 Task: Find skiing trails near Salt Lake City with night skiing options.
Action: Mouse moved to (137, 57)
Screenshot: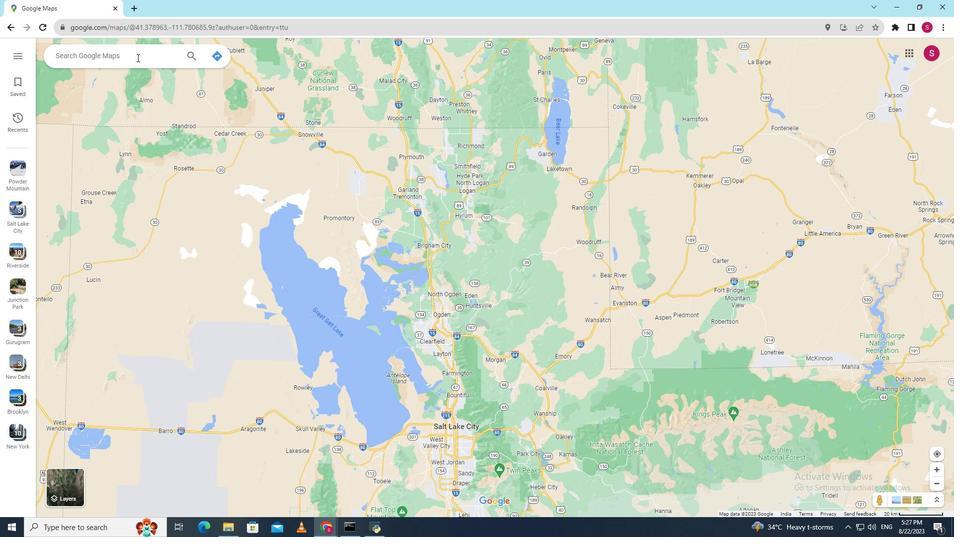 
Action: Mouse pressed left at (137, 57)
Screenshot: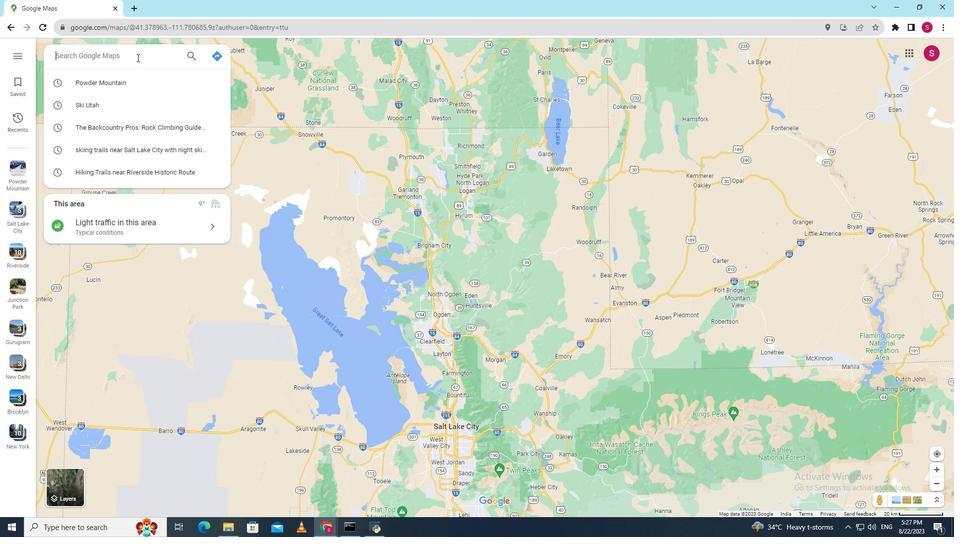 
Action: Key pressed <Key.shift>Sking<Key.space><Key.shift>Trails<Key.space>near<Key.space><Key.shift>Salt<Key.space><Key.shift><Key.shift><Key.shift><Key.shift><Key.shift><Key.shift><Key.shift><Key.shift><Key.shift><Key.shift><Key.shift><Key.shift><Key.shift><Key.shift><Key.shift><Key.shift><Key.shift><Key.shift><Key.shift><Key.shift>Lake<Key.space><Key.shift>City<Key.space>with<Key.space><Key.shift><Key.shift>Night<Key.space><Key.shift>Sking<Key.enter>
Screenshot: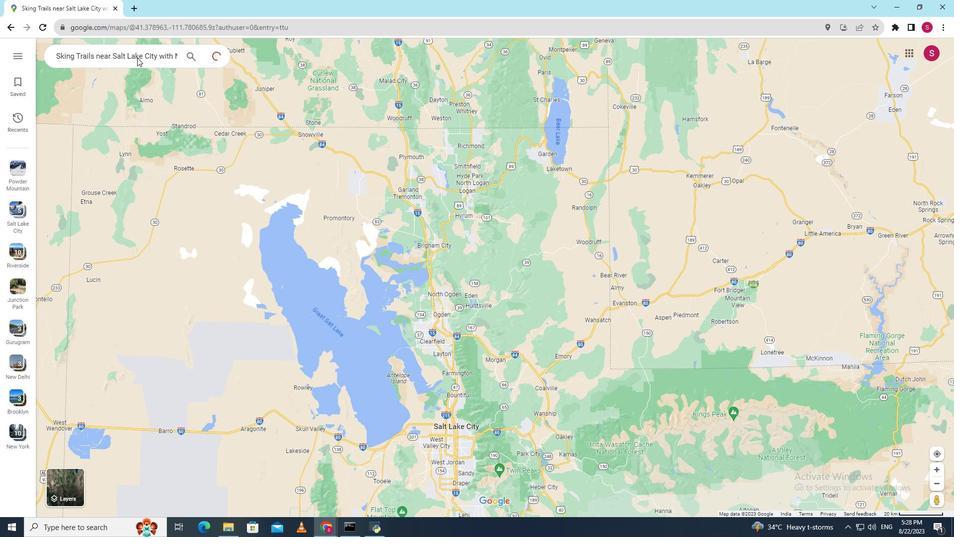 
Action: Mouse moved to (98, 257)
Screenshot: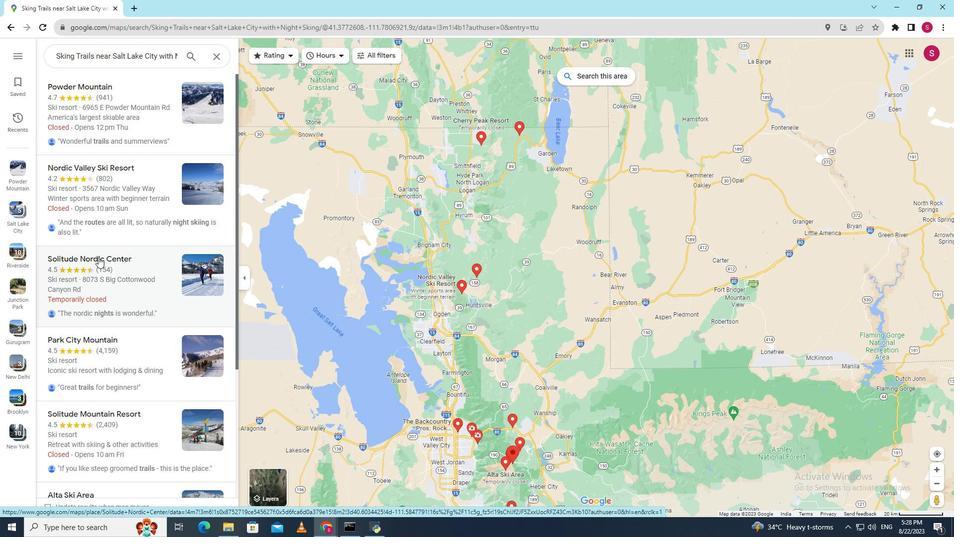 
Action: Mouse pressed left at (98, 257)
Screenshot: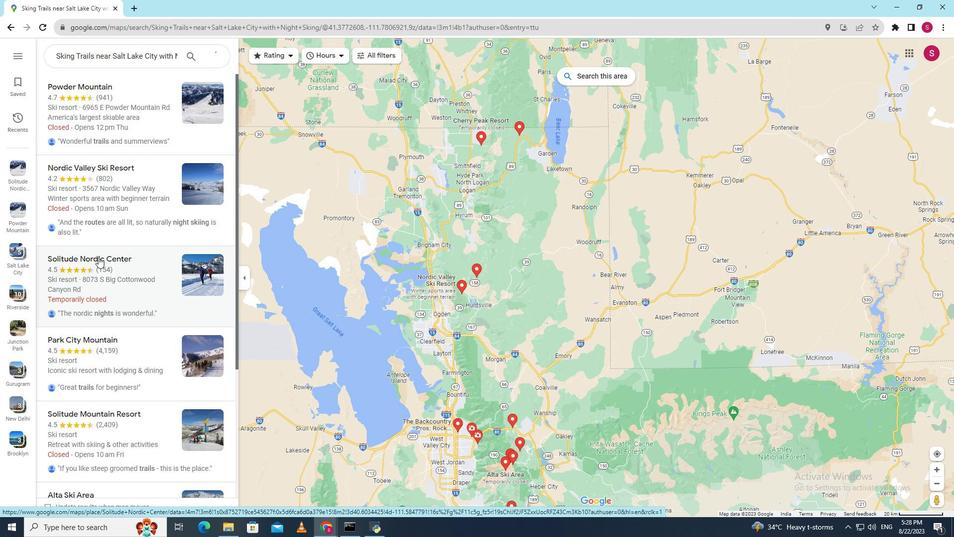 
Action: Mouse moved to (393, 156)
Screenshot: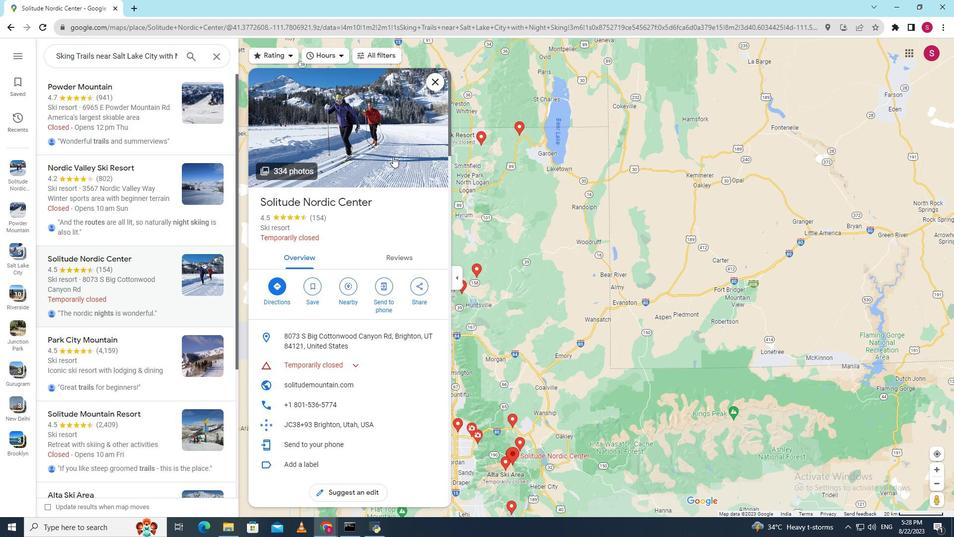 
Action: Mouse pressed left at (393, 156)
Screenshot: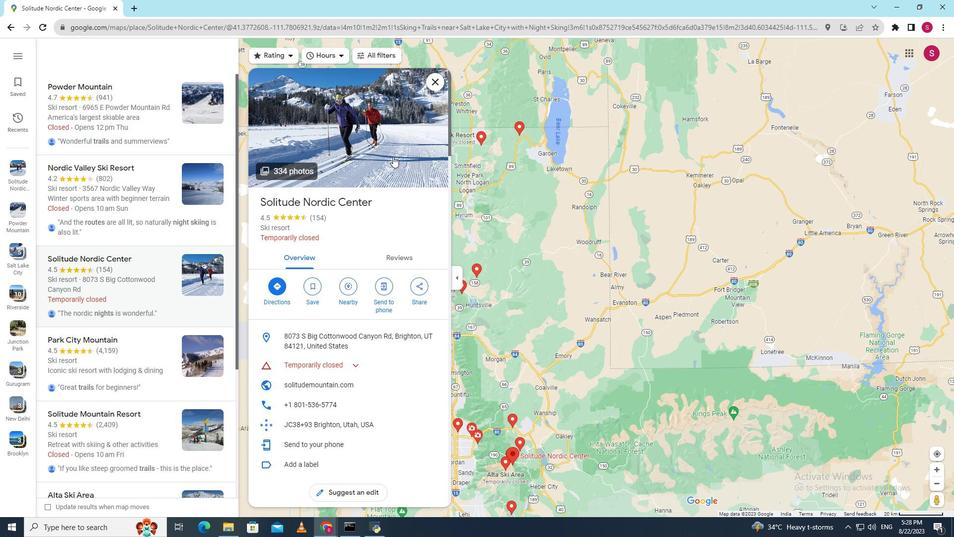 
Action: Mouse moved to (609, 439)
Screenshot: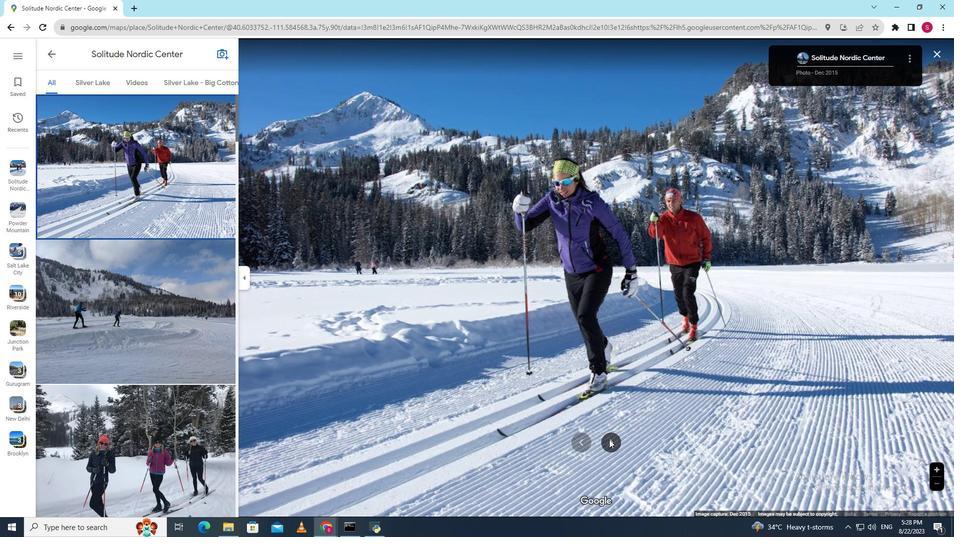 
Action: Mouse pressed left at (609, 439)
Screenshot: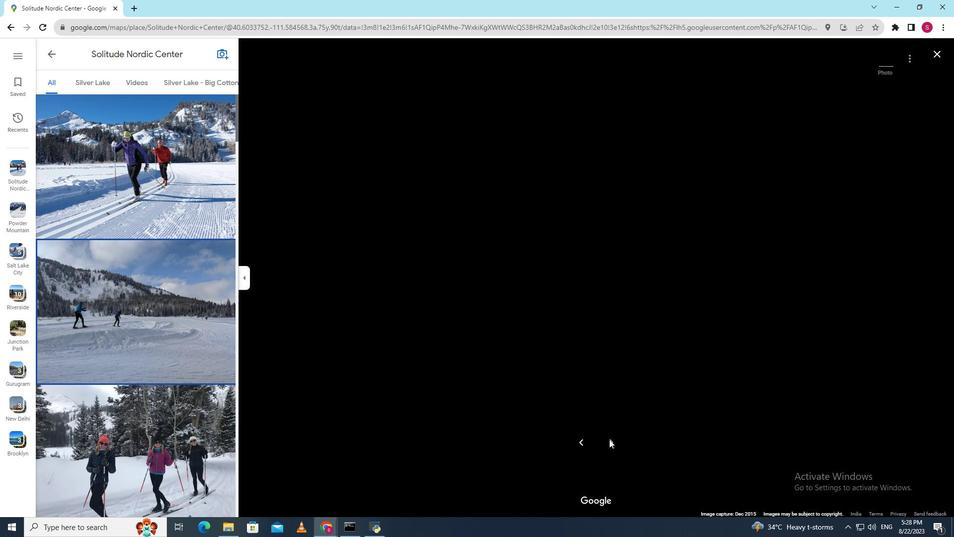 
Action: Mouse pressed left at (609, 439)
Screenshot: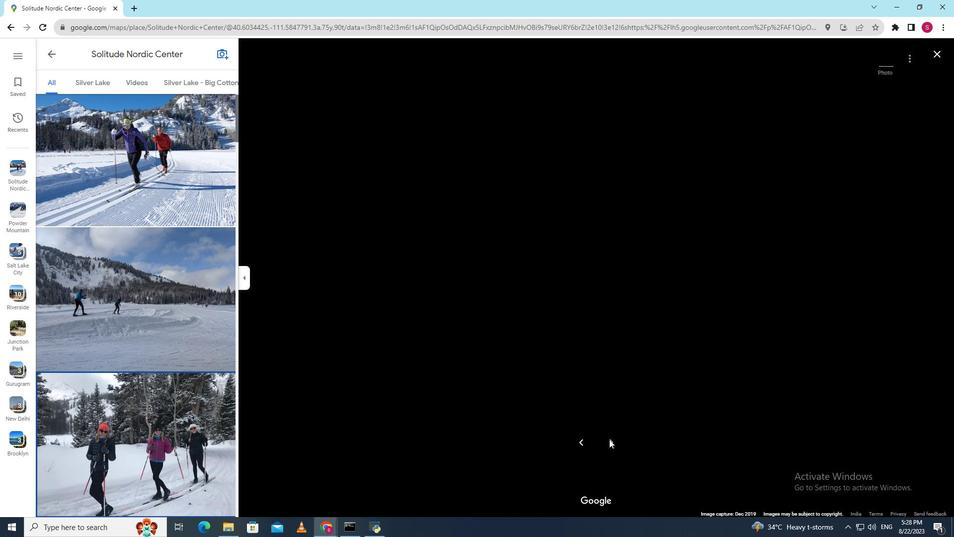 
Action: Mouse pressed left at (609, 439)
Screenshot: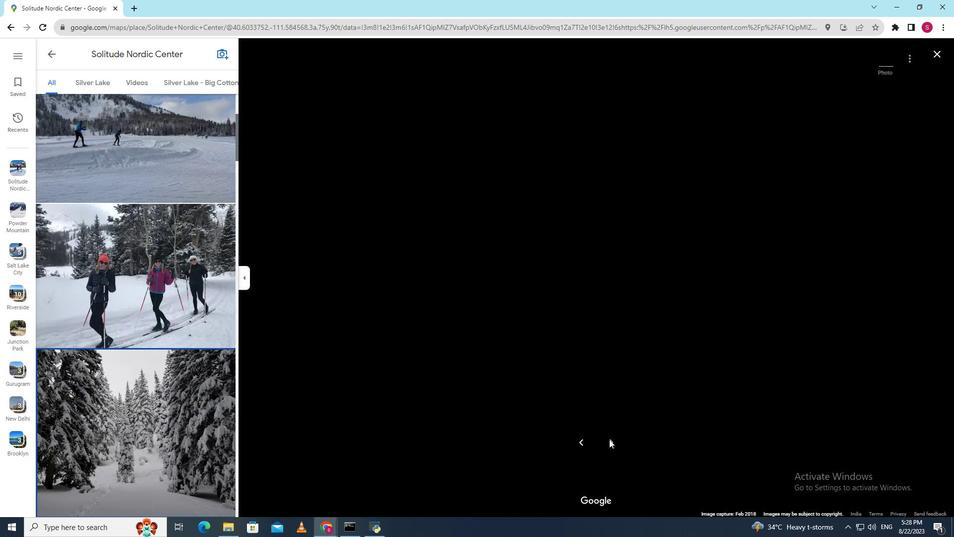 
Action: Mouse pressed left at (609, 439)
Screenshot: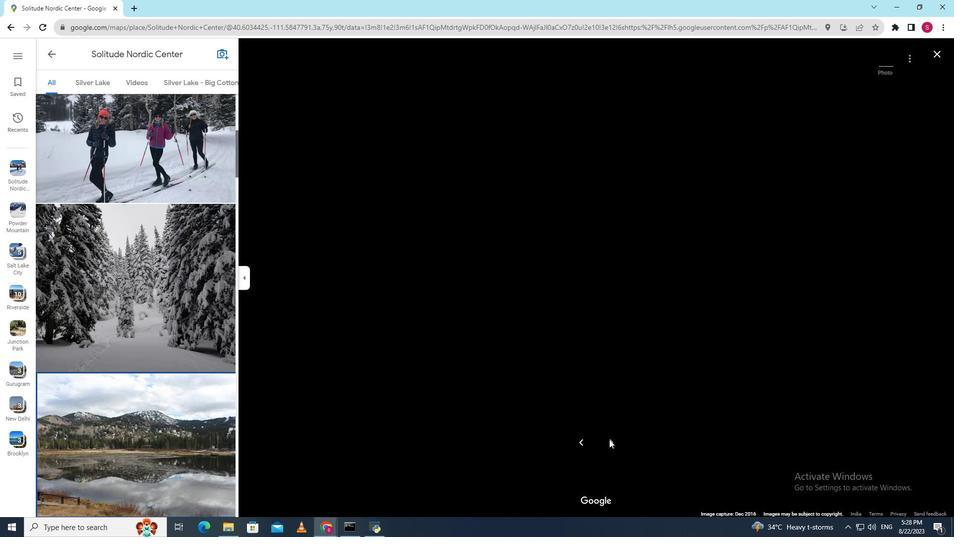 
Action: Mouse pressed left at (609, 439)
Screenshot: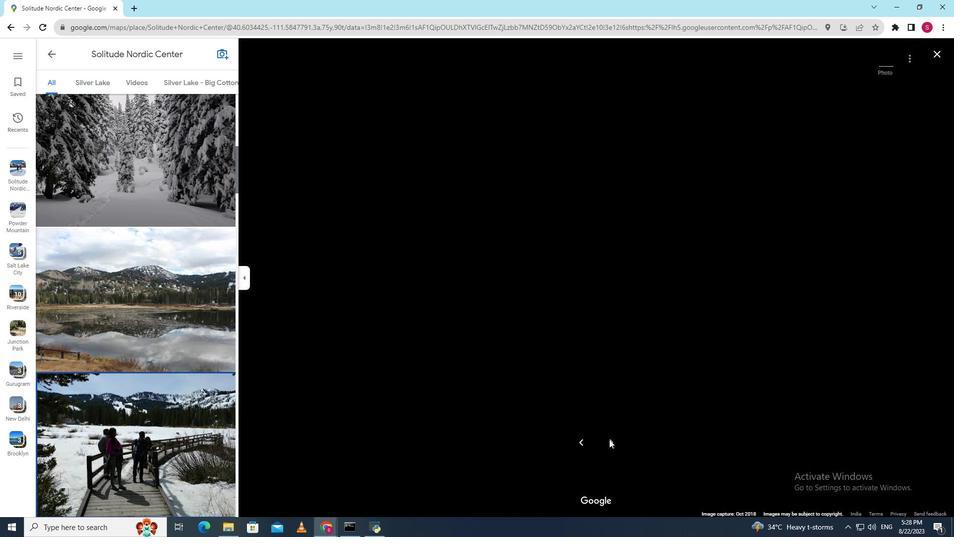 
Action: Mouse pressed left at (609, 439)
Screenshot: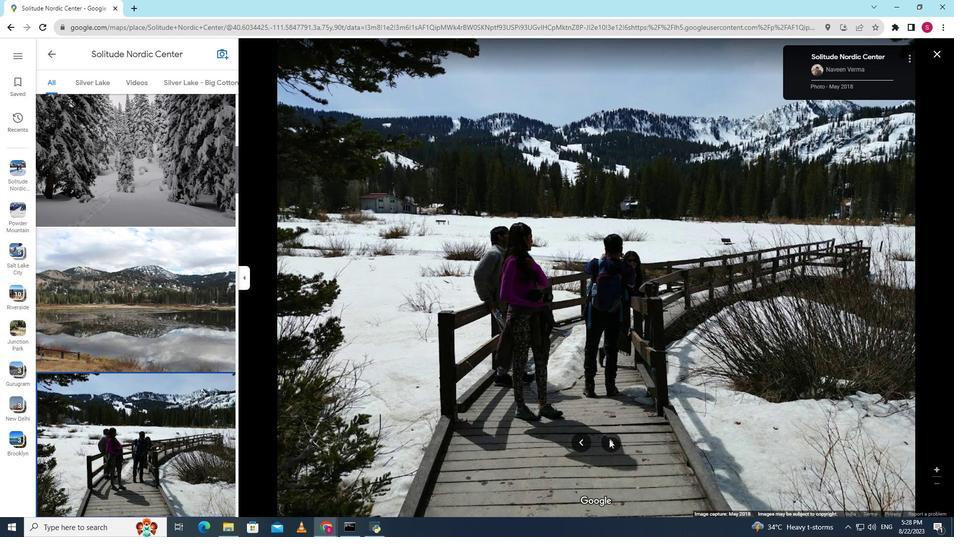 
Action: Mouse pressed left at (609, 439)
Screenshot: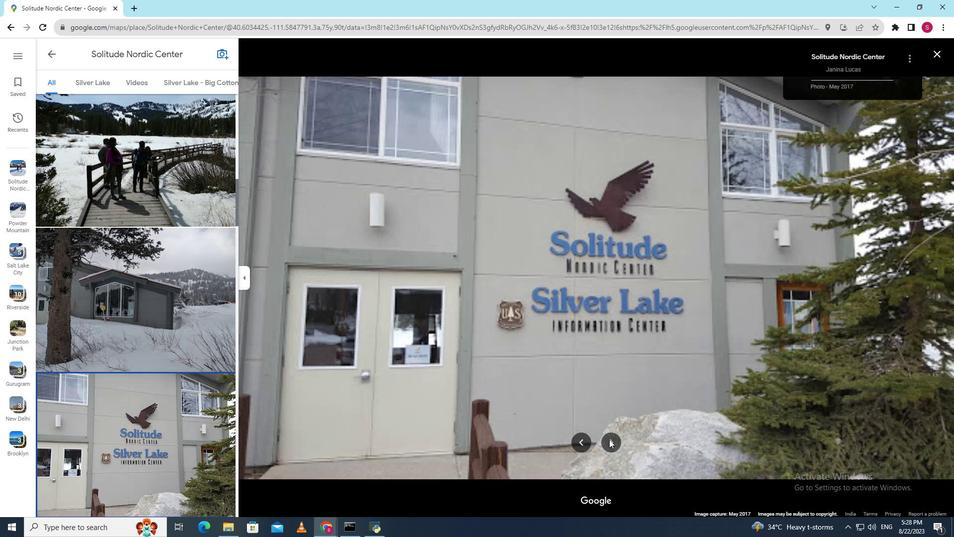 
Action: Mouse pressed left at (609, 439)
Screenshot: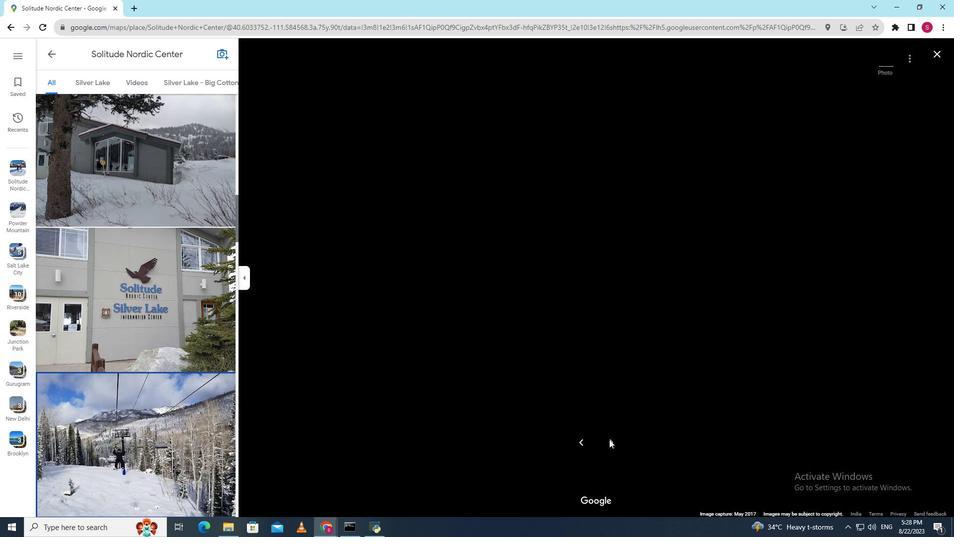 
Action: Mouse pressed left at (609, 439)
Screenshot: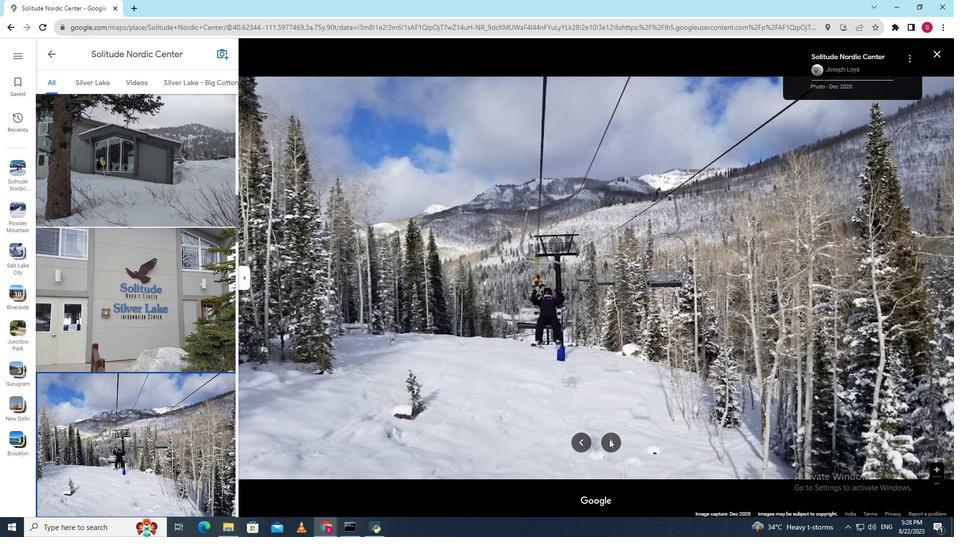 
Action: Mouse pressed left at (609, 439)
Screenshot: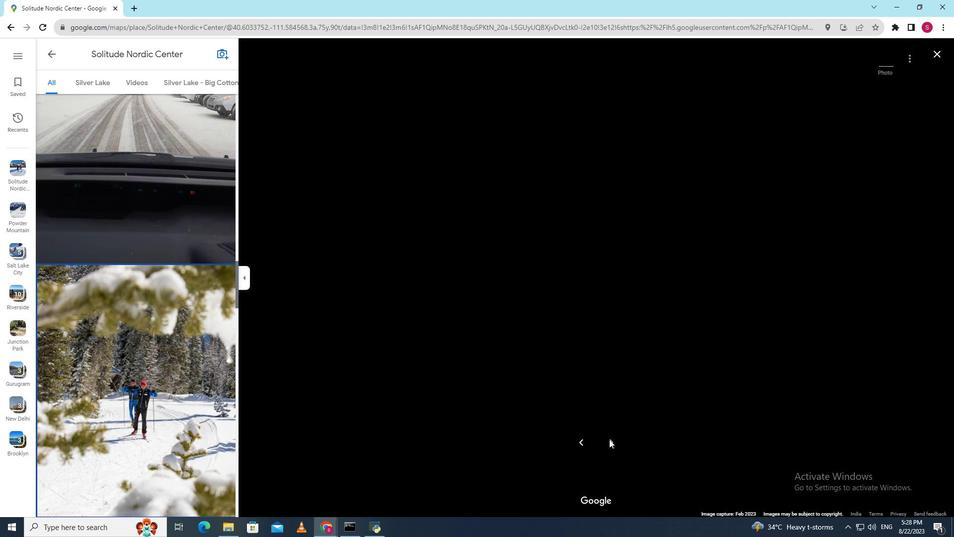 
Action: Mouse pressed left at (609, 439)
Screenshot: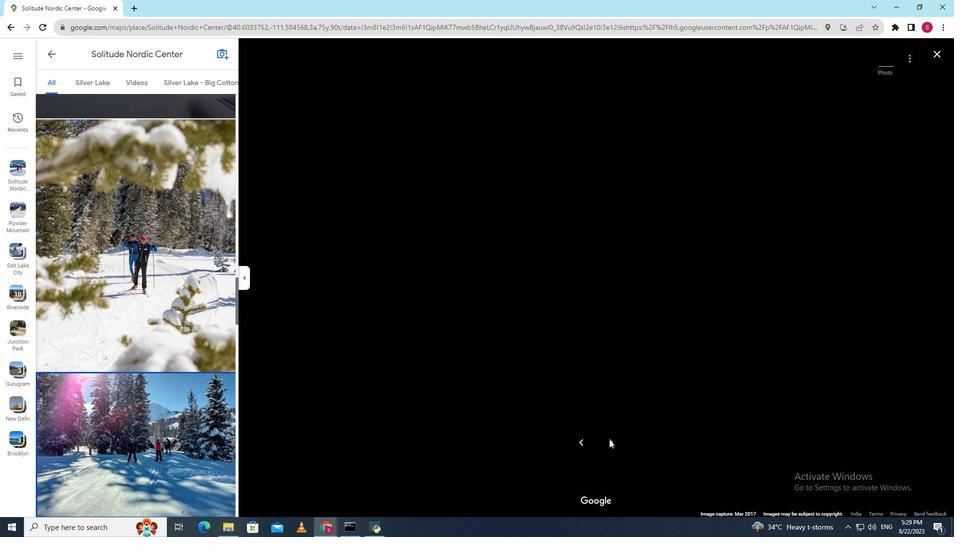 
Action: Mouse pressed left at (609, 439)
Screenshot: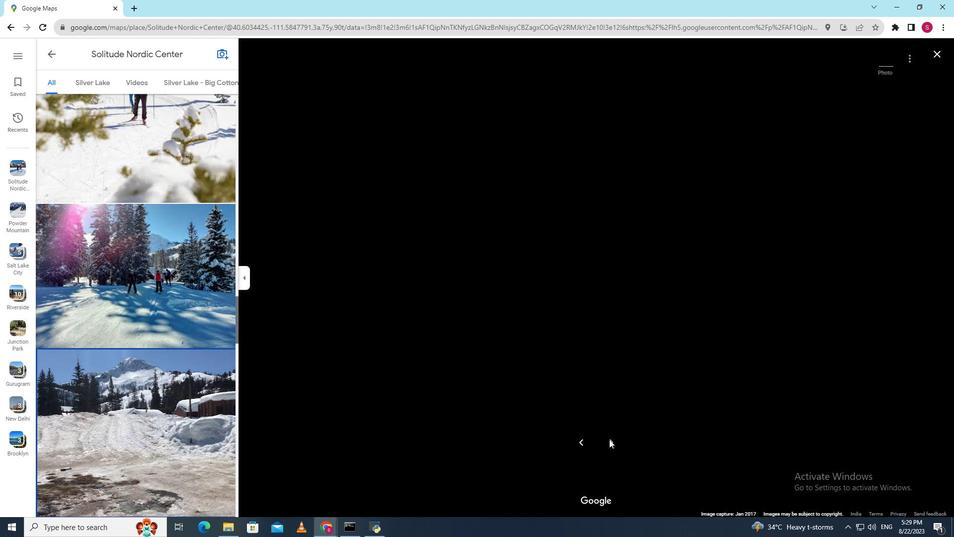 
Action: Mouse pressed left at (609, 439)
Screenshot: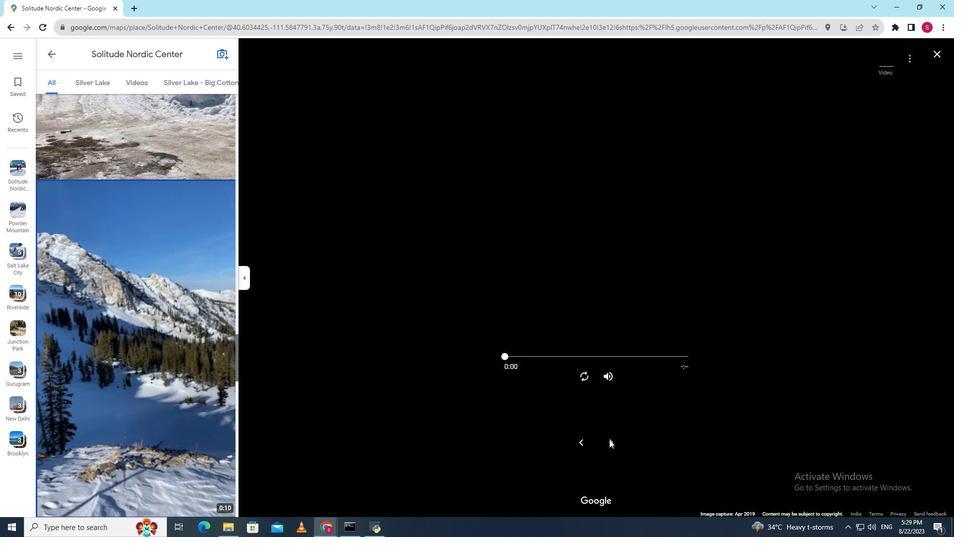 
Action: Mouse moved to (586, 373)
Screenshot: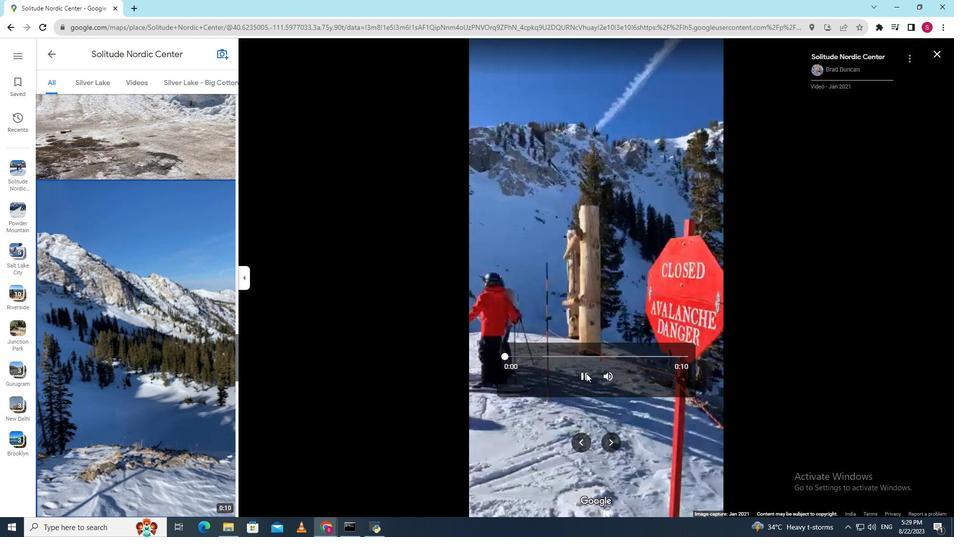 
Action: Mouse pressed left at (586, 373)
Screenshot: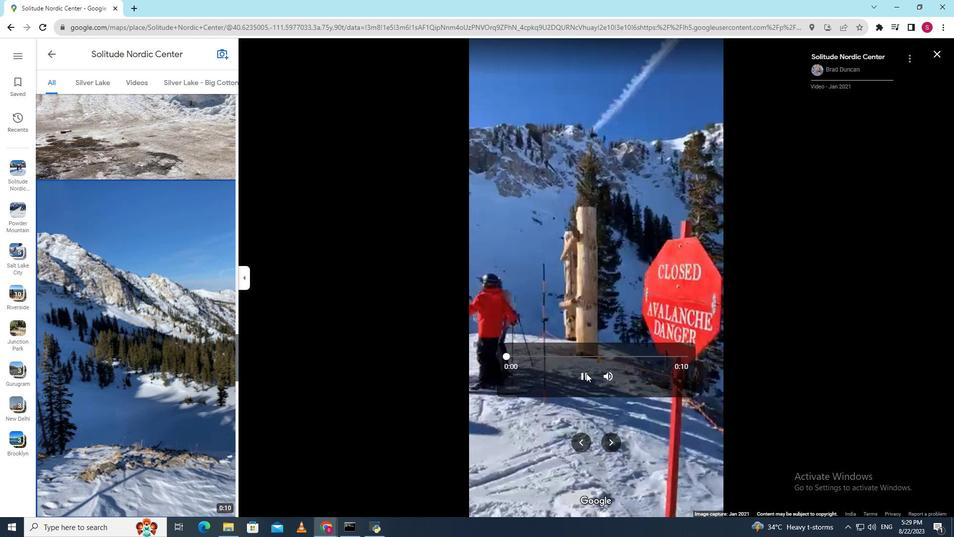 
Action: Mouse moved to (615, 441)
Screenshot: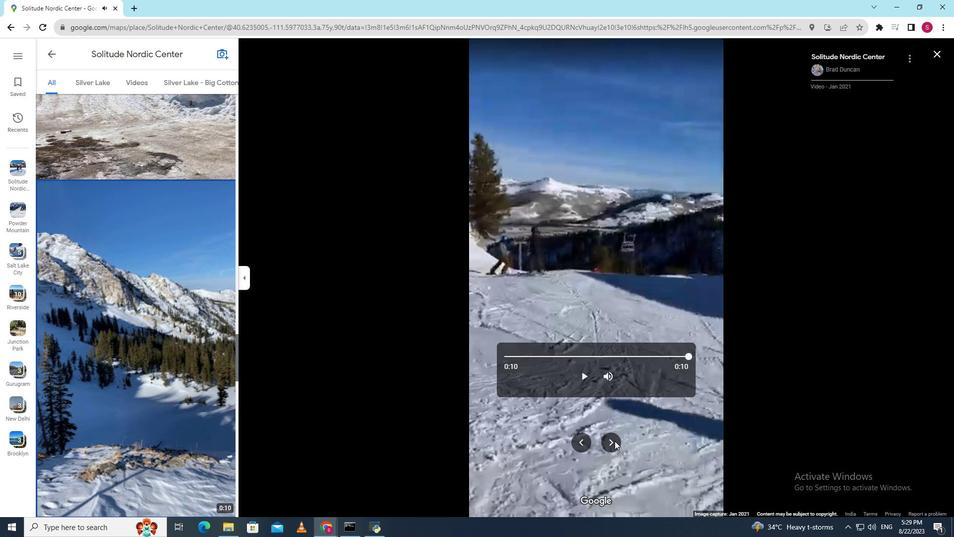 
Action: Mouse pressed left at (615, 441)
Screenshot: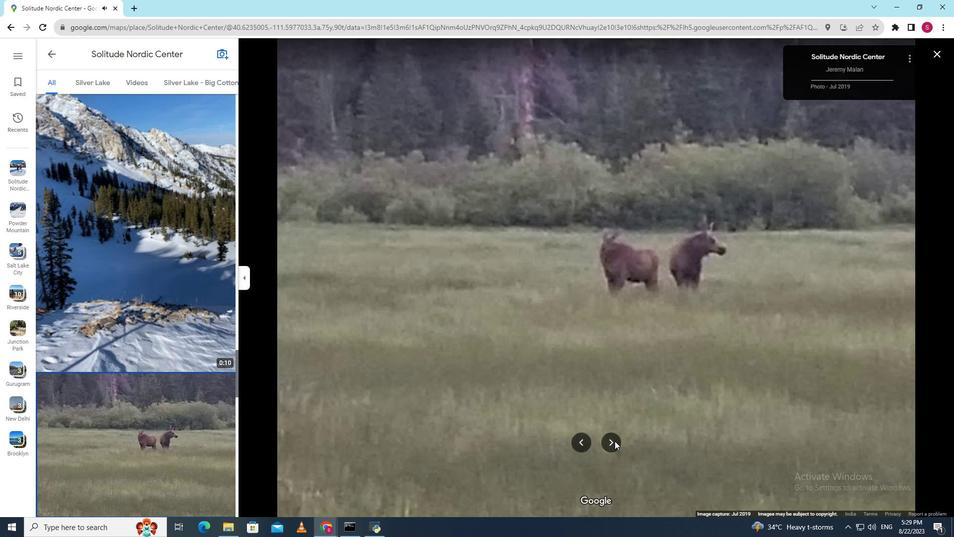 
Action: Mouse pressed left at (615, 441)
Screenshot: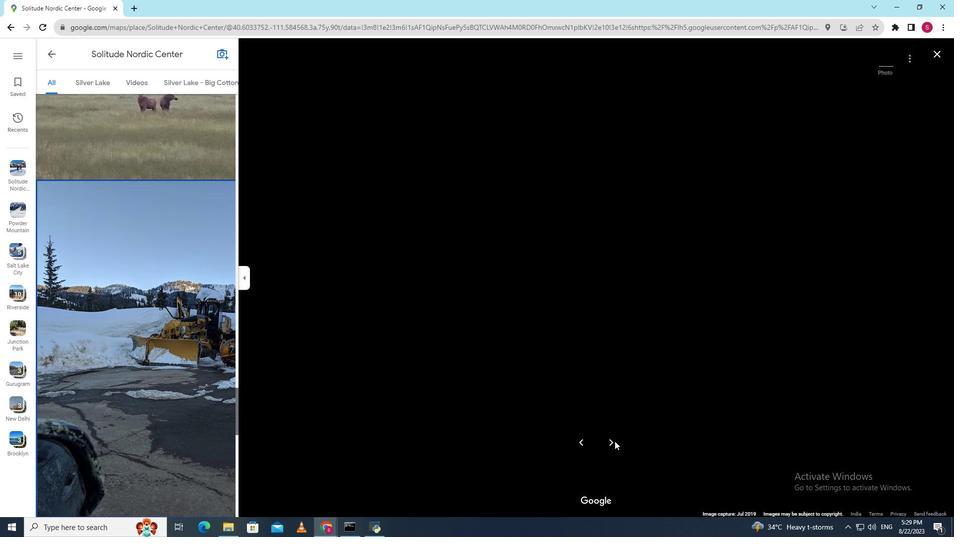 
Action: Mouse pressed left at (615, 441)
Screenshot: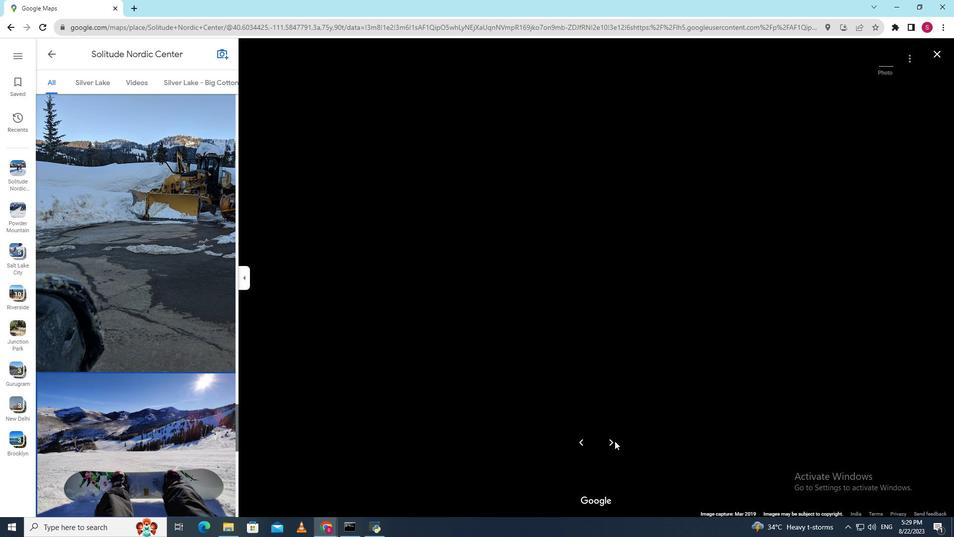 
Action: Mouse pressed left at (615, 441)
Screenshot: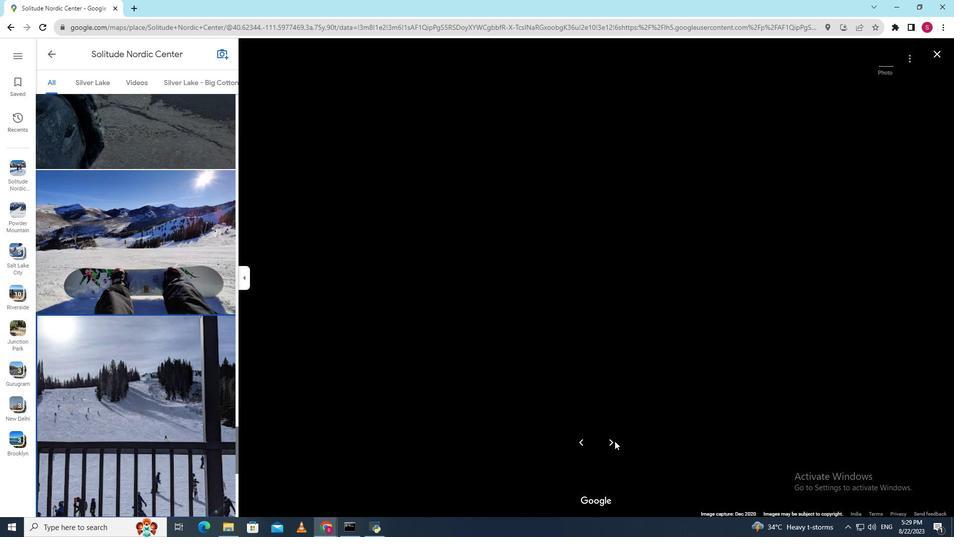 
Action: Mouse pressed left at (615, 441)
Screenshot: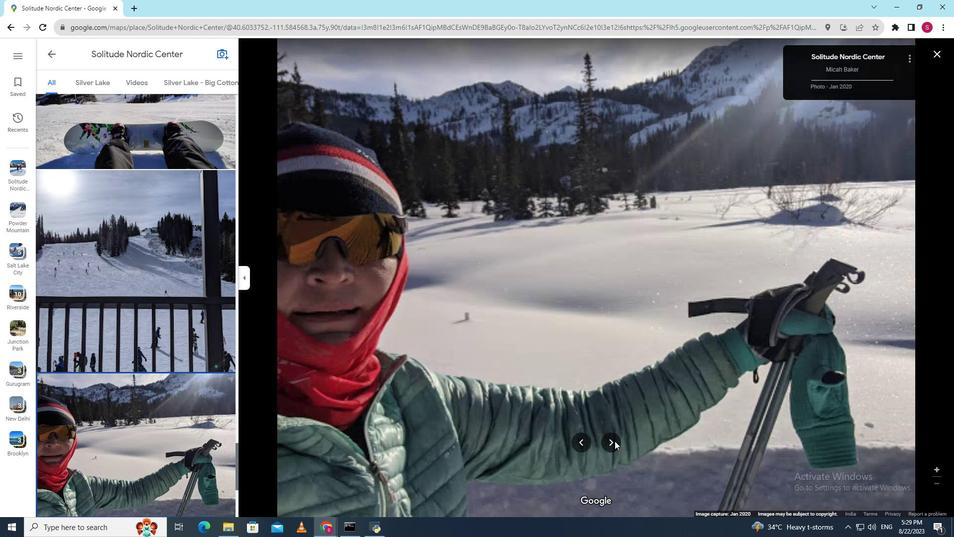 
Action: Mouse pressed left at (615, 441)
Screenshot: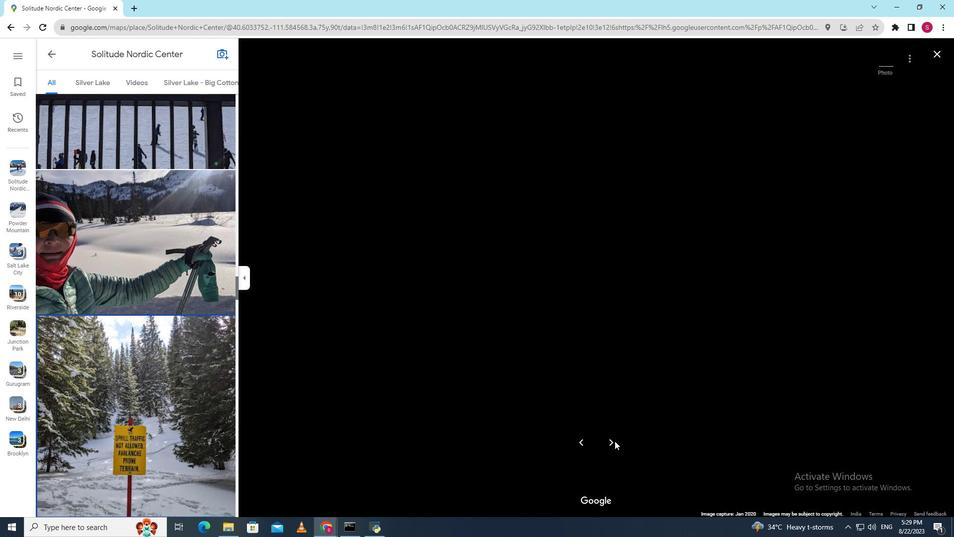 
Action: Mouse pressed left at (615, 441)
Screenshot: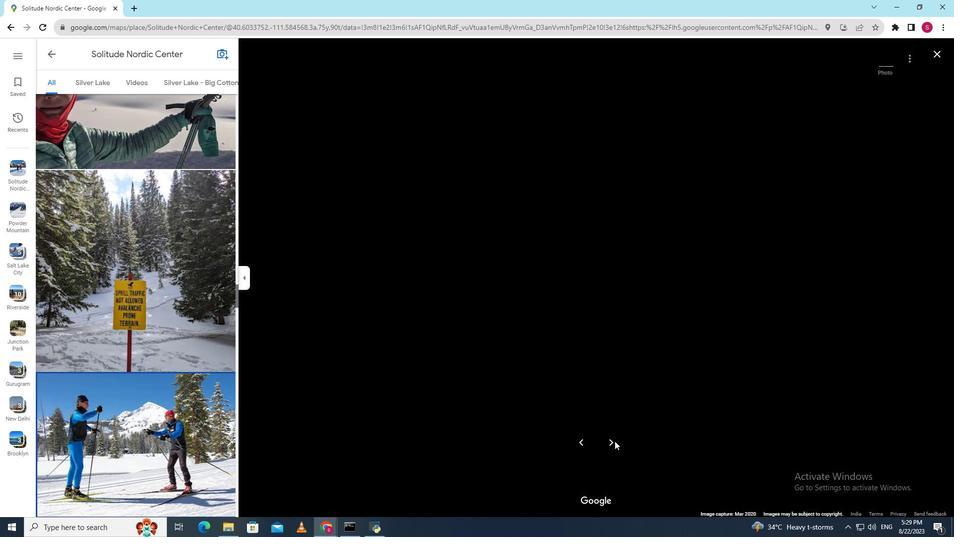 
Action: Mouse moved to (610, 440)
Screenshot: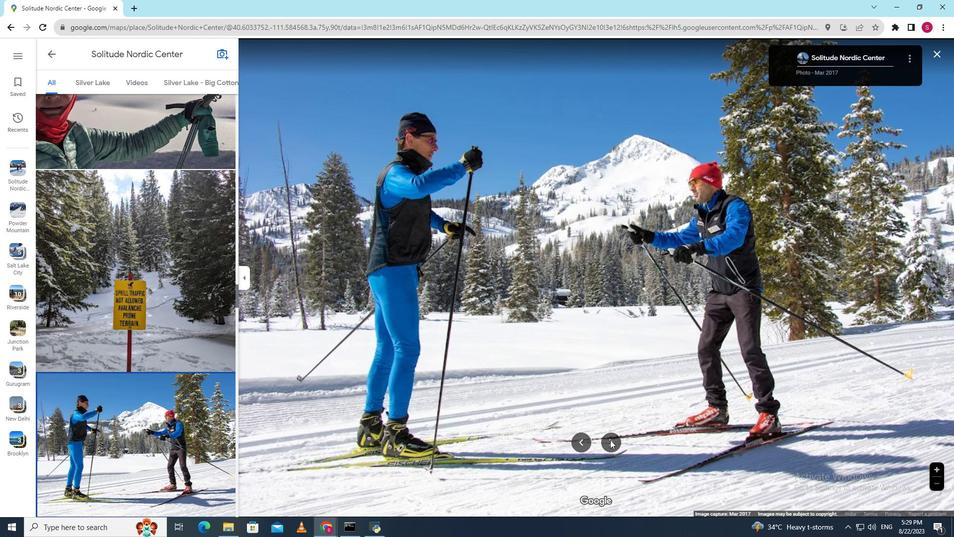 
Action: Mouse pressed left at (610, 440)
Screenshot: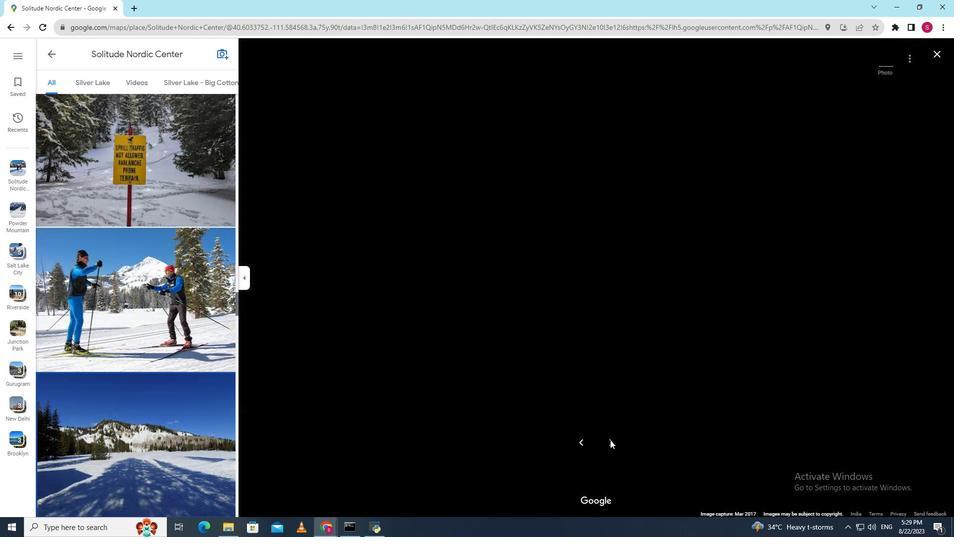 
Action: Mouse pressed left at (610, 440)
Screenshot: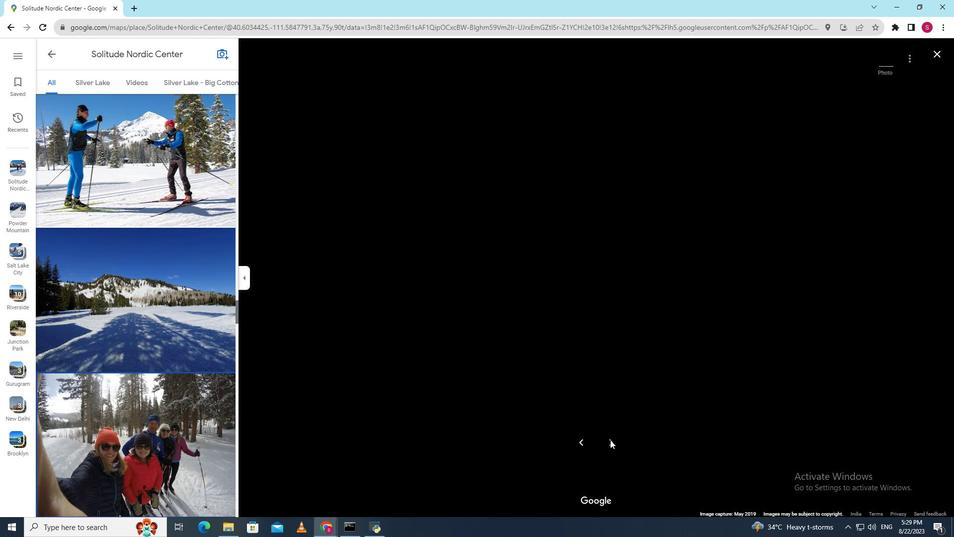 
Action: Mouse pressed left at (610, 440)
Screenshot: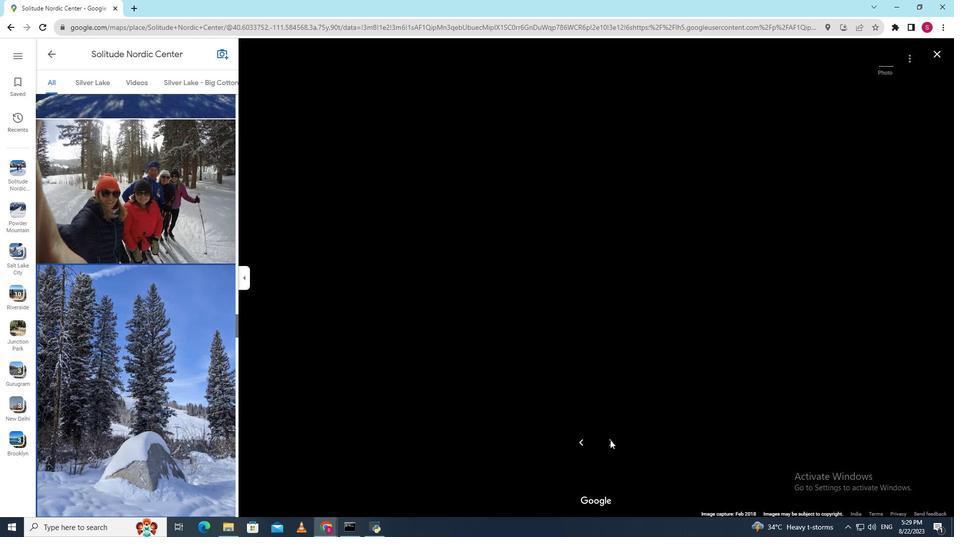 
Action: Mouse pressed left at (610, 440)
Screenshot: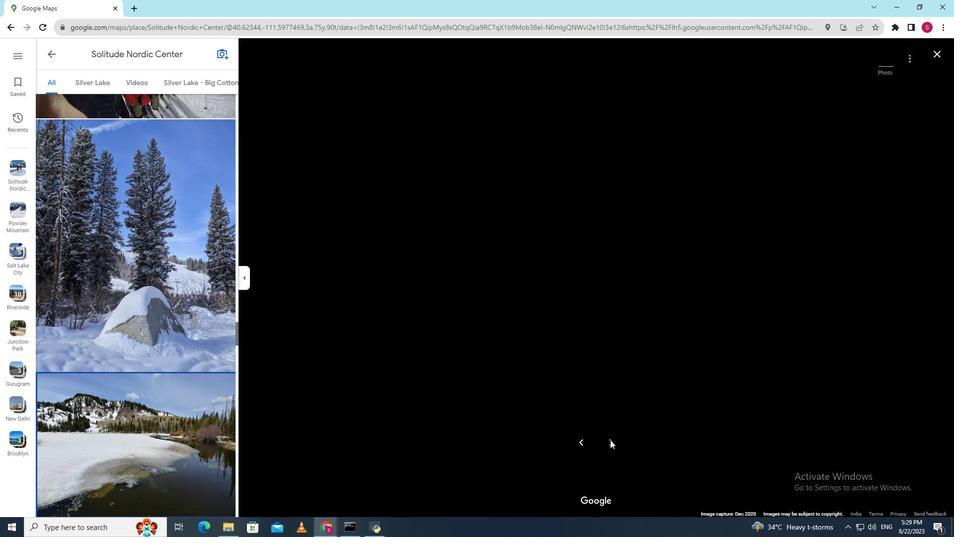 
Action: Mouse pressed left at (610, 440)
Screenshot: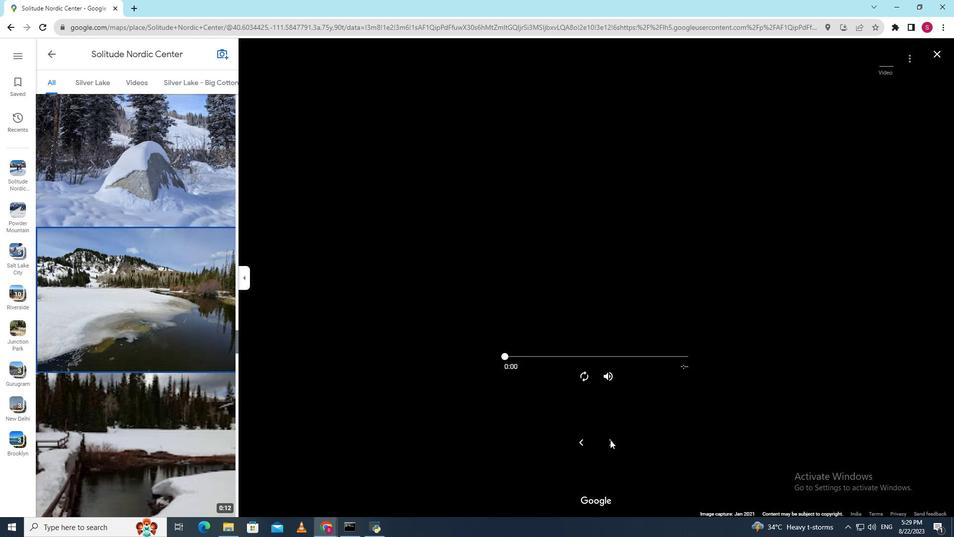 
Action: Mouse moved to (584, 376)
Screenshot: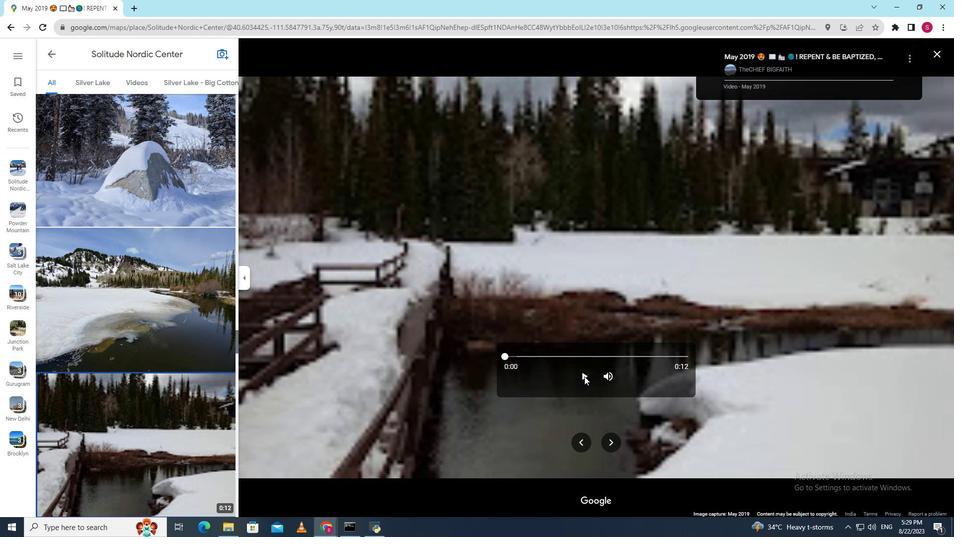 
Action: Mouse pressed left at (584, 376)
Screenshot: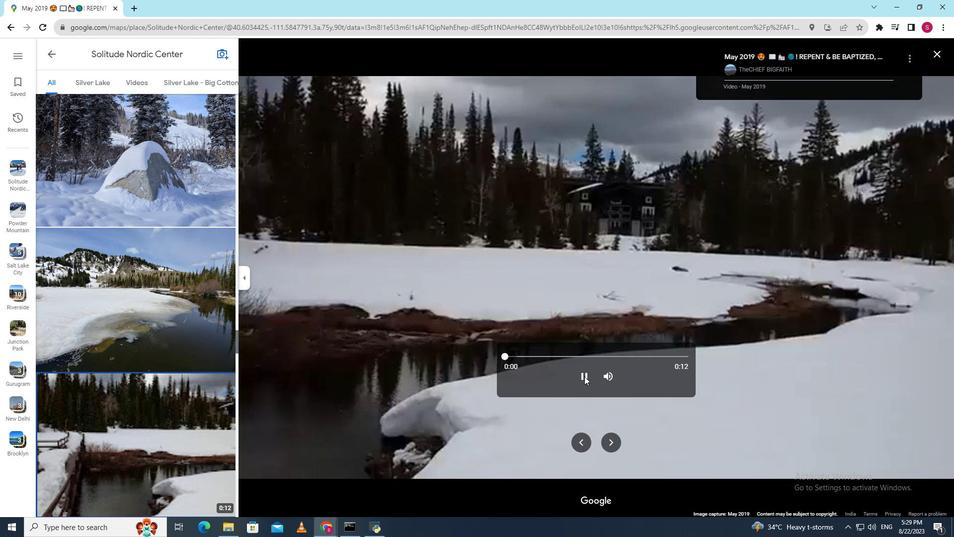 
Action: Mouse moved to (611, 441)
Screenshot: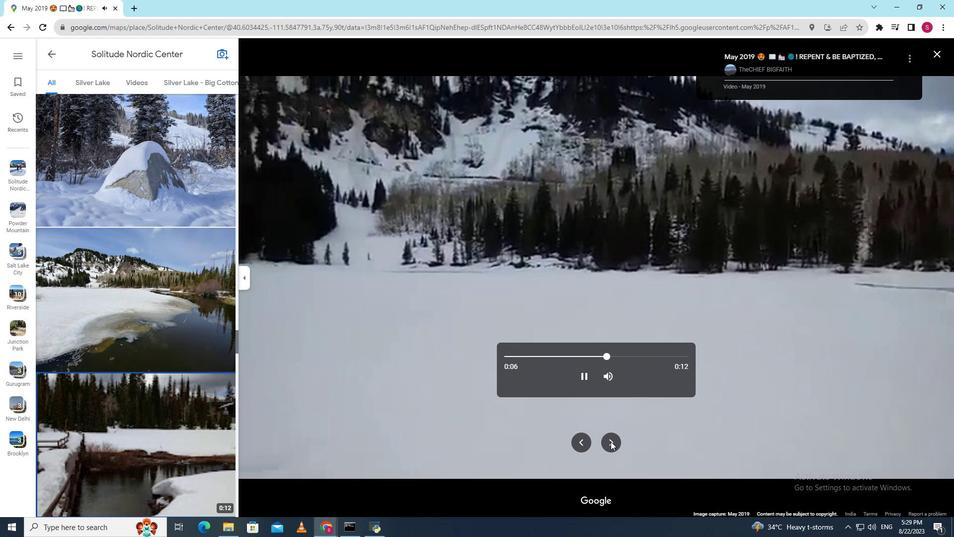 
Action: Mouse pressed left at (611, 441)
Screenshot: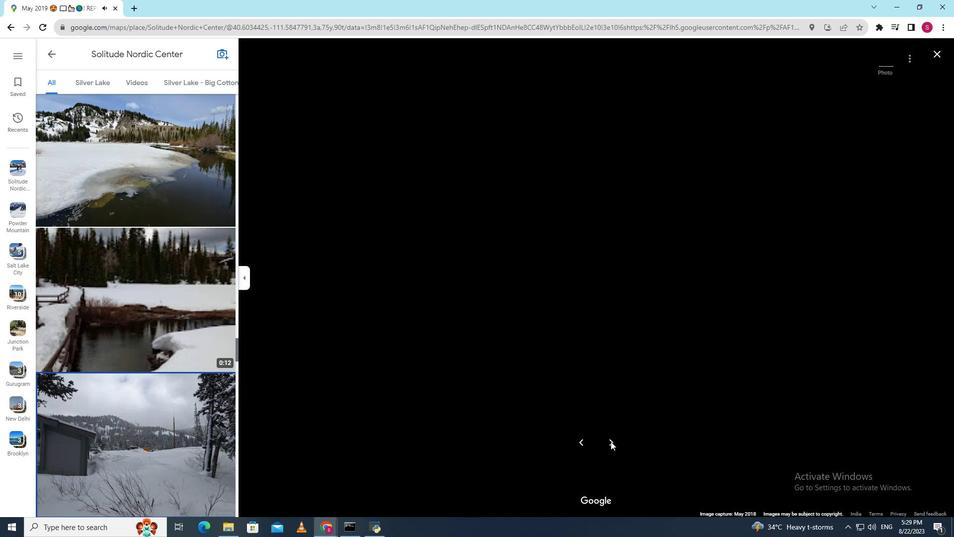 
Action: Mouse pressed left at (611, 441)
Screenshot: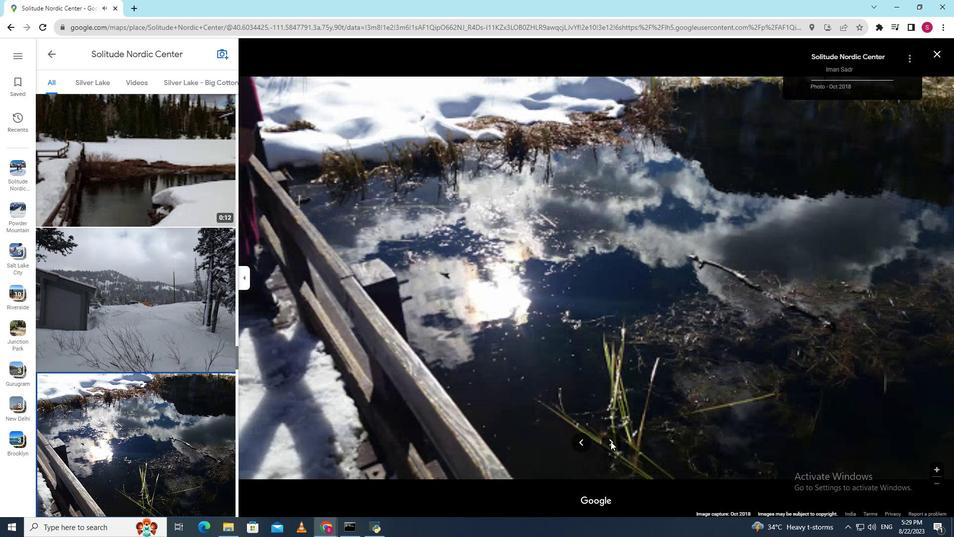 
Action: Mouse pressed left at (611, 441)
Screenshot: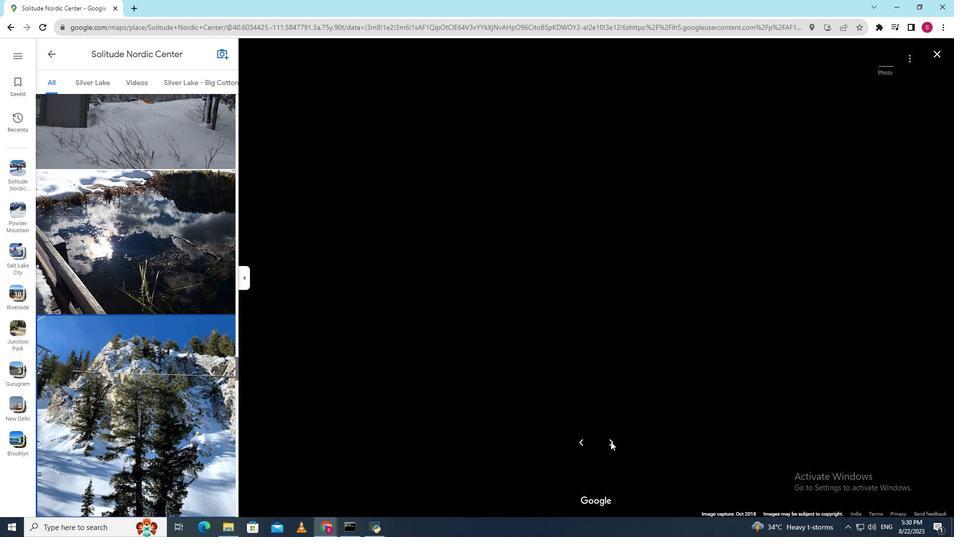 
Action: Mouse pressed left at (611, 441)
Screenshot: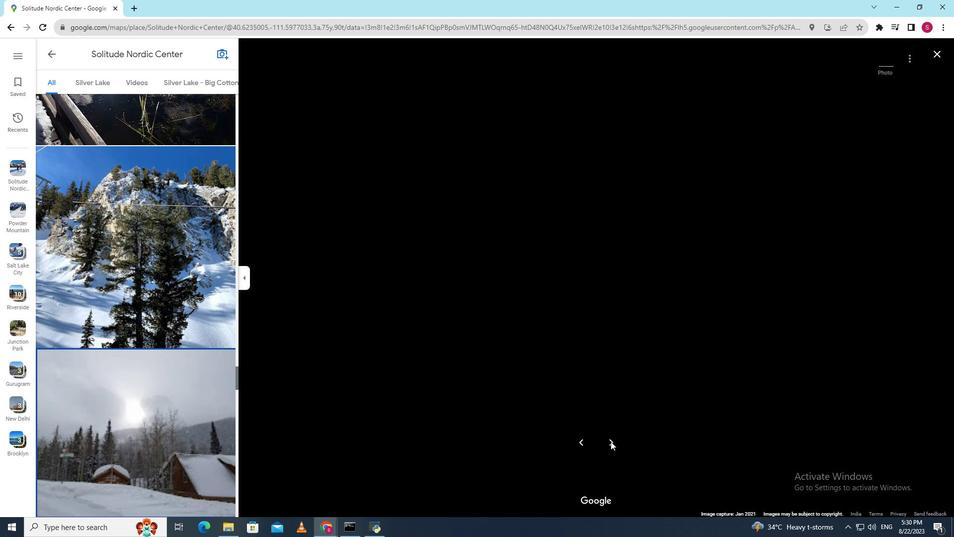 
Action: Mouse pressed left at (611, 441)
Screenshot: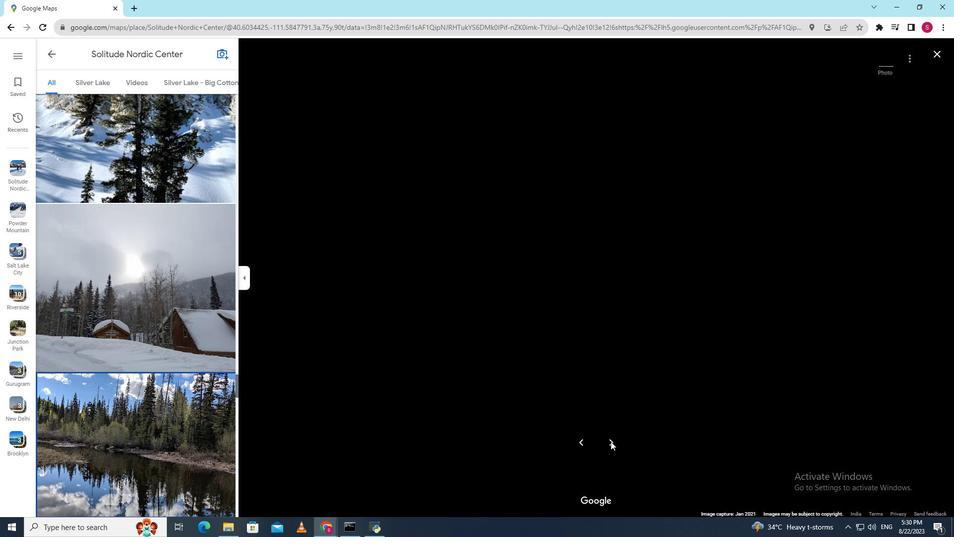 
Action: Mouse pressed left at (611, 441)
Screenshot: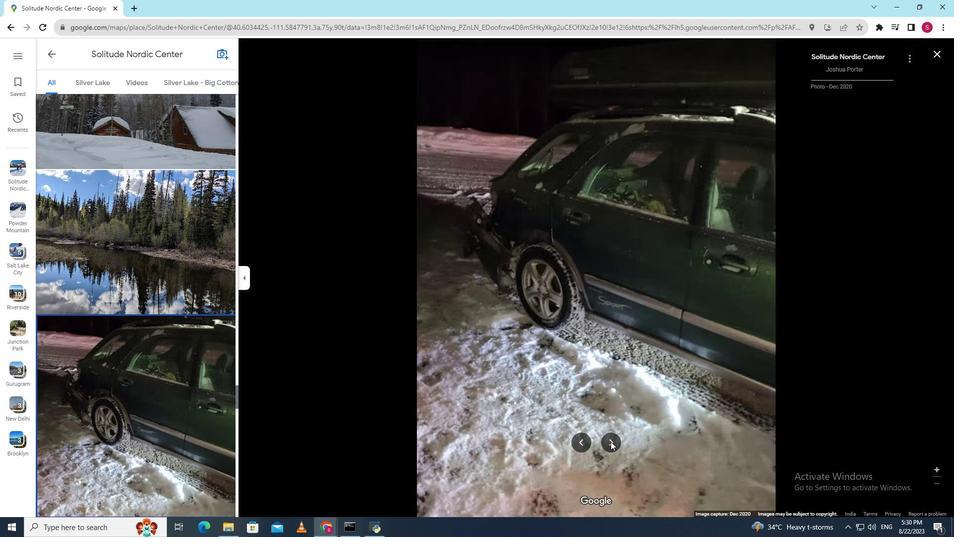 
Action: Mouse pressed left at (611, 441)
Screenshot: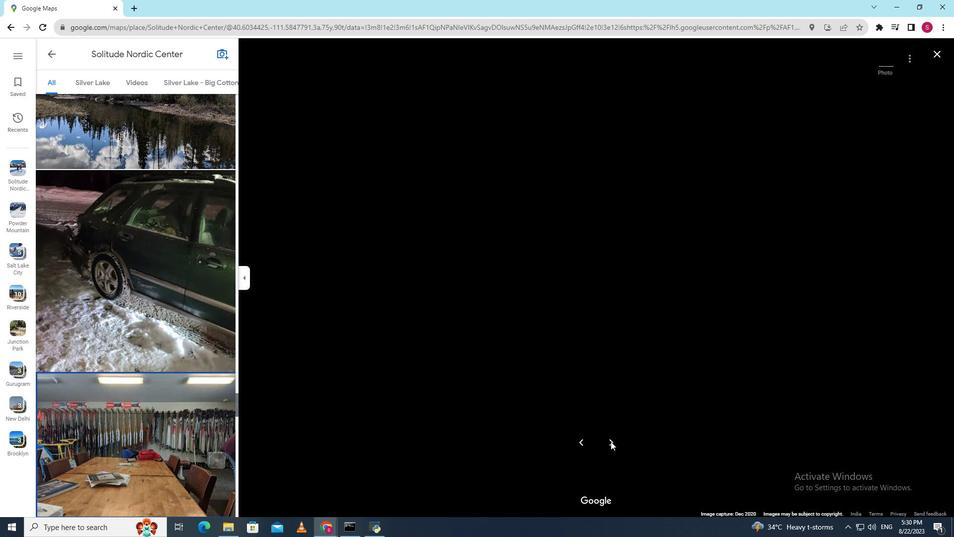 
Action: Mouse pressed left at (611, 441)
Screenshot: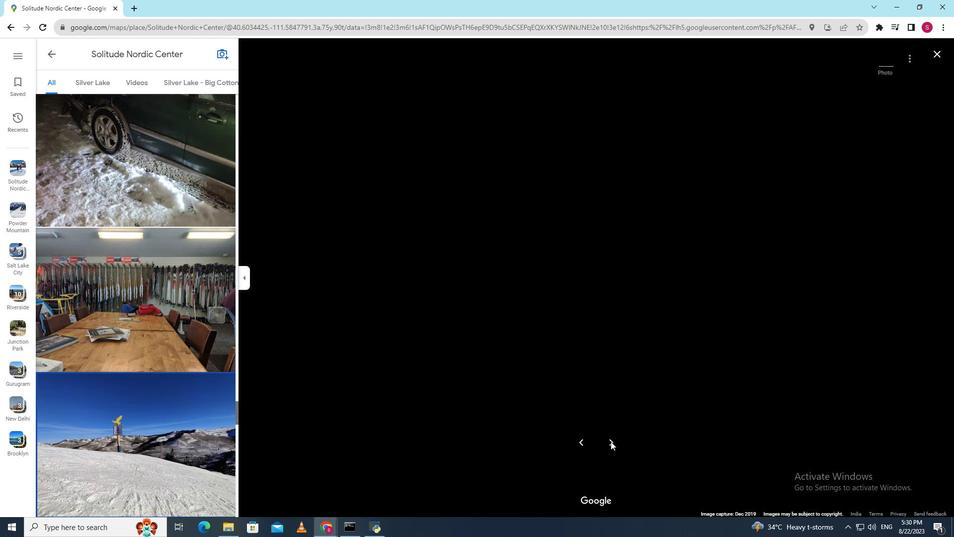 
Action: Mouse pressed left at (611, 441)
Screenshot: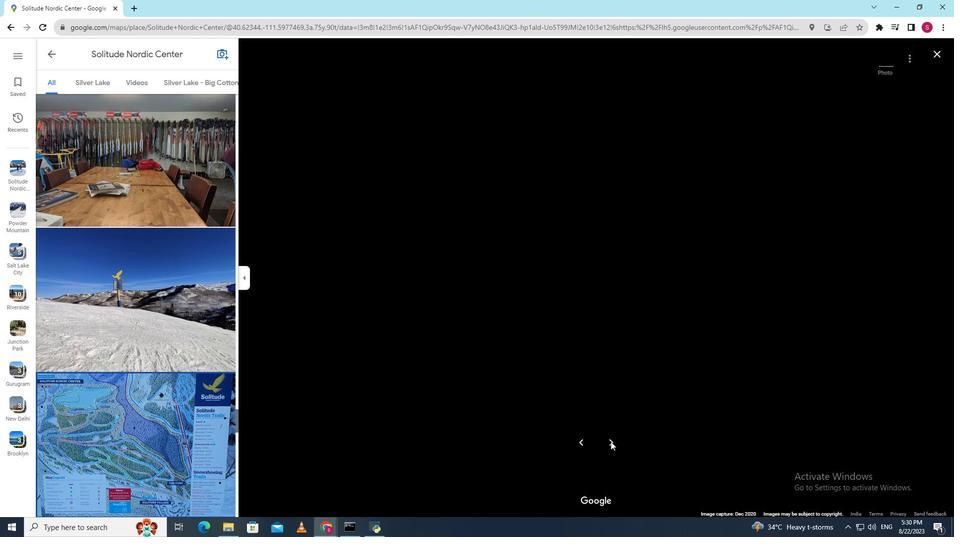 
Action: Mouse pressed left at (611, 441)
Screenshot: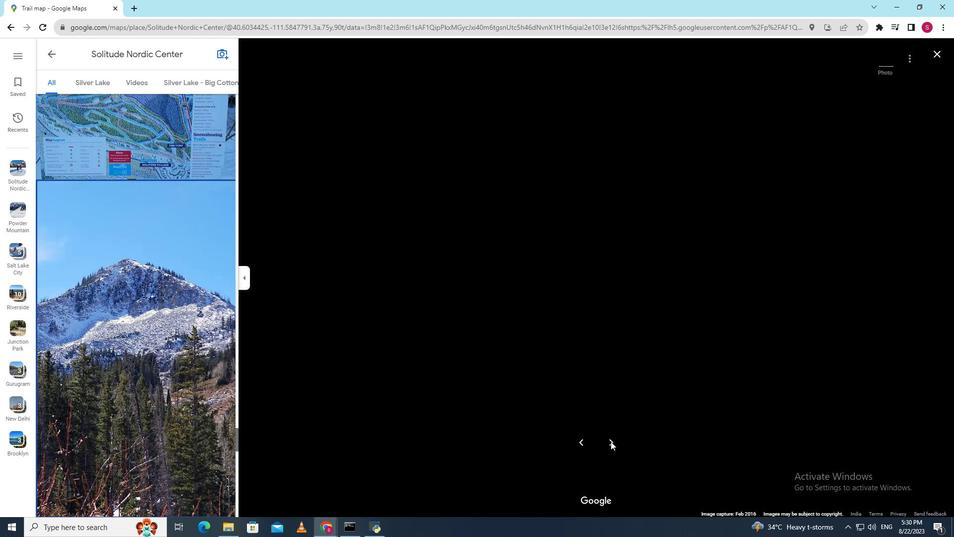 
Action: Mouse pressed left at (611, 441)
Screenshot: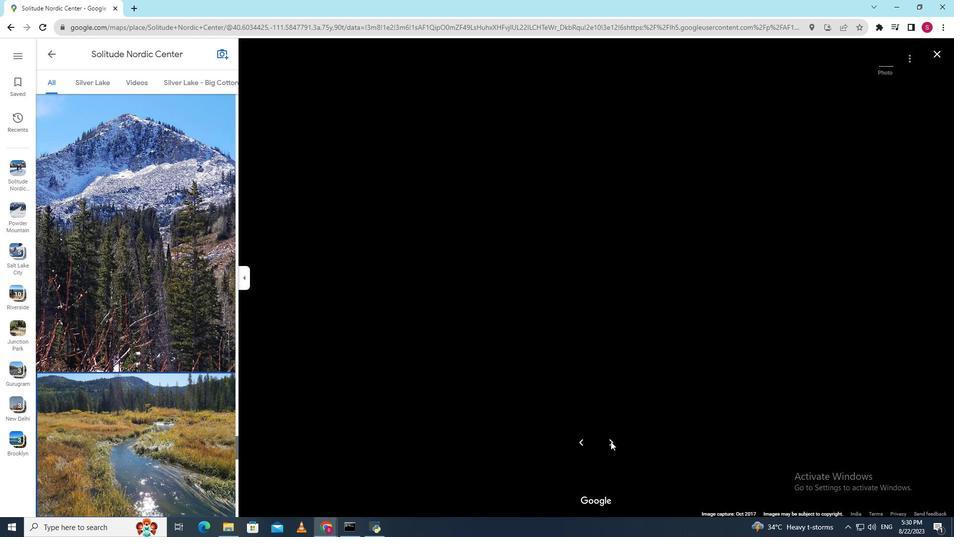 
Action: Mouse pressed left at (611, 441)
Screenshot: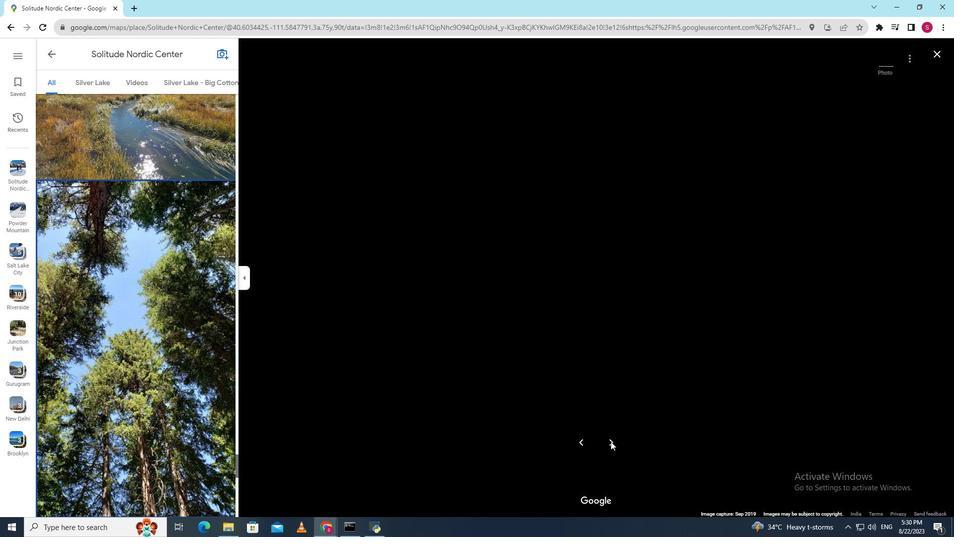 
Action: Mouse pressed left at (611, 441)
Screenshot: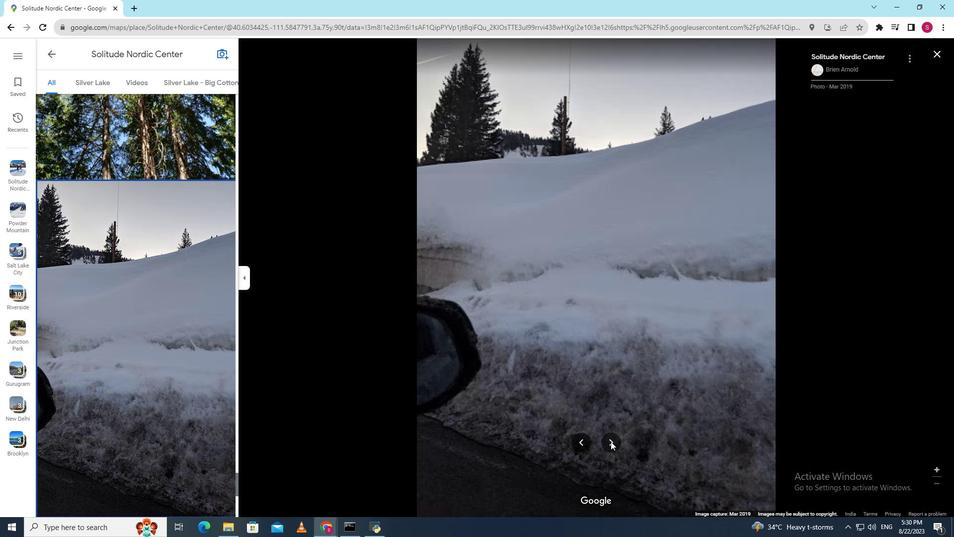 
Action: Mouse pressed left at (611, 441)
Screenshot: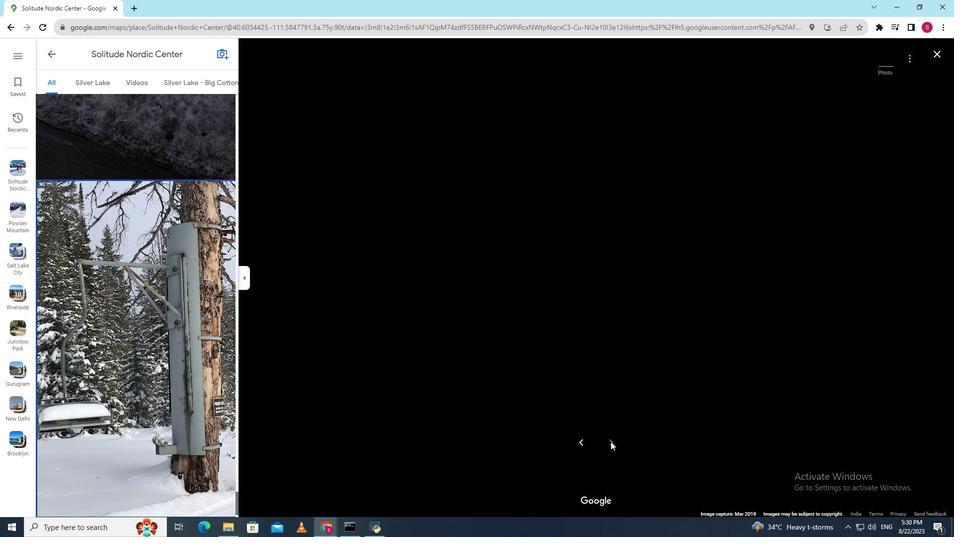 
Action: Mouse pressed left at (611, 441)
Screenshot: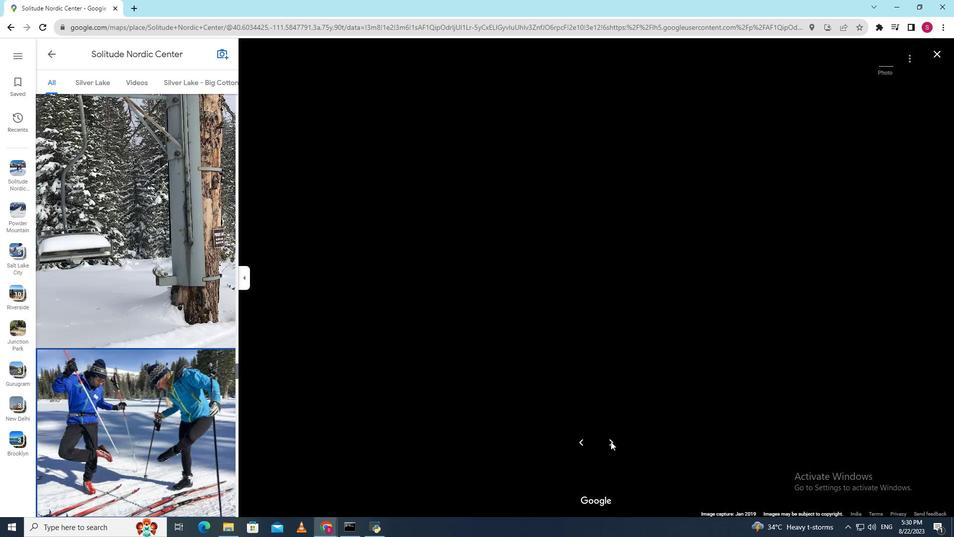 
Action: Mouse pressed left at (611, 441)
Screenshot: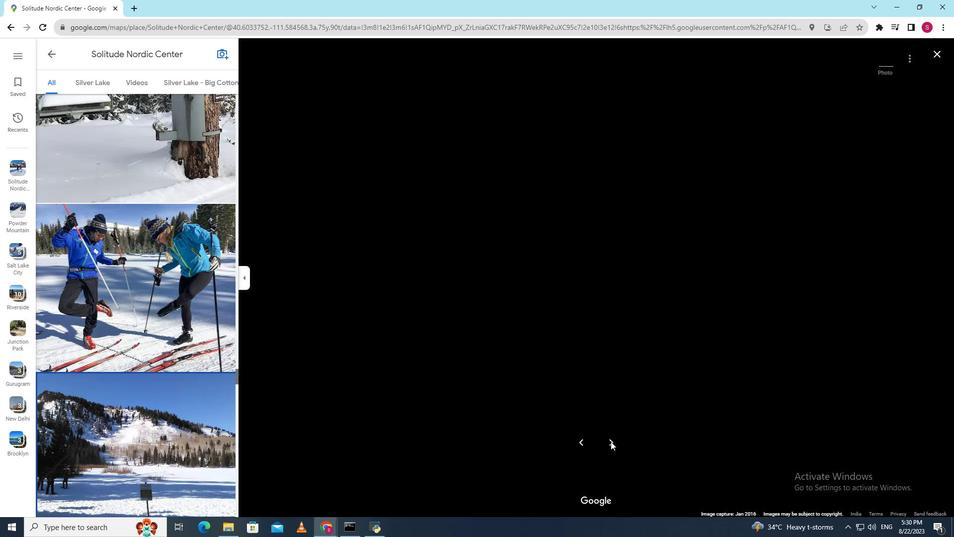 
Action: Mouse pressed left at (611, 441)
Screenshot: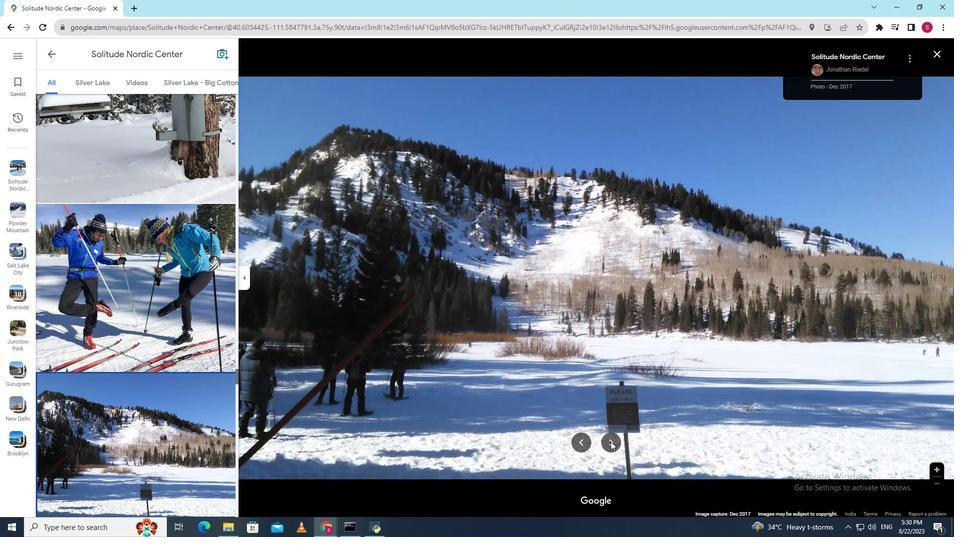 
Action: Mouse pressed left at (611, 441)
Screenshot: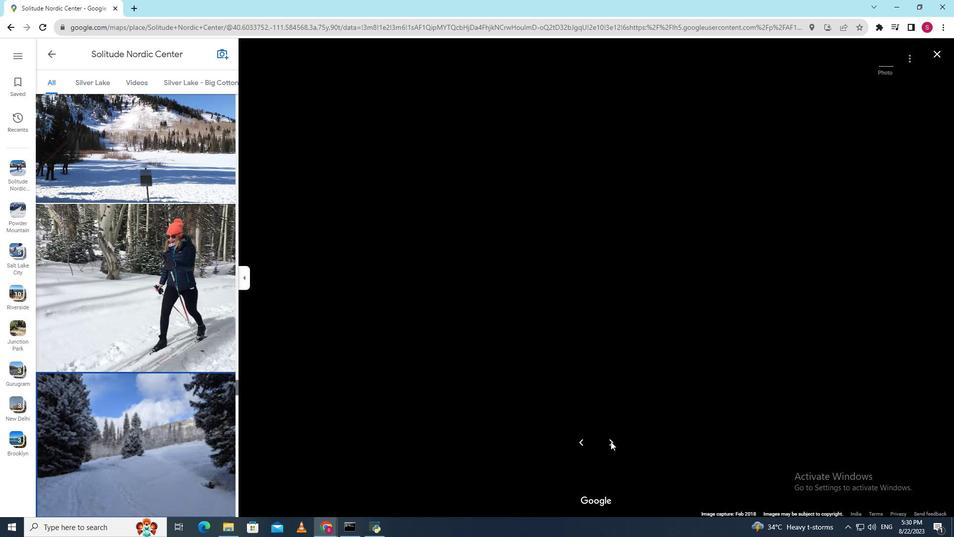 
Action: Mouse pressed left at (611, 441)
Screenshot: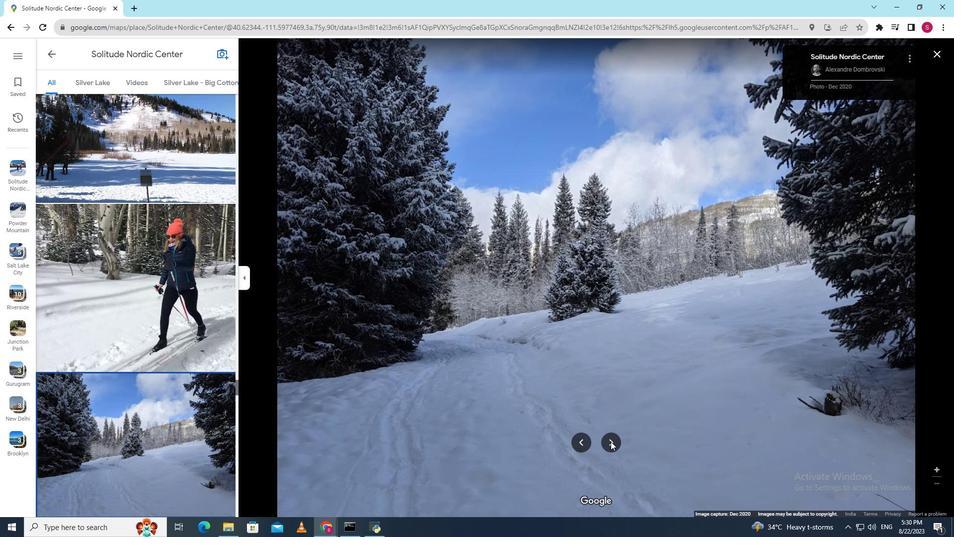 
Action: Mouse pressed left at (611, 441)
Screenshot: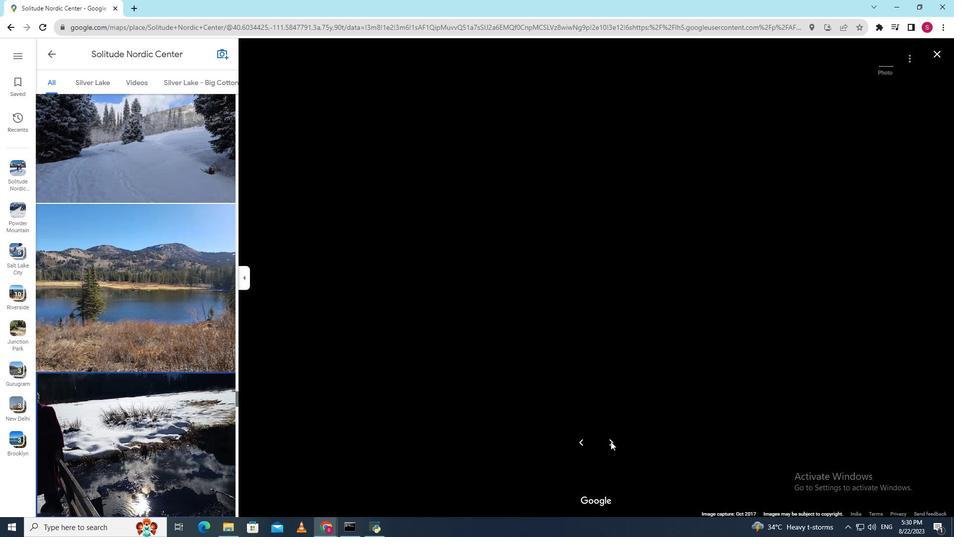 
Action: Mouse pressed left at (611, 441)
Screenshot: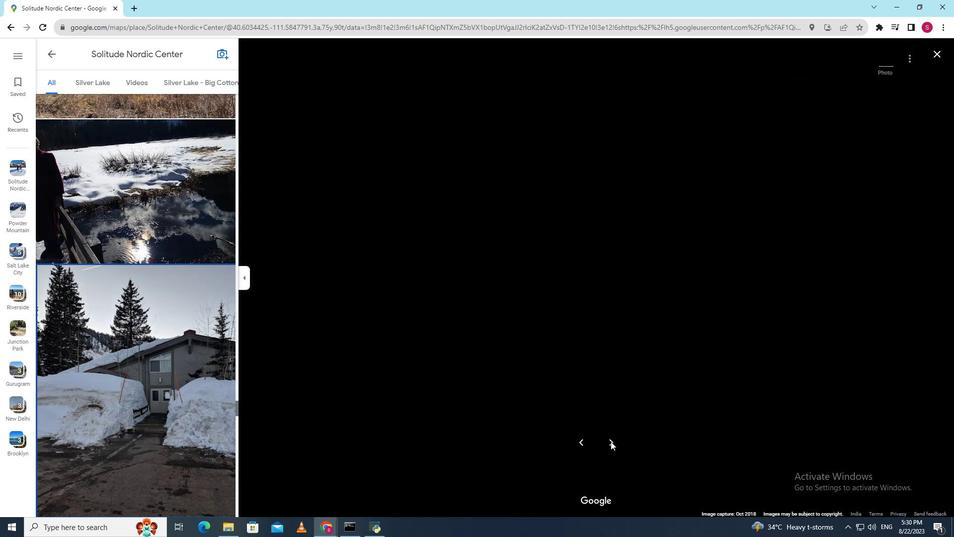 
Action: Mouse pressed left at (611, 441)
Screenshot: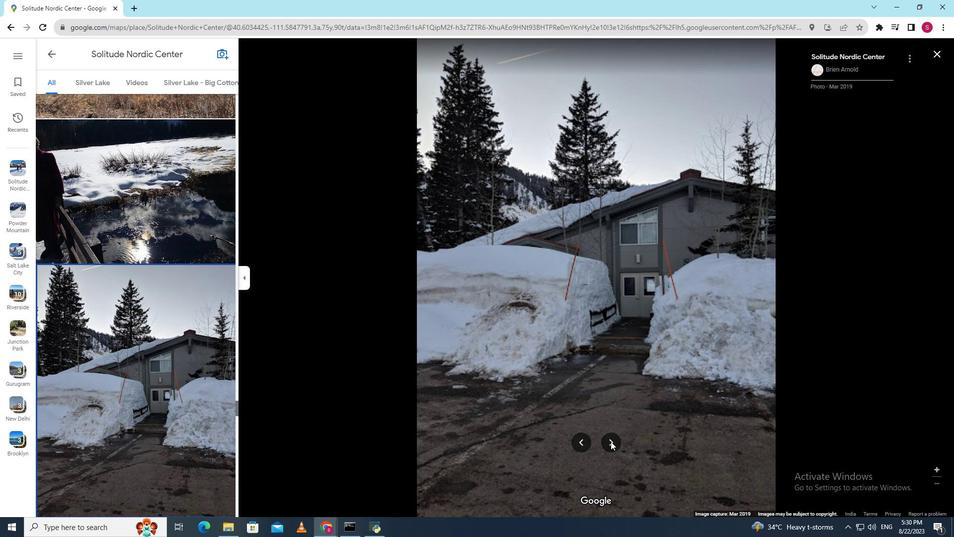 
Action: Mouse moved to (583, 379)
Screenshot: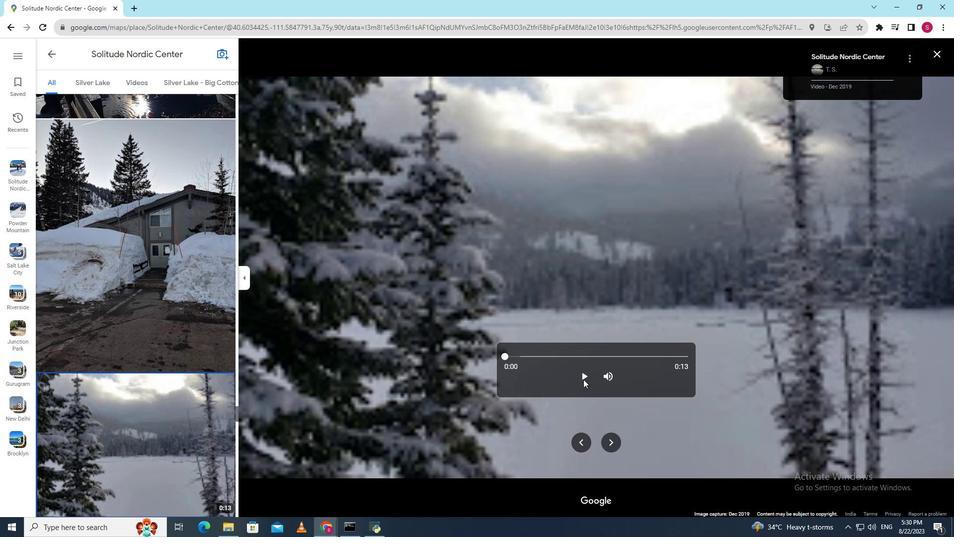 
Action: Mouse pressed left at (583, 379)
Screenshot: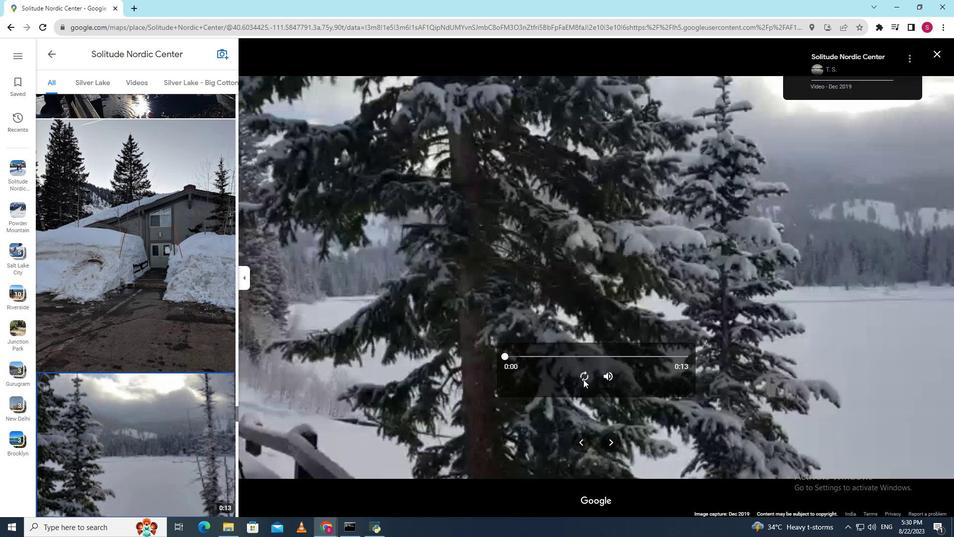 
Action: Mouse moved to (610, 441)
Screenshot: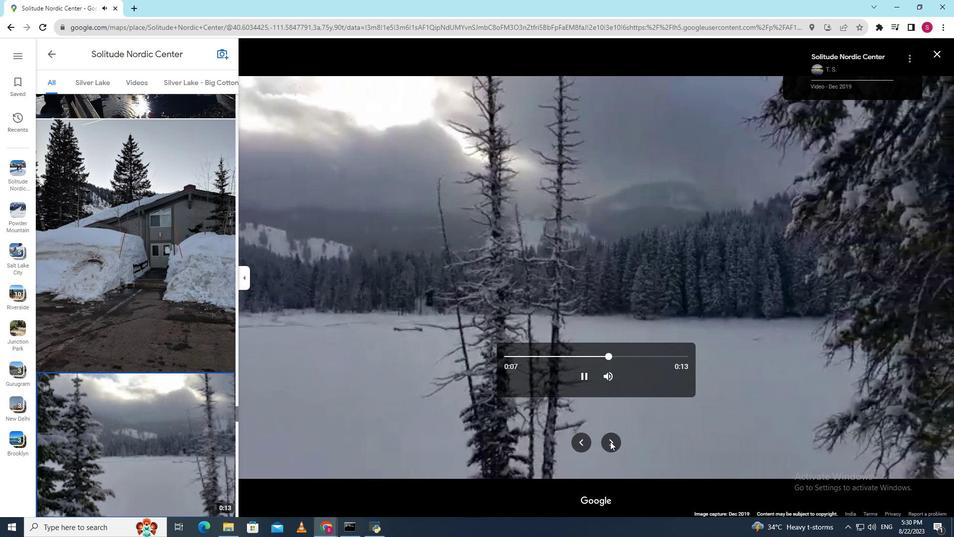 
Action: Mouse pressed left at (610, 441)
Screenshot: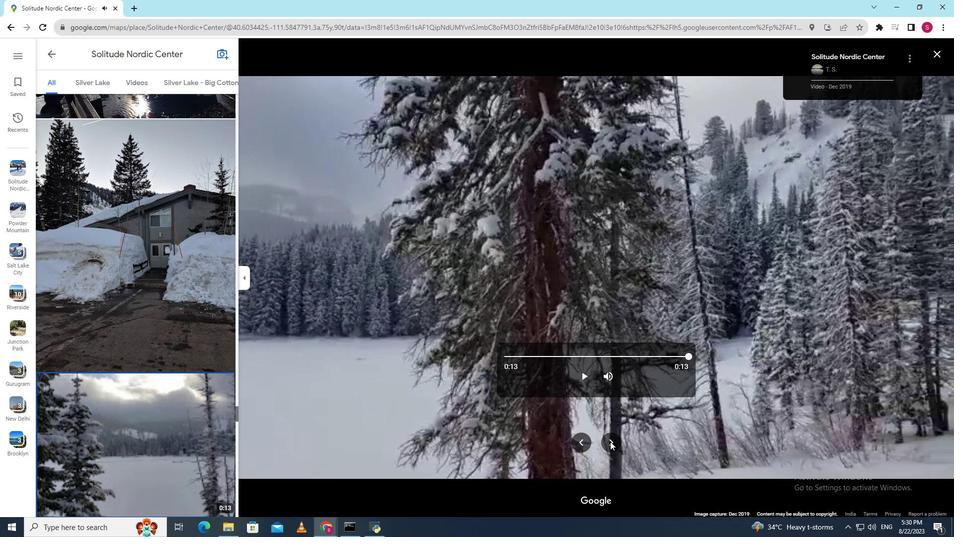 
Action: Mouse moved to (584, 376)
Screenshot: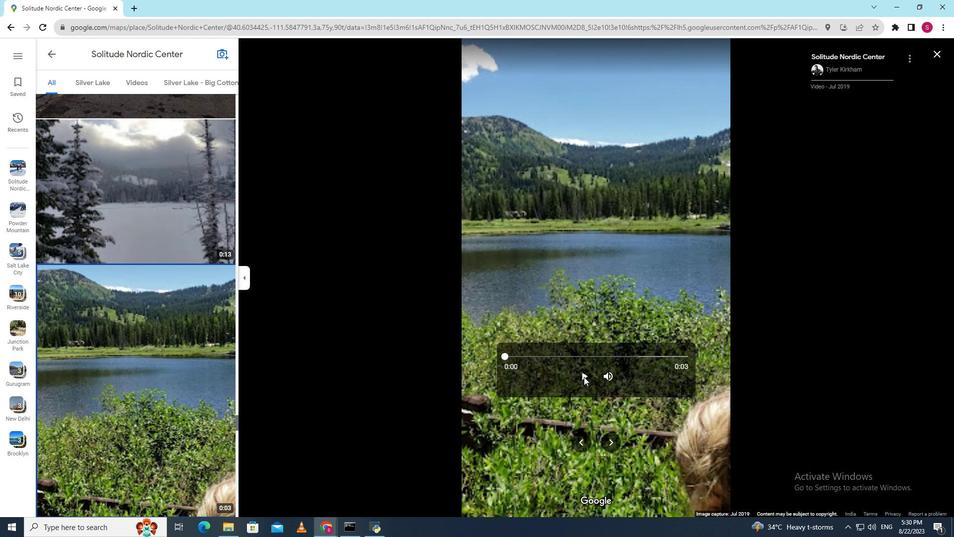 
Action: Mouse pressed left at (584, 376)
Screenshot: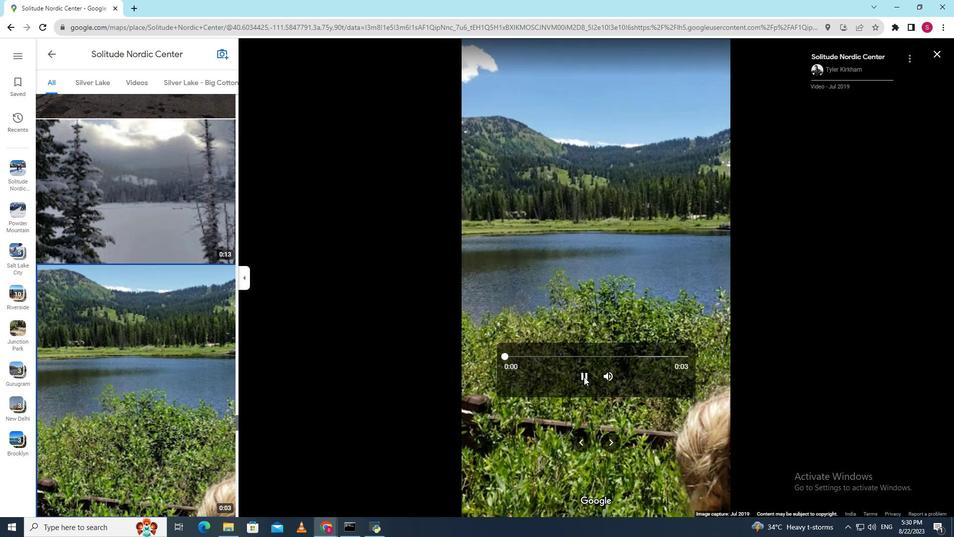 
Action: Mouse pressed left at (584, 376)
Screenshot: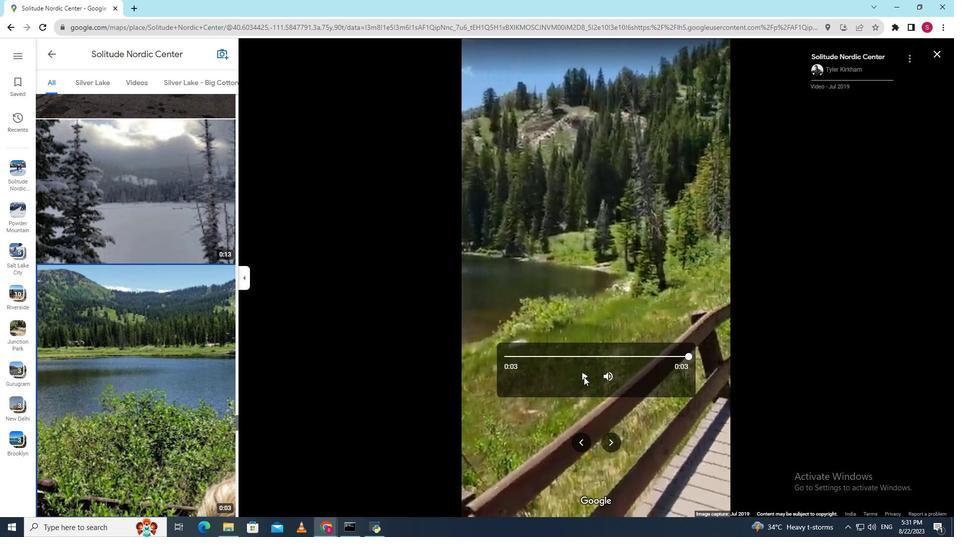 
Action: Mouse moved to (613, 437)
Screenshot: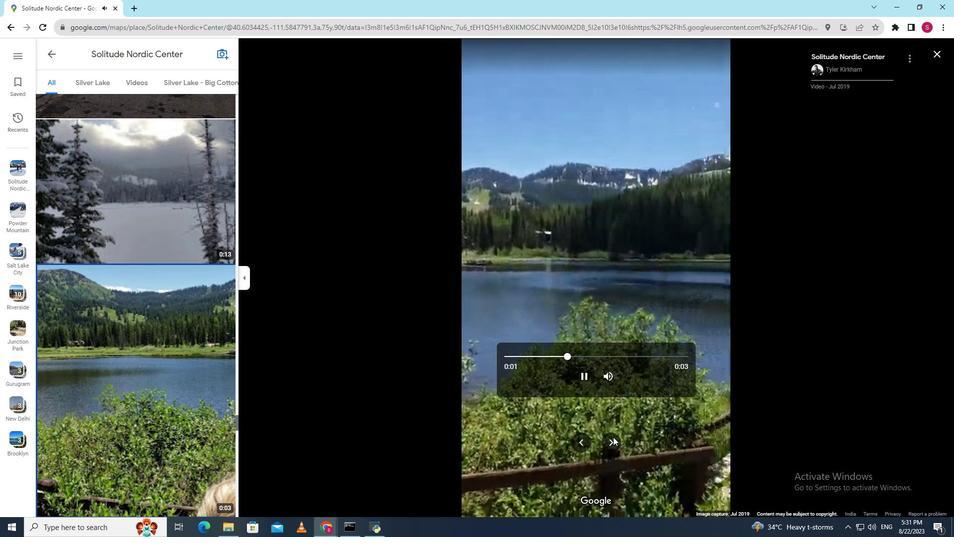 
Action: Mouse pressed left at (613, 437)
Screenshot: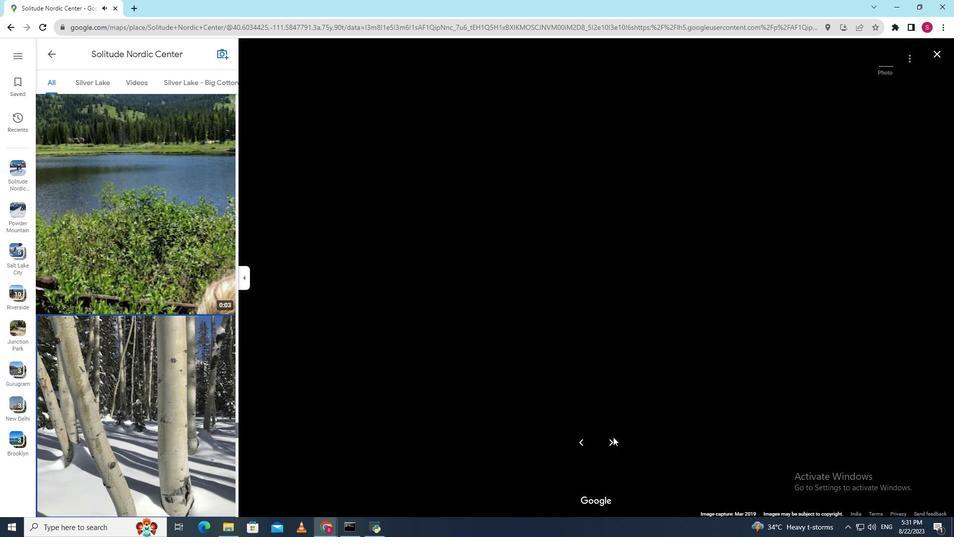 
Action: Mouse moved to (611, 439)
Screenshot: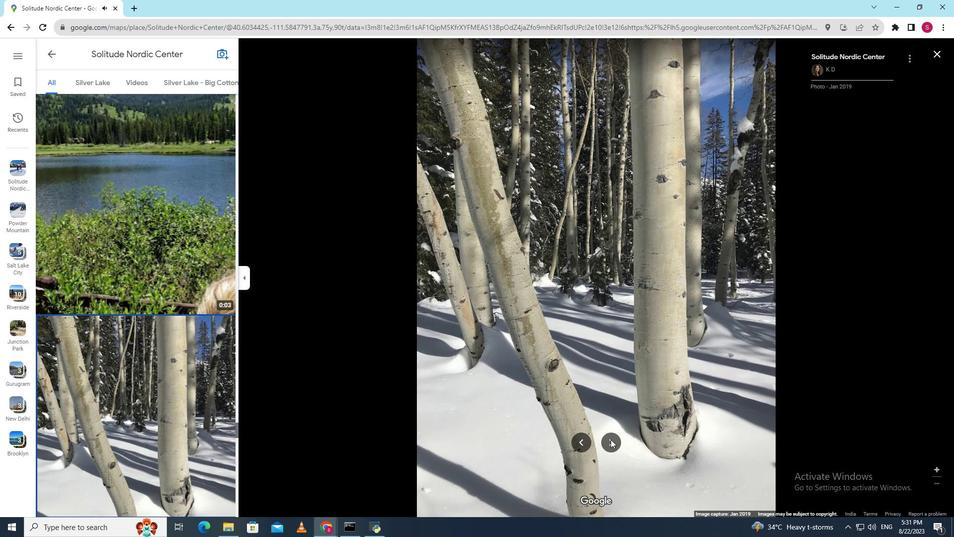 
Action: Mouse pressed left at (611, 439)
Screenshot: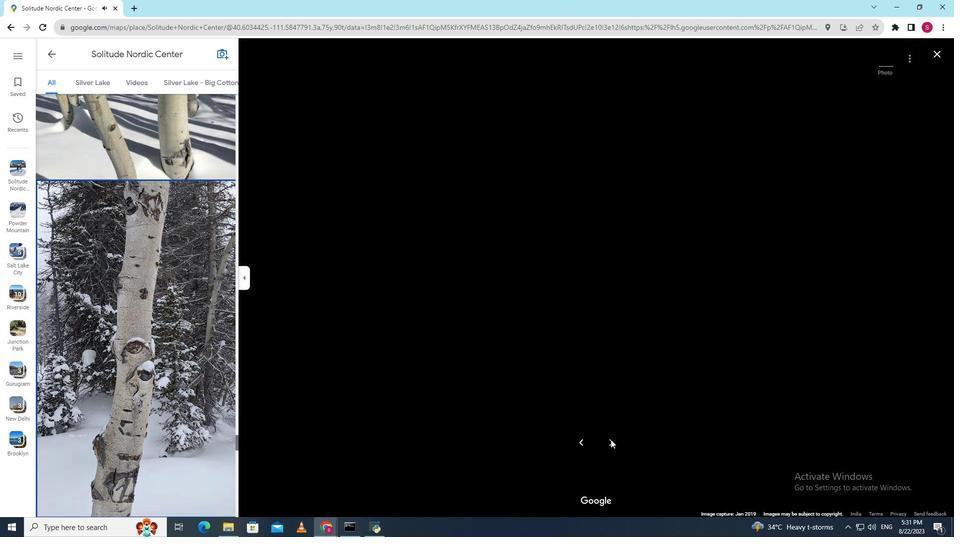 
Action: Mouse pressed left at (611, 439)
Screenshot: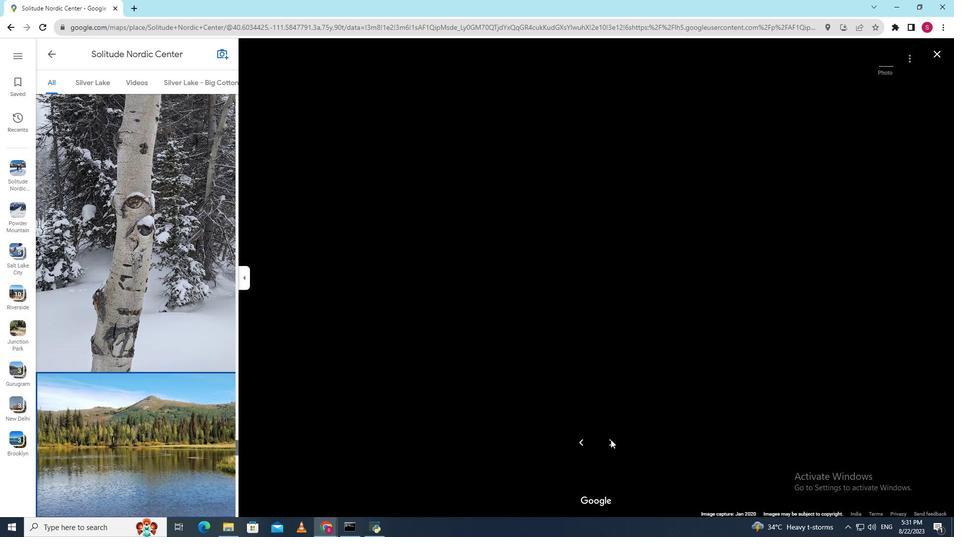 
Action: Mouse pressed left at (611, 439)
Screenshot: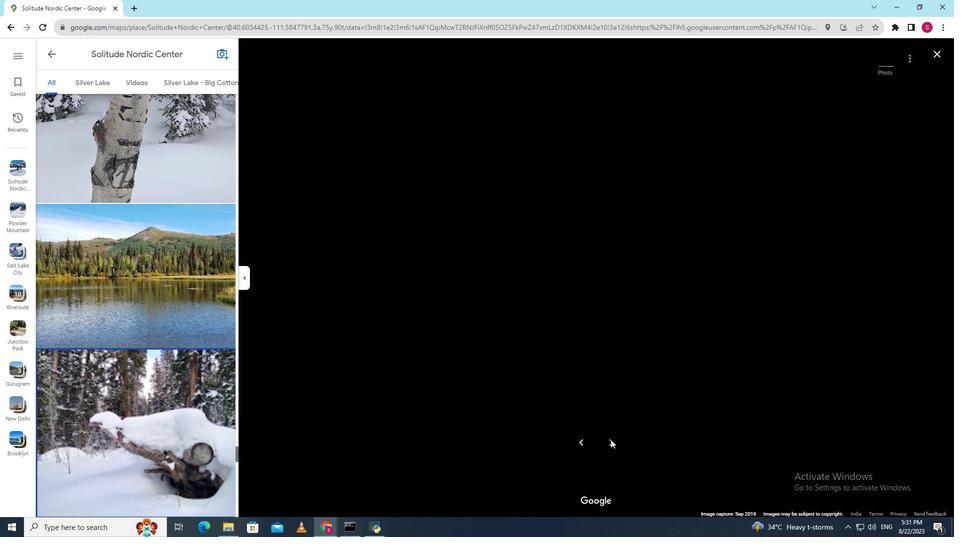 
Action: Mouse pressed left at (611, 439)
Screenshot: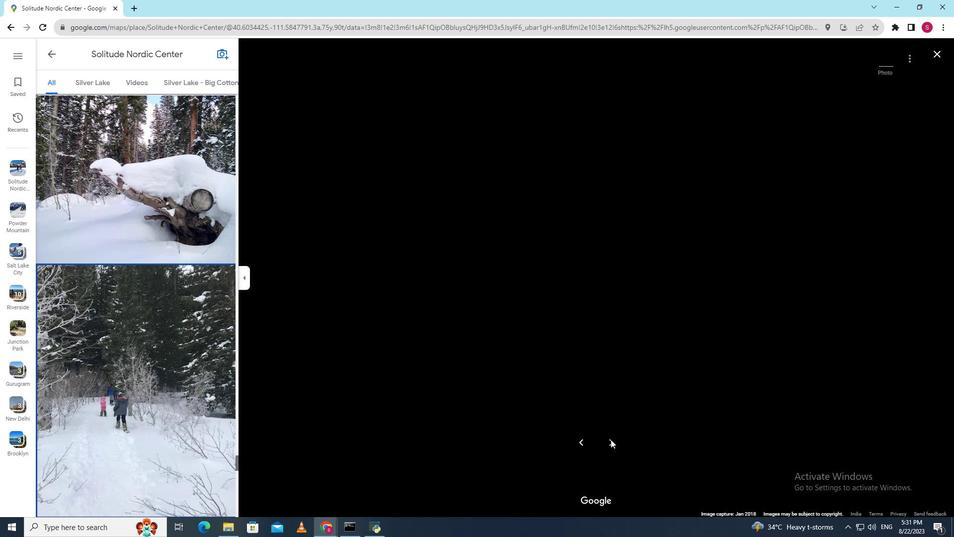 
Action: Mouse pressed left at (611, 439)
Screenshot: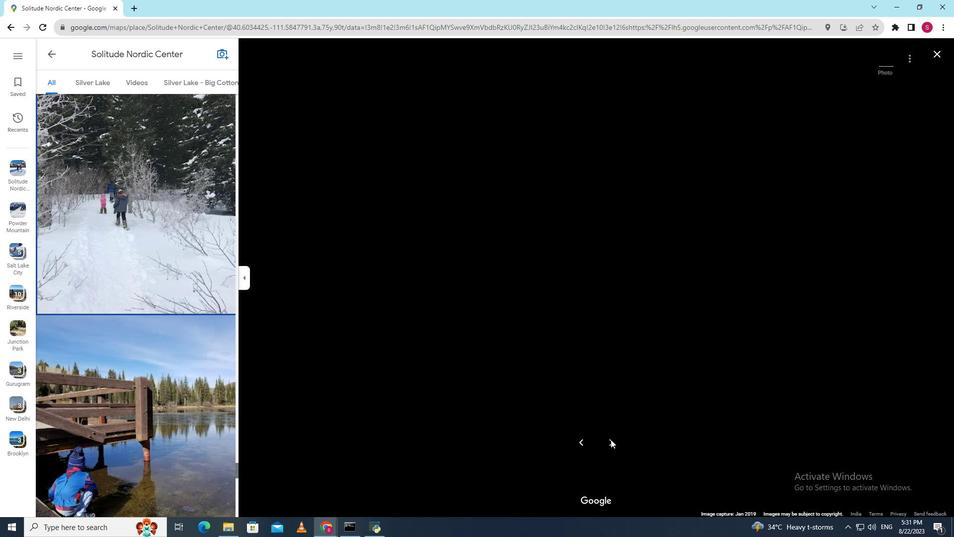 
Action: Mouse pressed left at (611, 439)
Screenshot: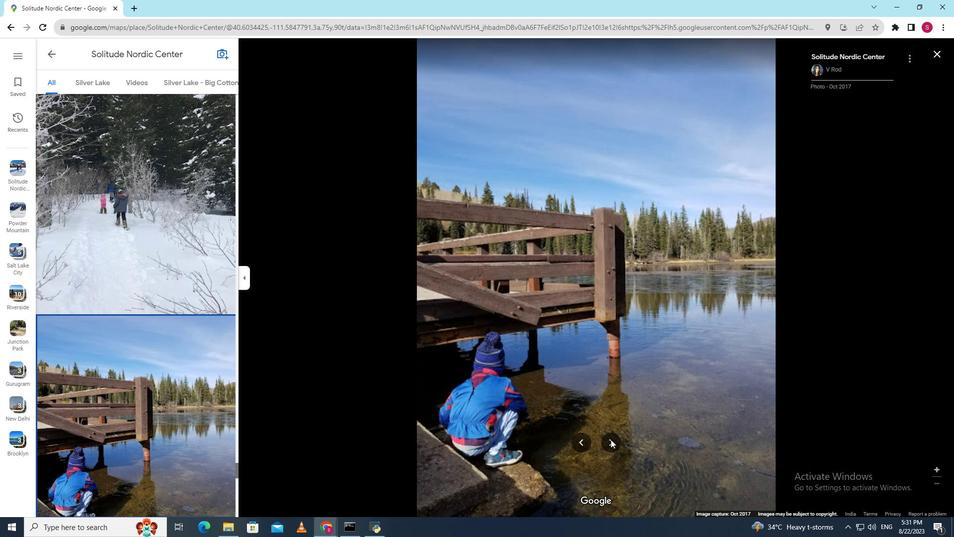 
Action: Mouse moved to (584, 374)
Screenshot: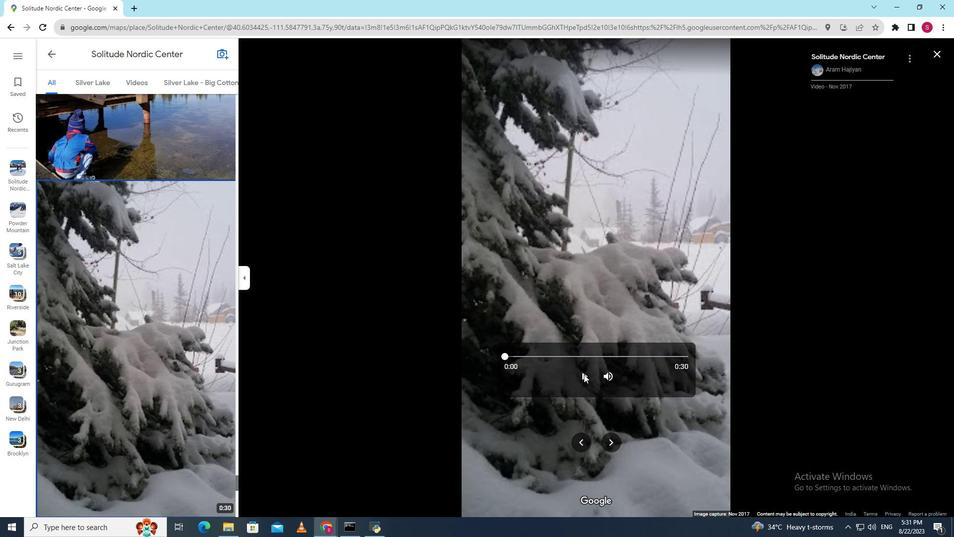 
Action: Mouse pressed left at (584, 374)
Screenshot: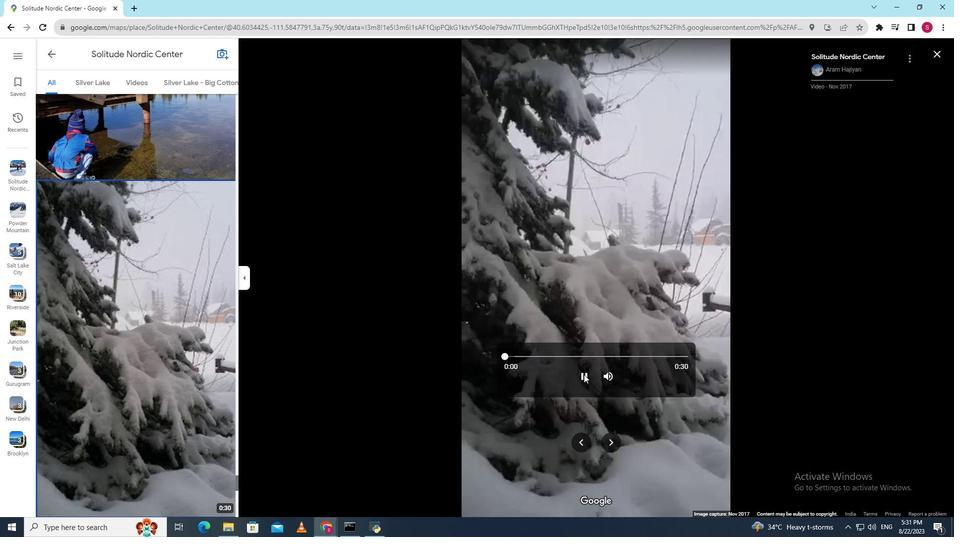 
Action: Mouse moved to (609, 440)
Screenshot: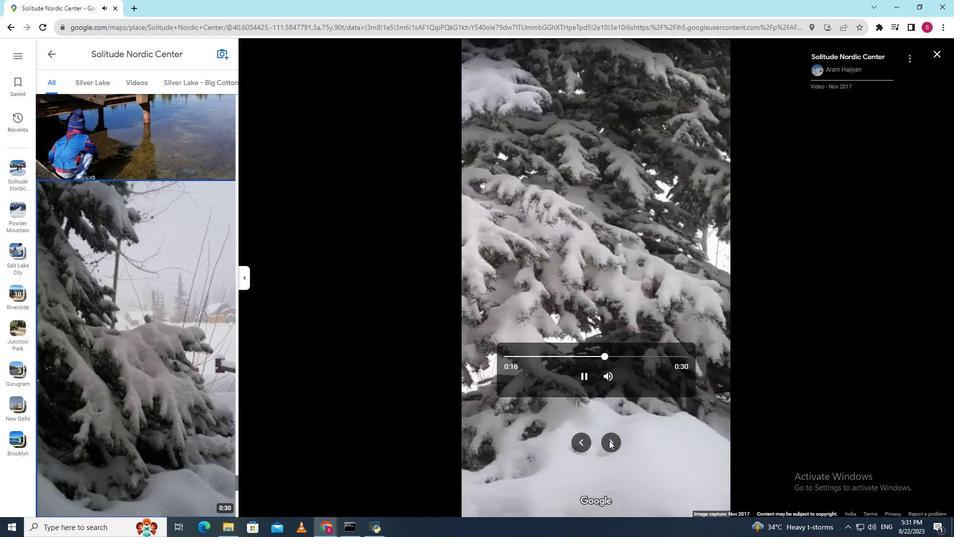 
Action: Mouse pressed left at (609, 440)
Screenshot: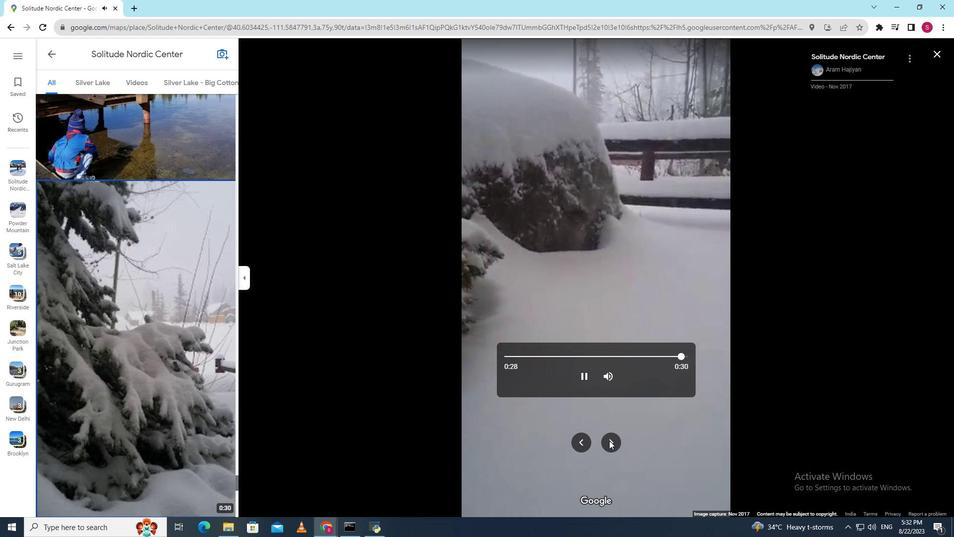 
Action: Mouse pressed left at (609, 440)
Screenshot: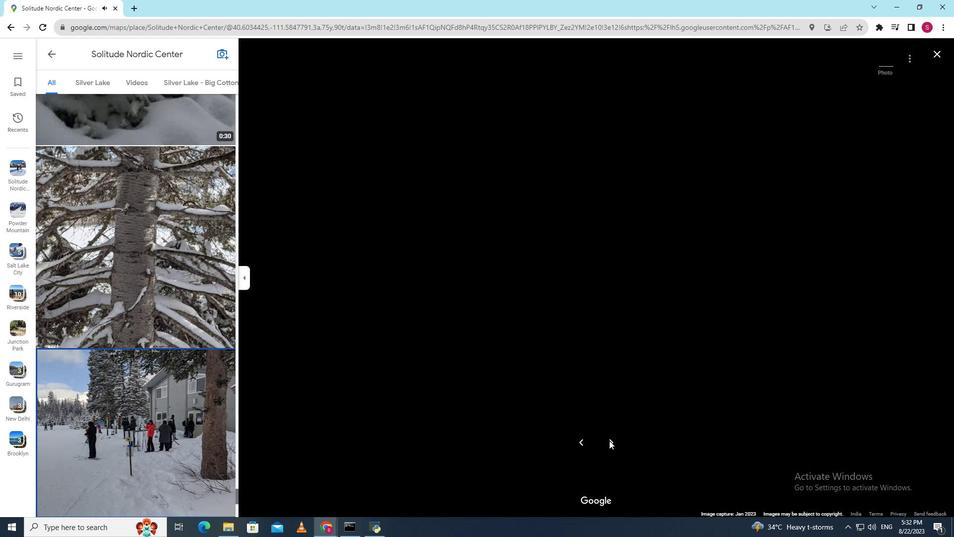 
Action: Mouse moved to (610, 440)
Screenshot: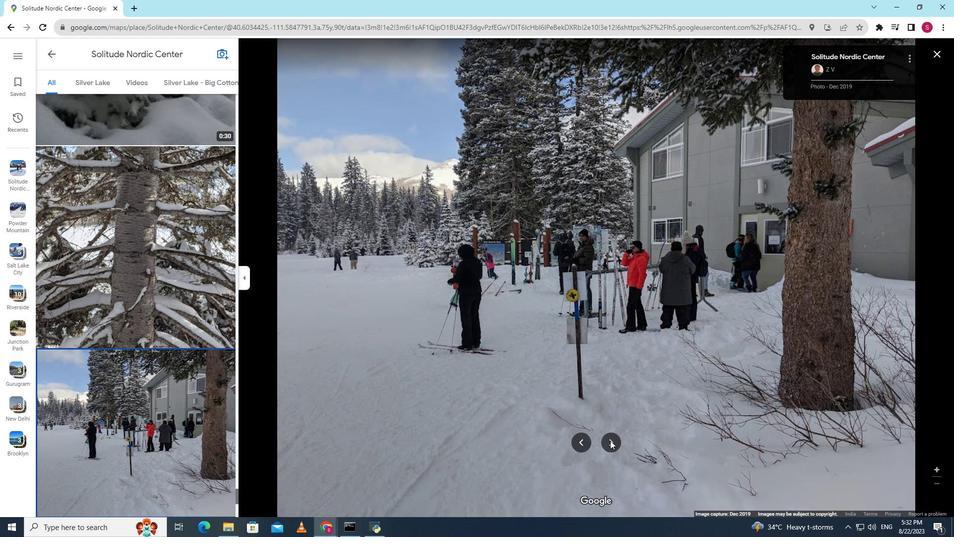 
Action: Mouse pressed left at (610, 440)
Screenshot: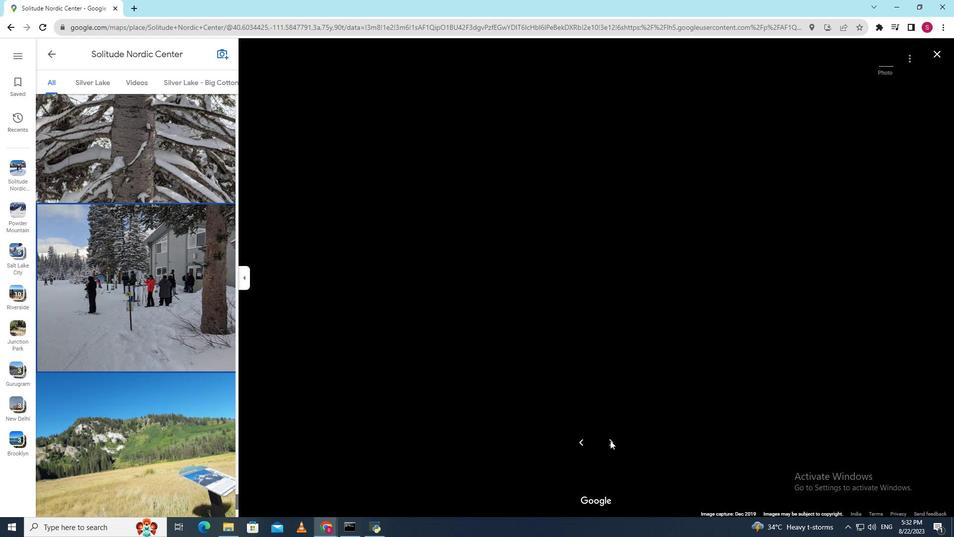 
Action: Mouse pressed left at (610, 440)
Screenshot: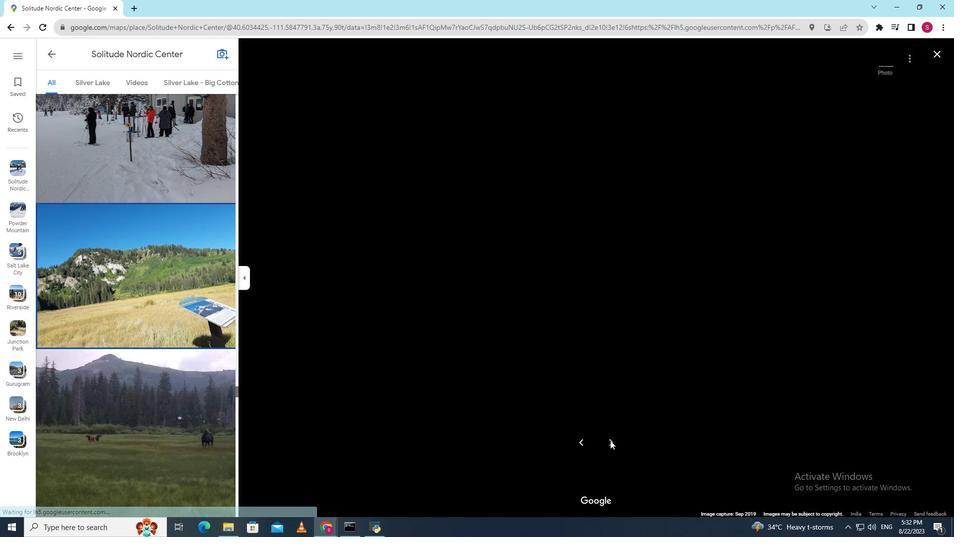 
Action: Mouse pressed left at (610, 440)
Screenshot: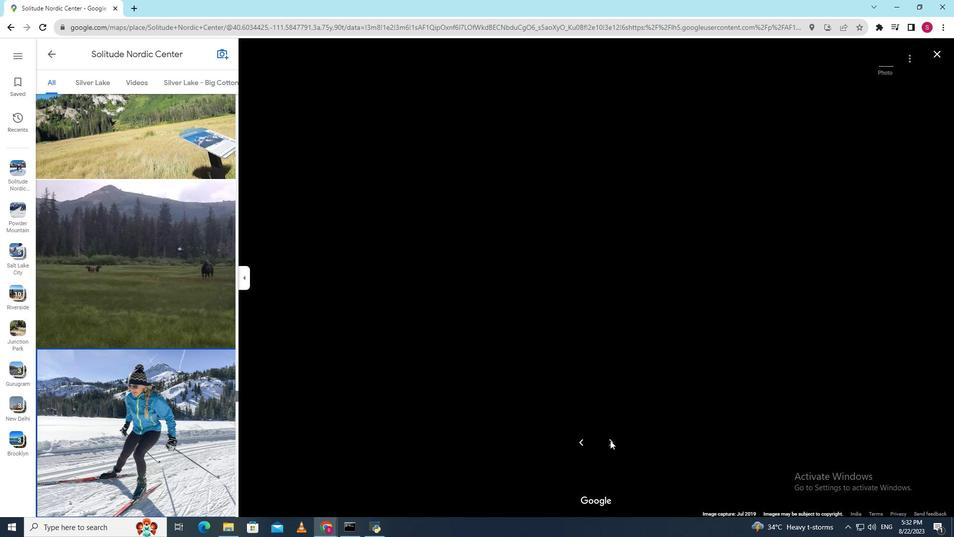 
Action: Mouse pressed left at (610, 440)
Screenshot: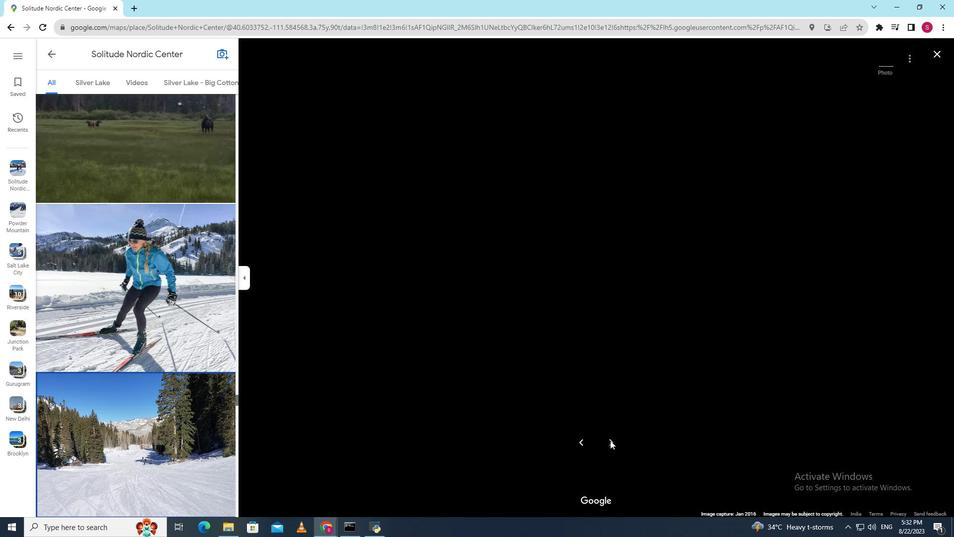 
Action: Mouse pressed left at (610, 440)
Screenshot: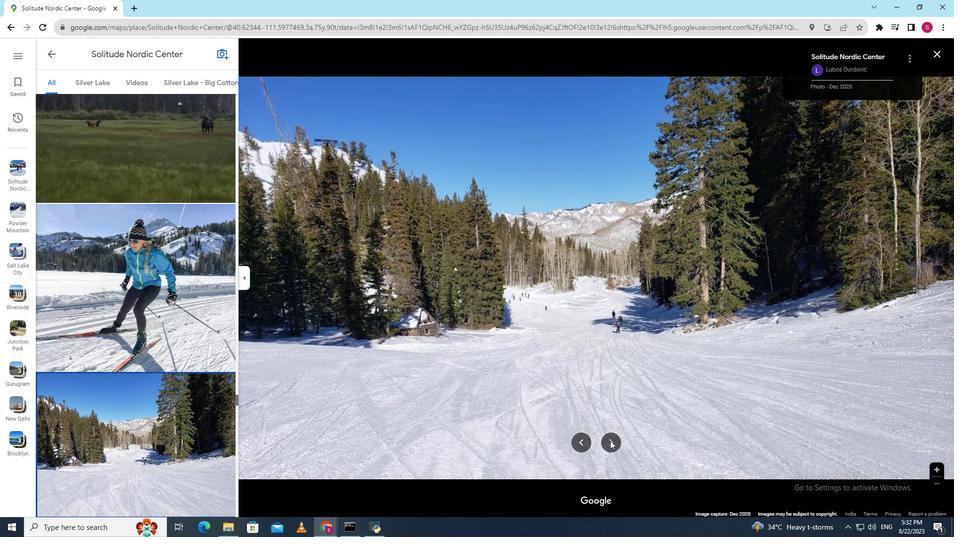 
Action: Mouse pressed left at (610, 440)
Screenshot: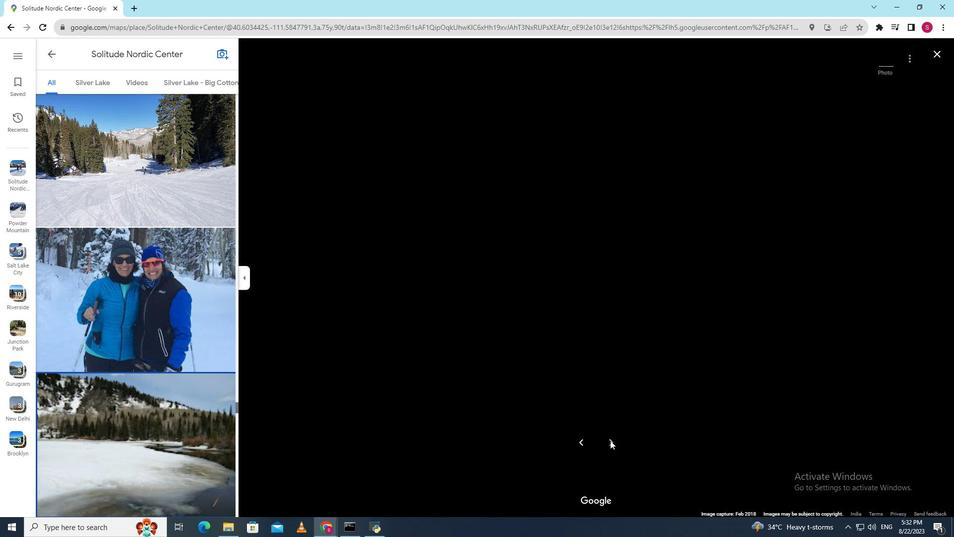 
Action: Mouse pressed left at (610, 440)
Screenshot: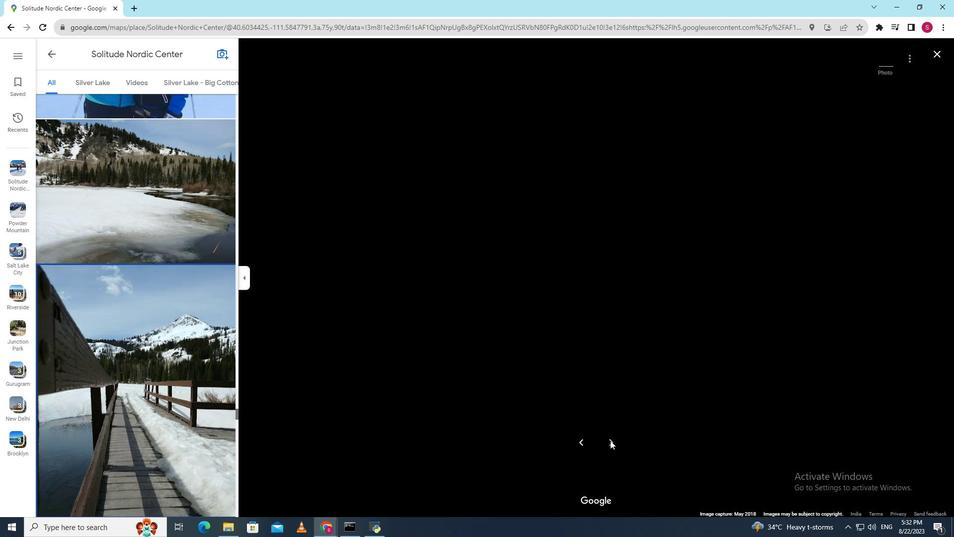 
Action: Mouse pressed left at (610, 440)
Screenshot: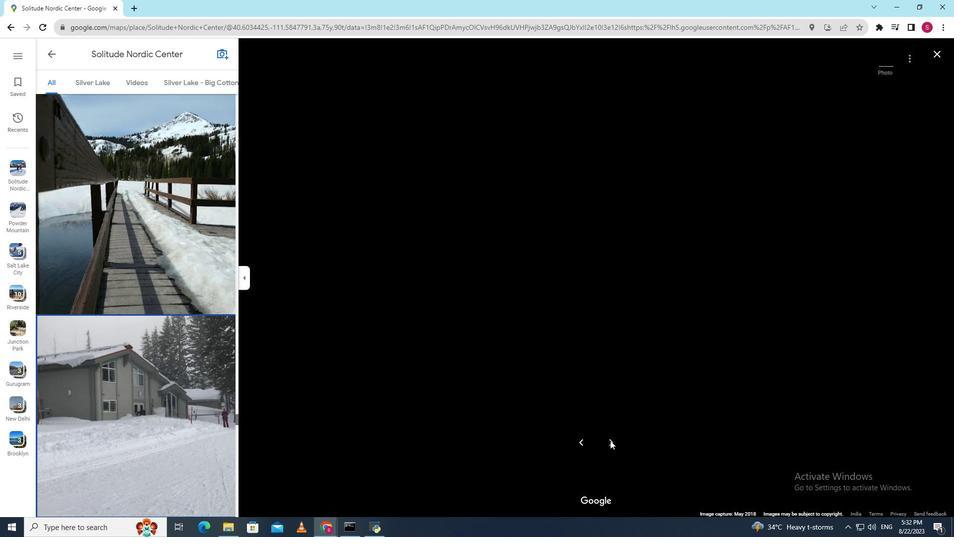 
Action: Mouse pressed left at (610, 440)
Screenshot: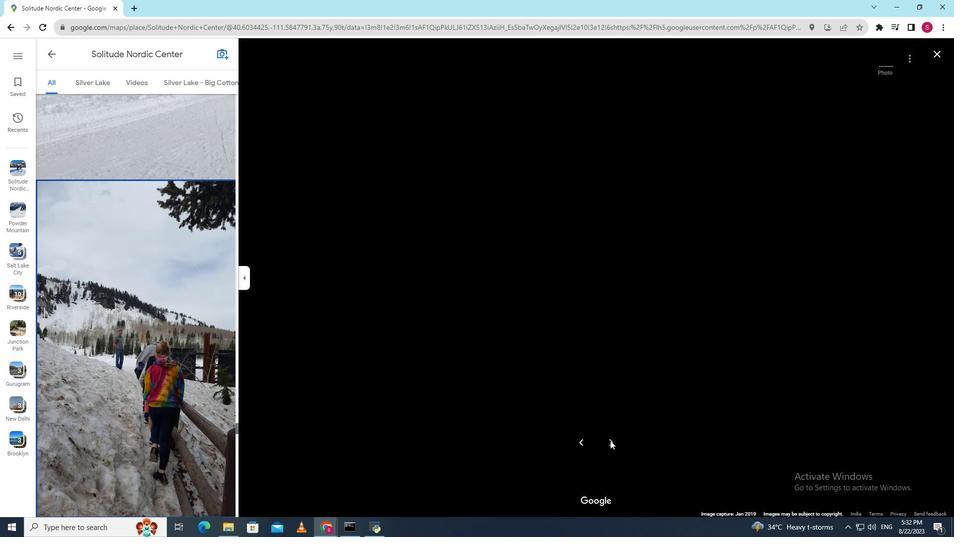 
Action: Mouse pressed left at (610, 440)
Screenshot: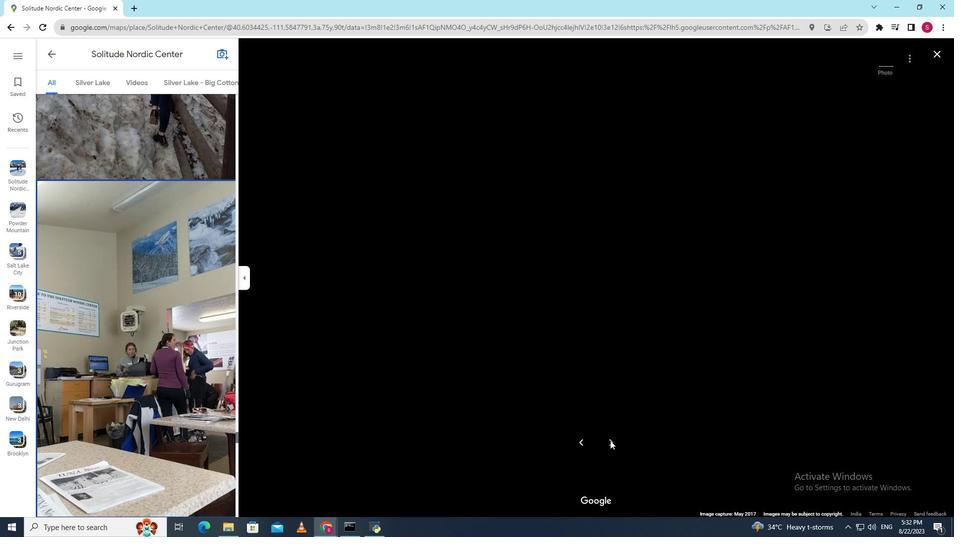 
Action: Mouse pressed left at (610, 440)
Screenshot: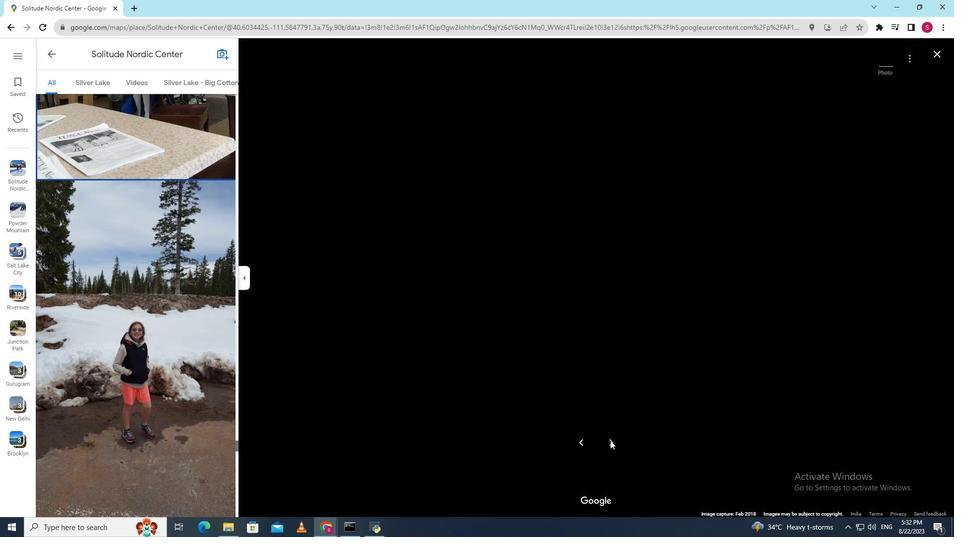 
Action: Mouse pressed left at (610, 440)
Screenshot: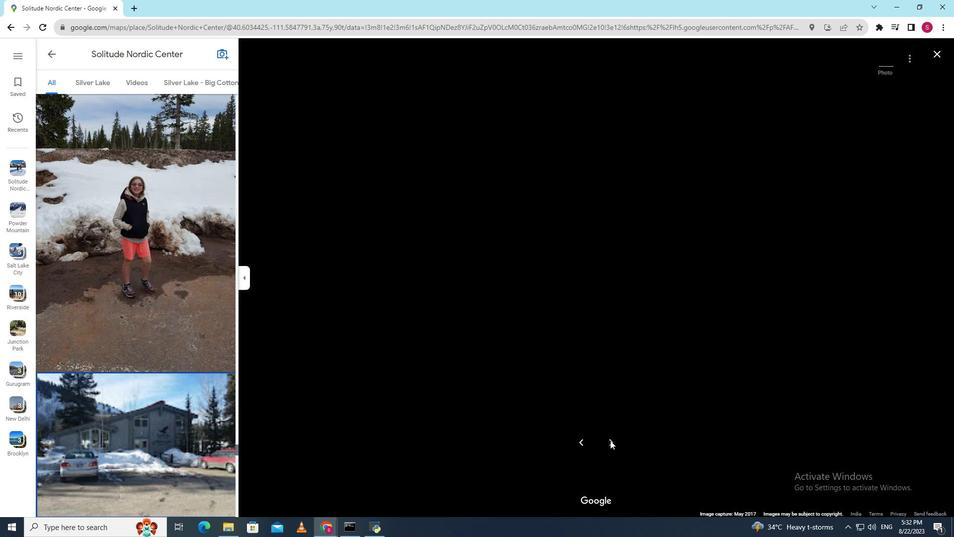 
Action: Mouse pressed left at (610, 440)
Screenshot: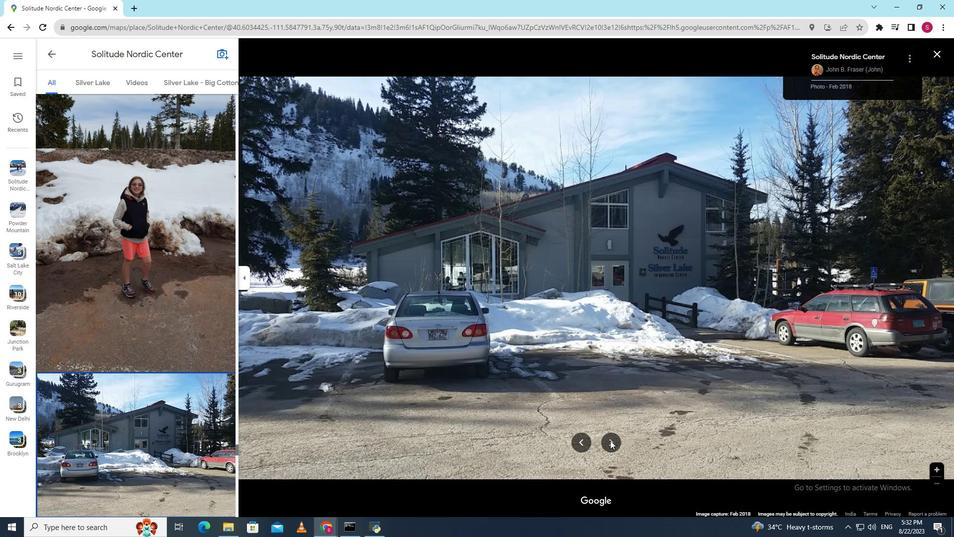 
Action: Mouse pressed left at (610, 440)
Screenshot: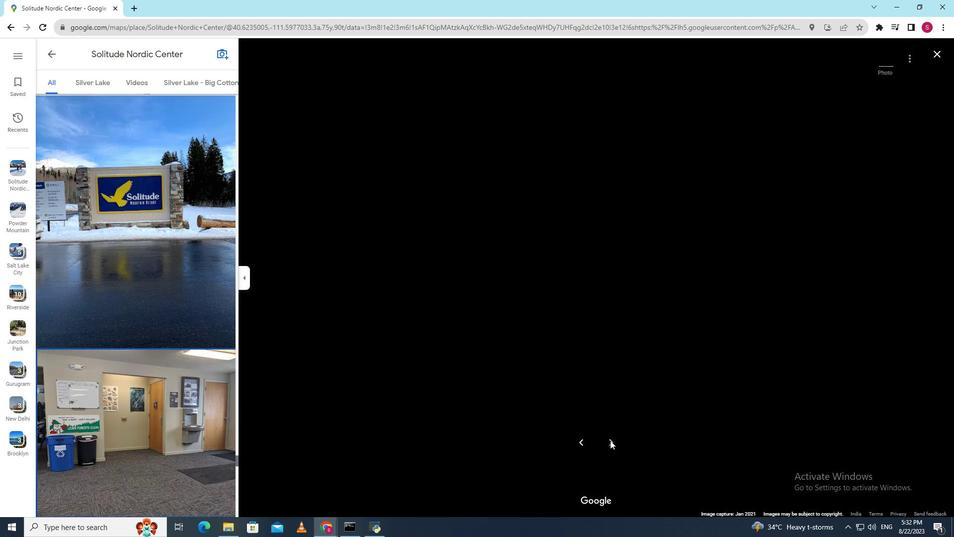
Action: Mouse pressed left at (610, 440)
Screenshot: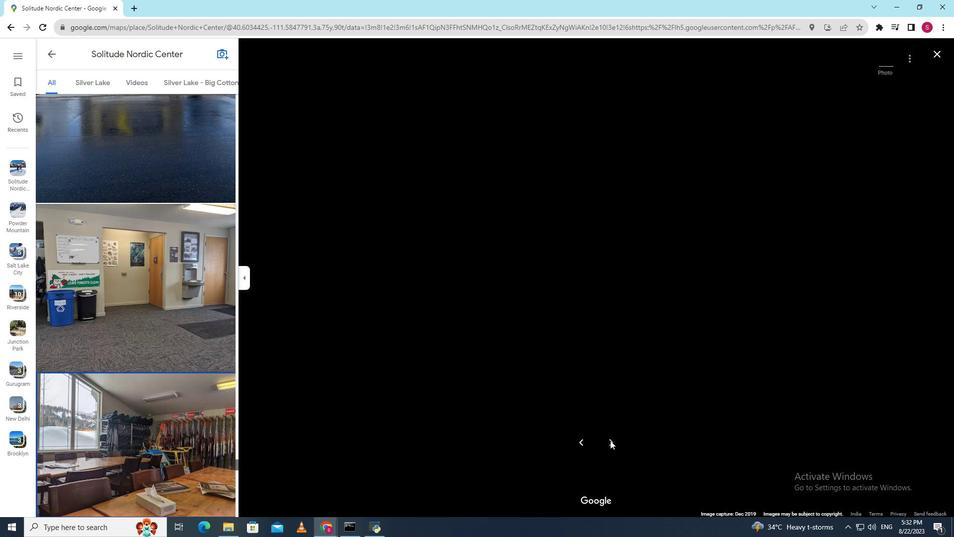 
Action: Mouse pressed left at (610, 440)
Screenshot: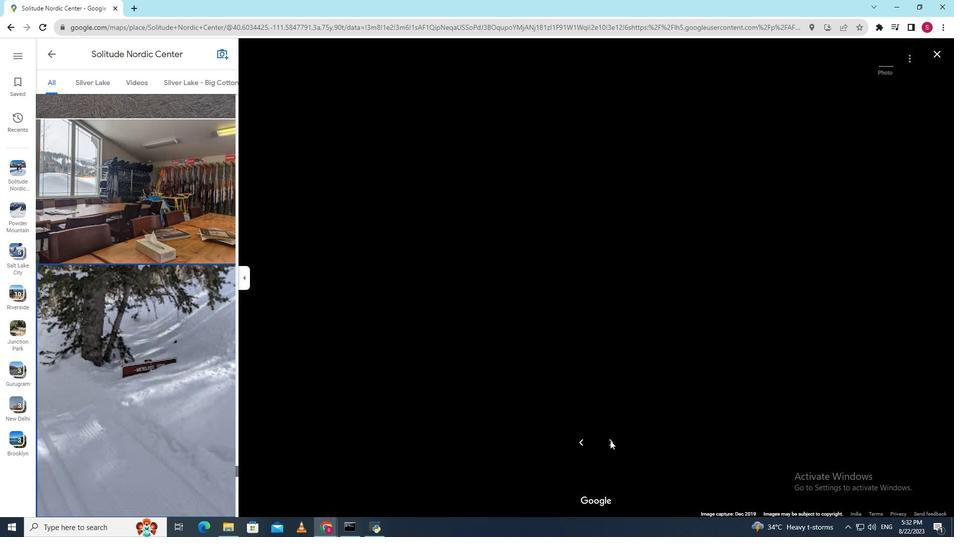 
Action: Mouse pressed left at (610, 440)
Screenshot: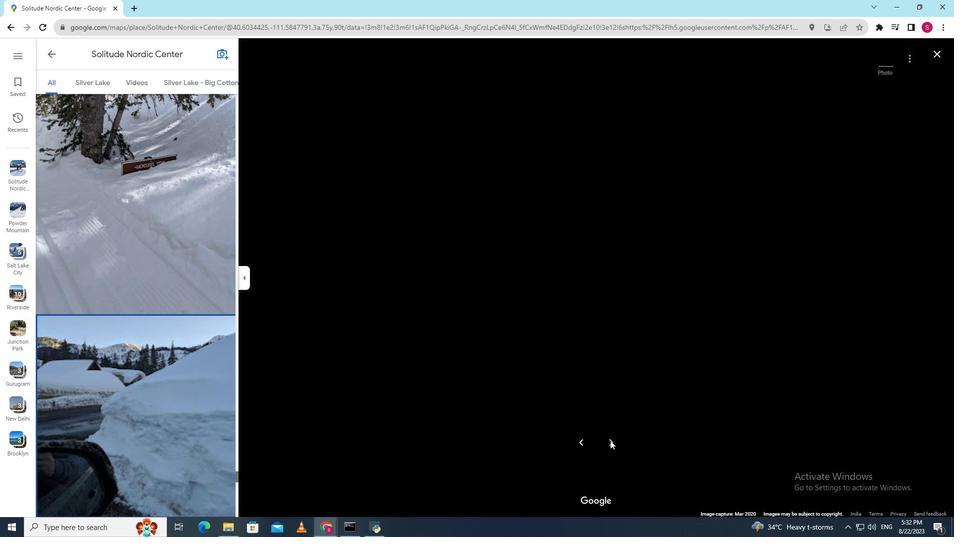 
Action: Mouse pressed left at (610, 440)
Screenshot: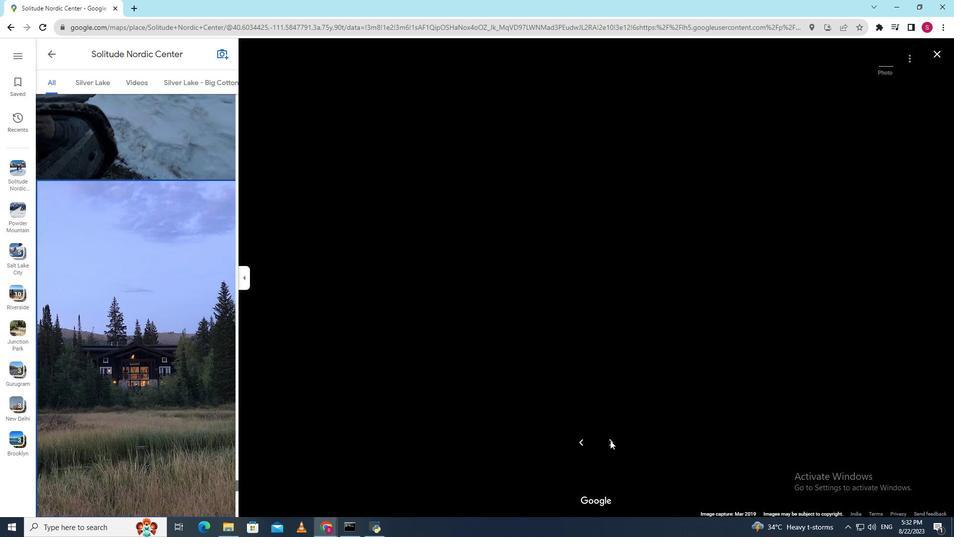 
Action: Mouse pressed left at (610, 440)
Screenshot: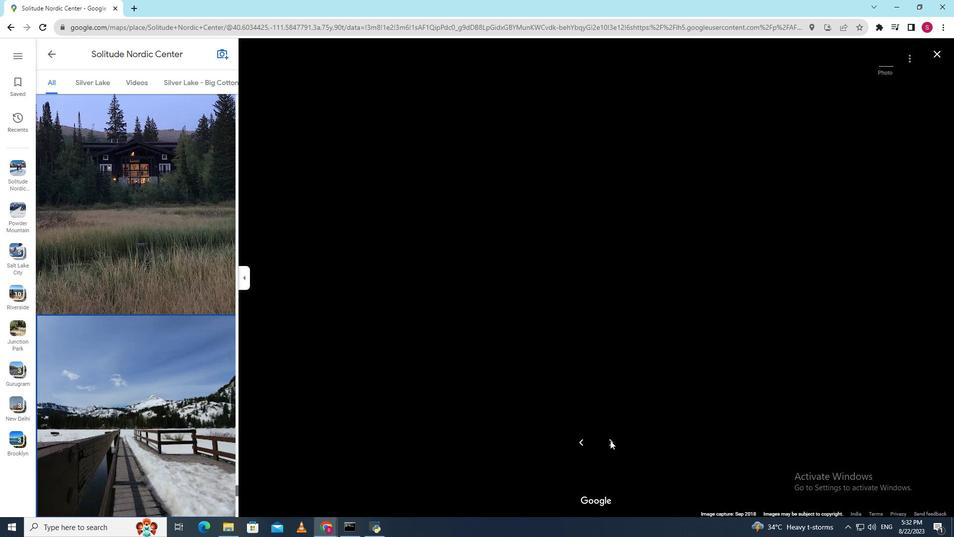 
Action: Mouse pressed left at (610, 440)
Screenshot: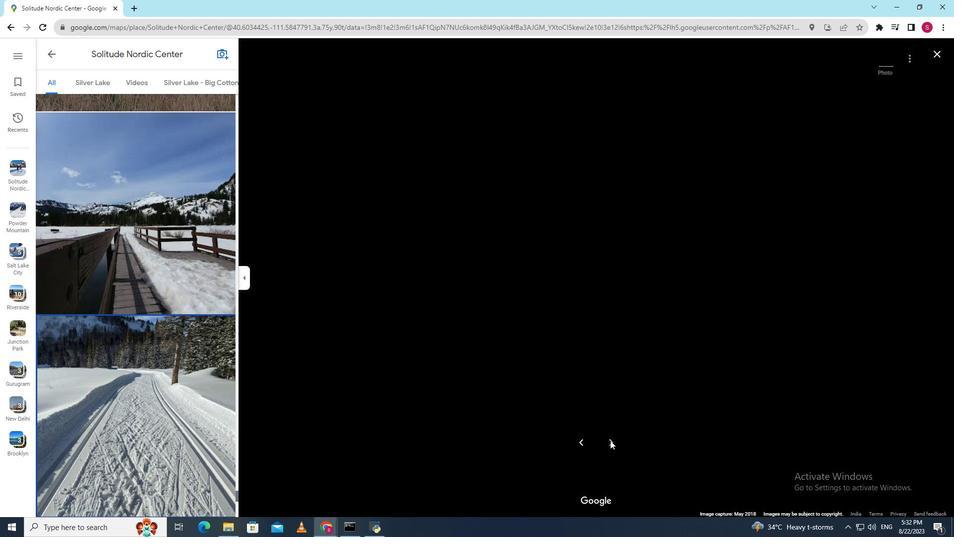 
Action: Mouse pressed left at (610, 440)
Screenshot: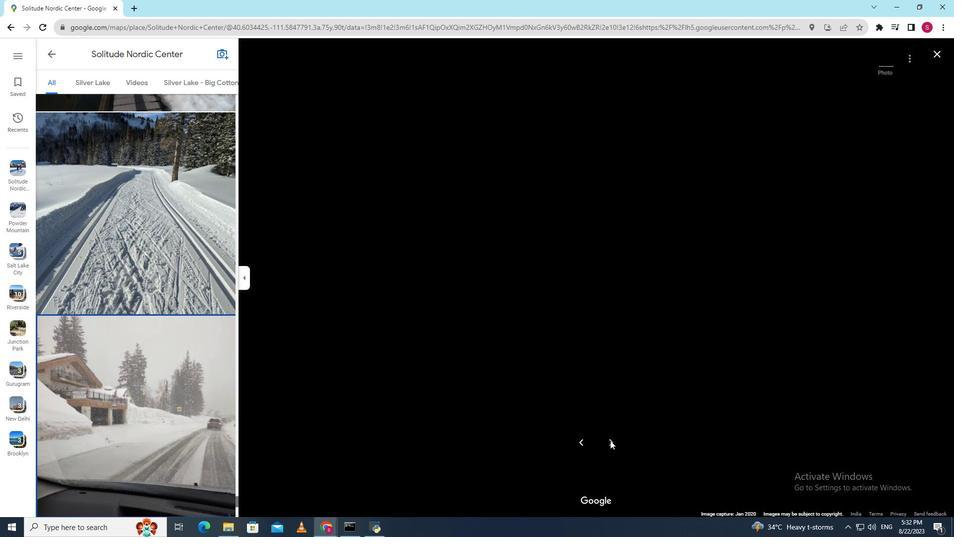 
Action: Mouse pressed left at (610, 440)
Screenshot: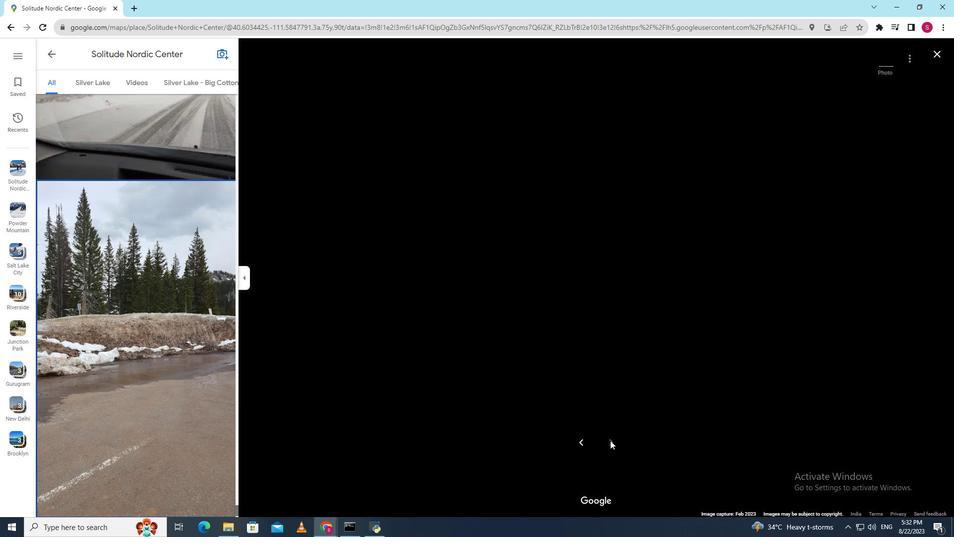 
Action: Mouse pressed left at (610, 440)
Screenshot: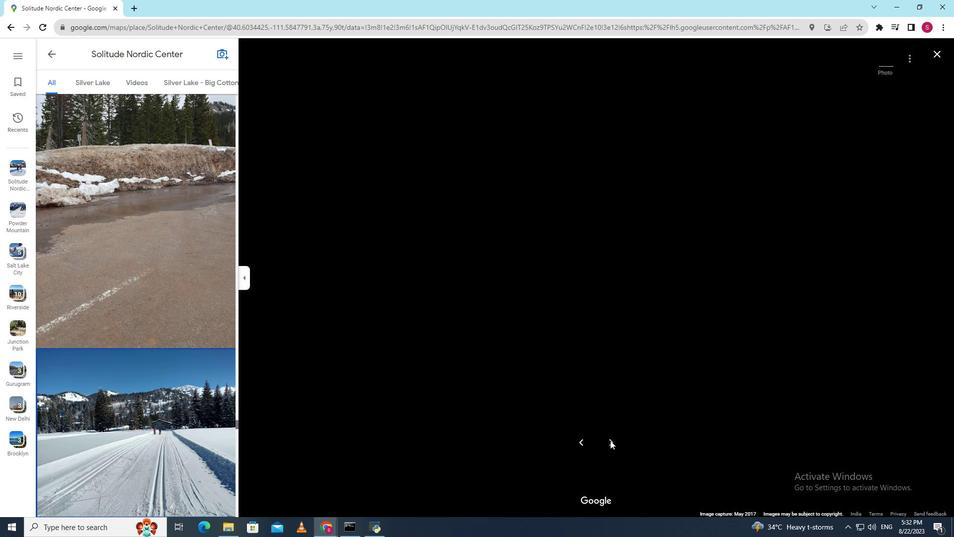 
Action: Mouse pressed left at (610, 440)
Screenshot: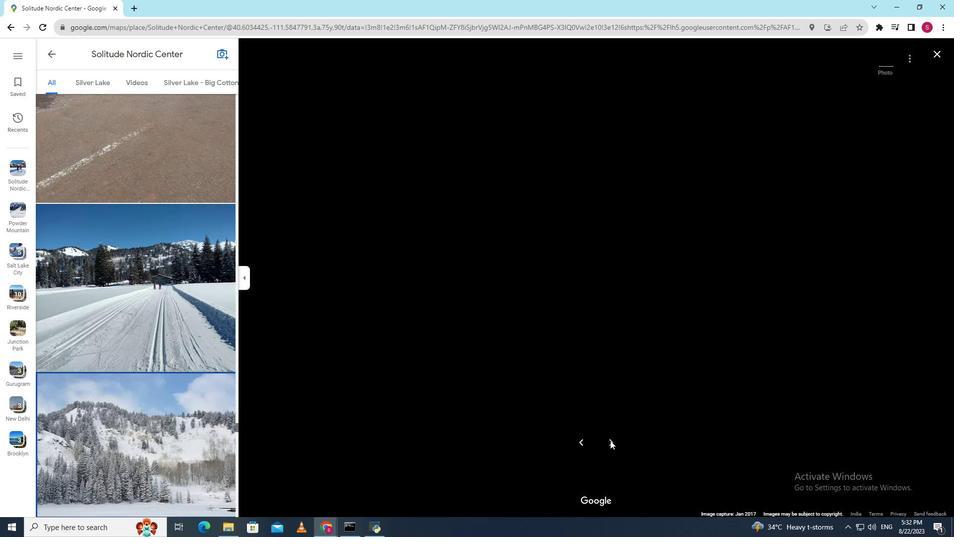 
Action: Mouse pressed left at (610, 440)
Screenshot: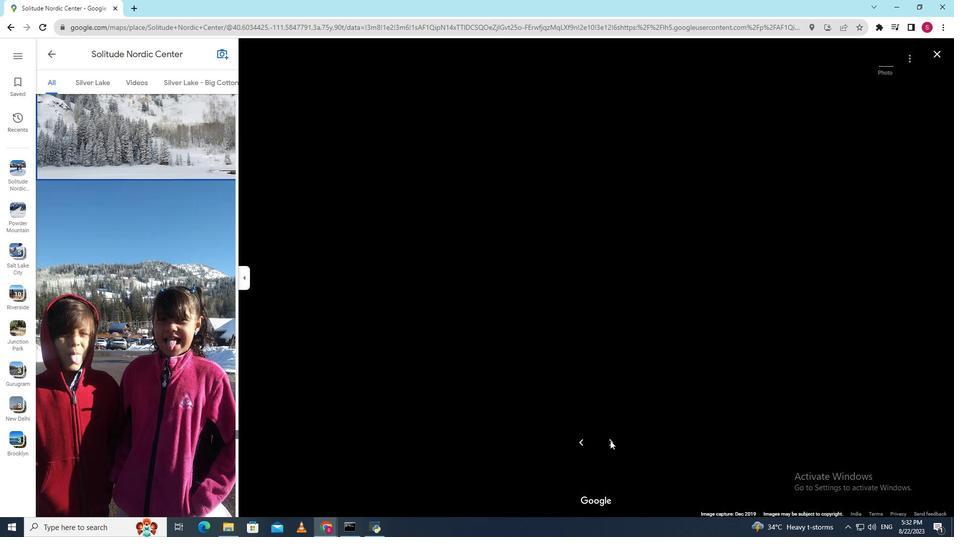 
Action: Mouse pressed left at (610, 440)
Screenshot: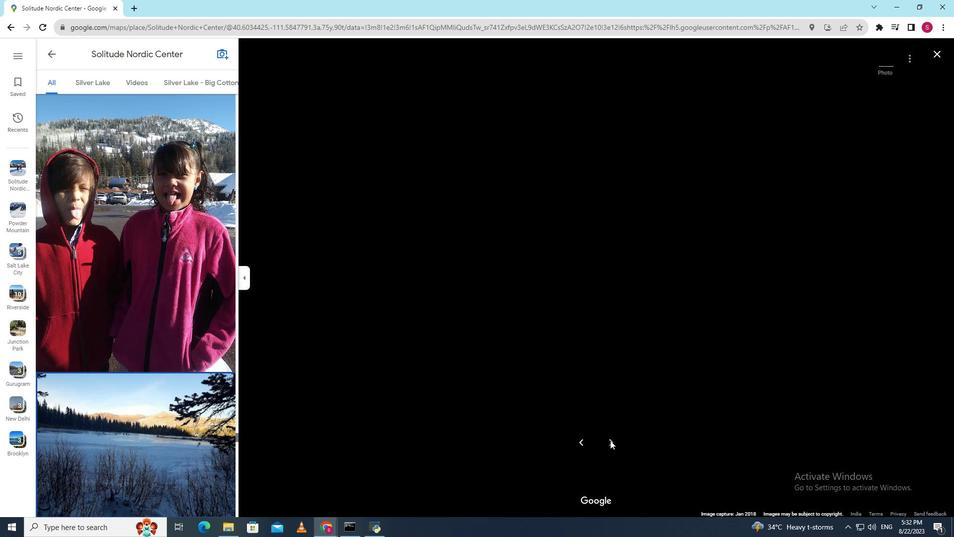 
Action: Mouse pressed left at (610, 440)
Screenshot: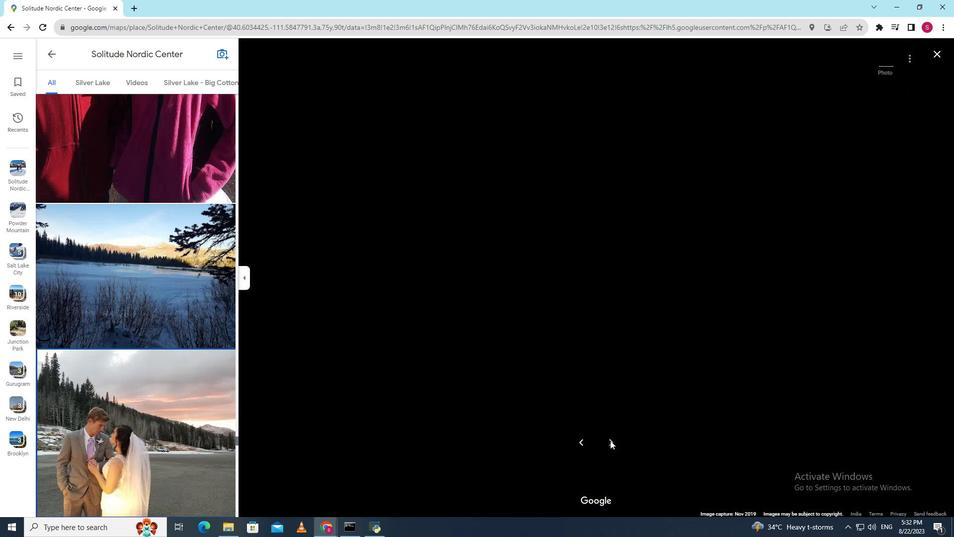 
Action: Mouse pressed left at (610, 440)
Screenshot: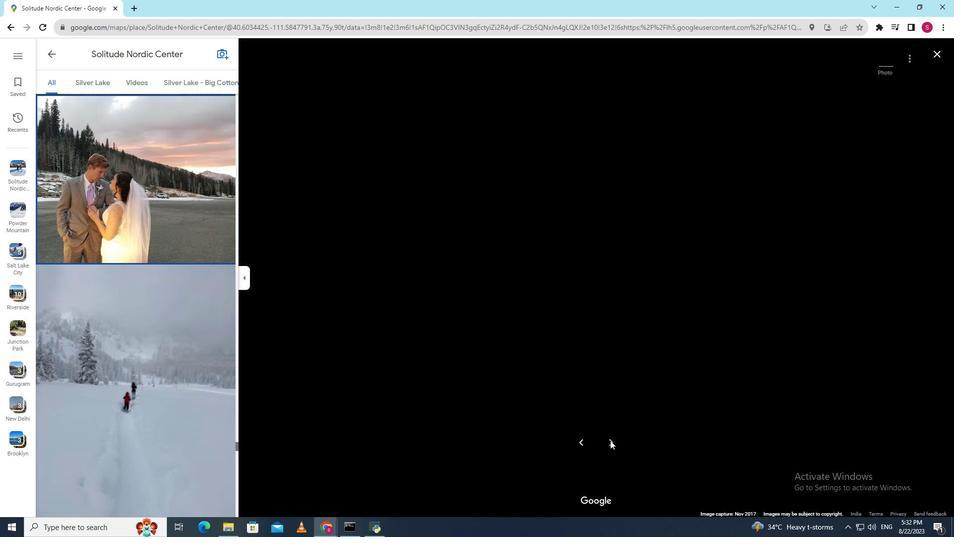 
Action: Mouse pressed left at (610, 440)
Screenshot: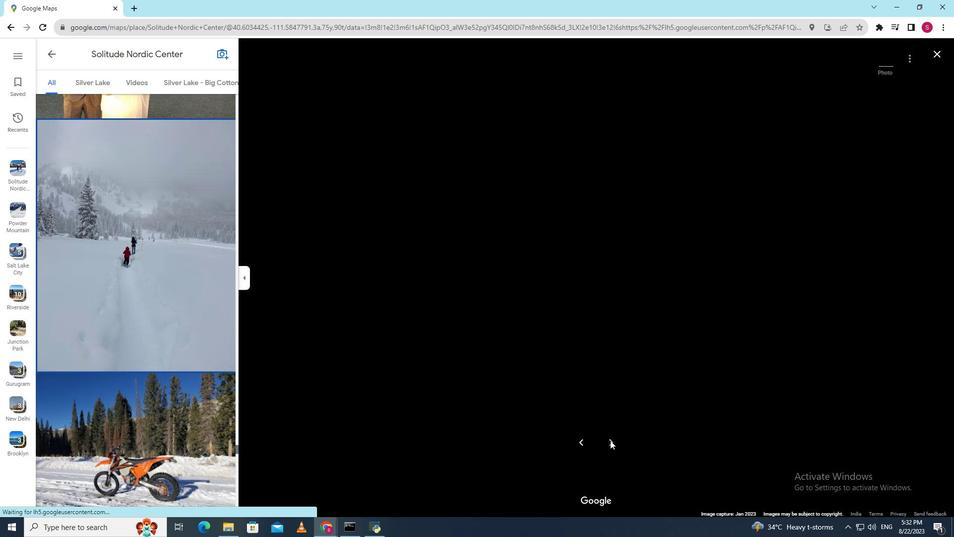
Action: Mouse pressed left at (610, 440)
Screenshot: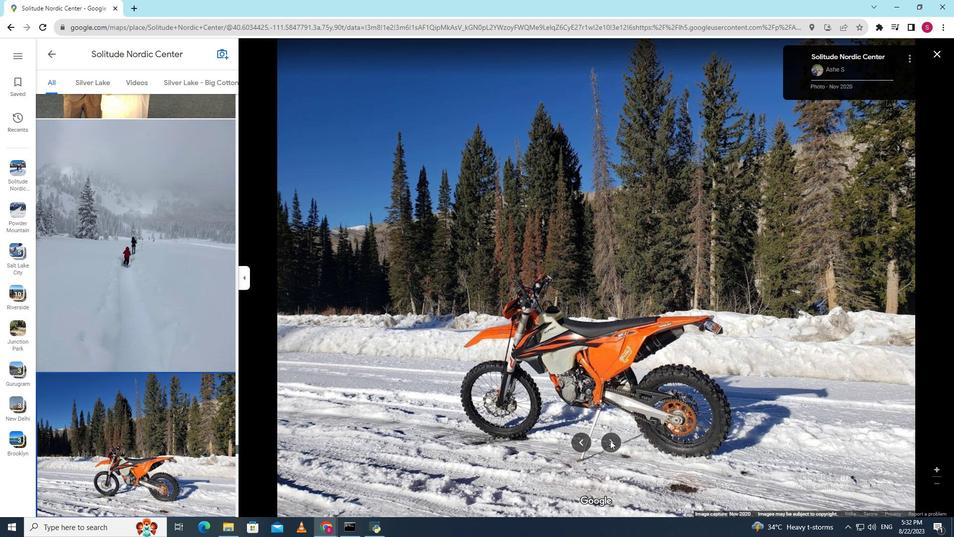 
Action: Mouse pressed left at (610, 440)
Screenshot: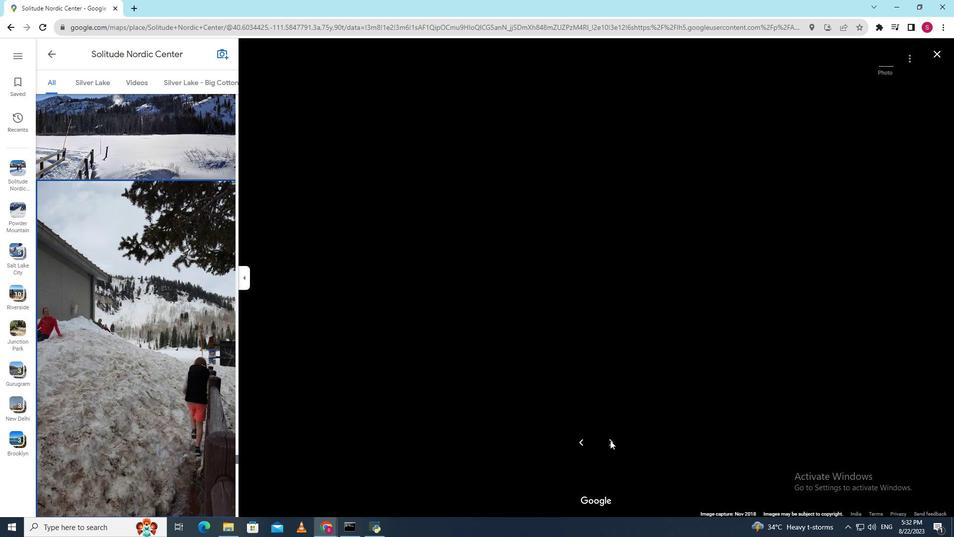 
Action: Mouse pressed left at (610, 440)
Screenshot: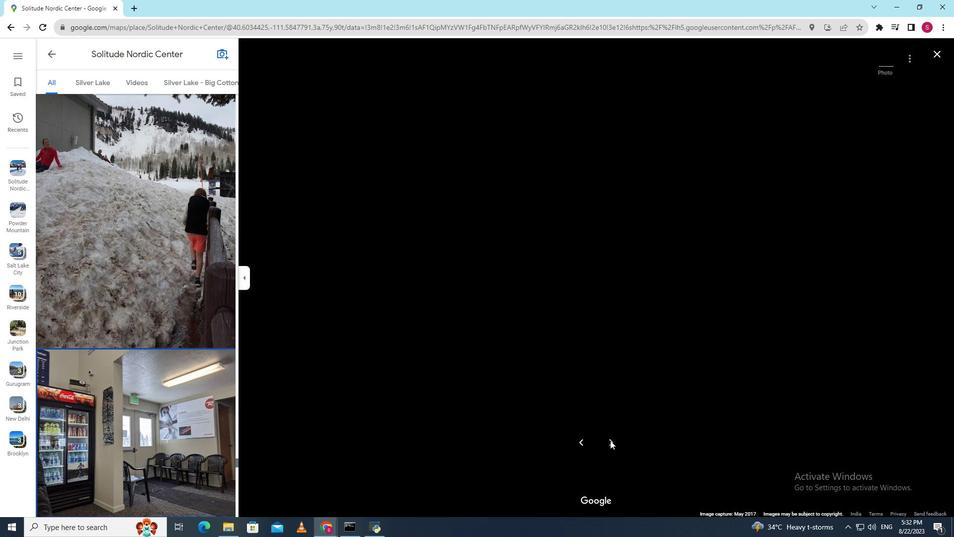 
Action: Mouse pressed left at (610, 440)
Screenshot: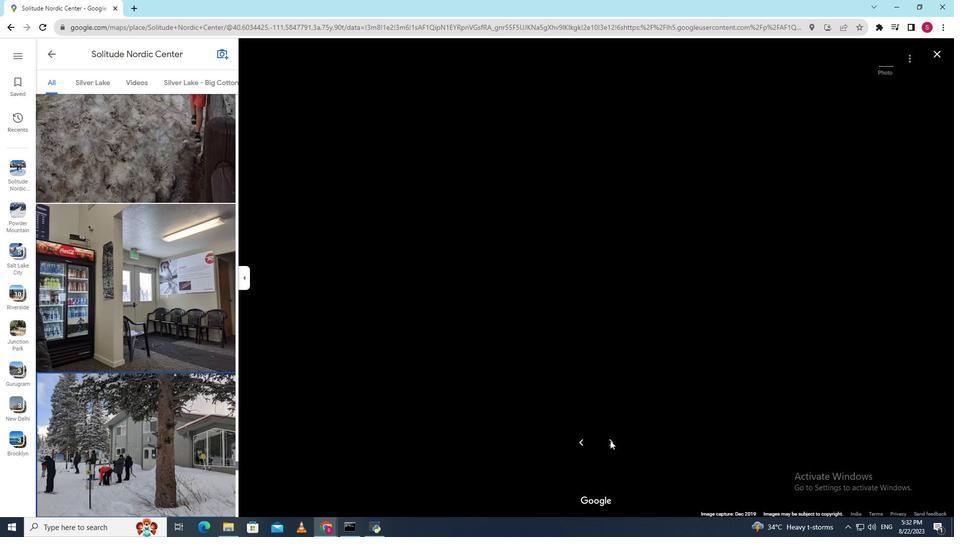 
Action: Mouse pressed left at (610, 440)
Screenshot: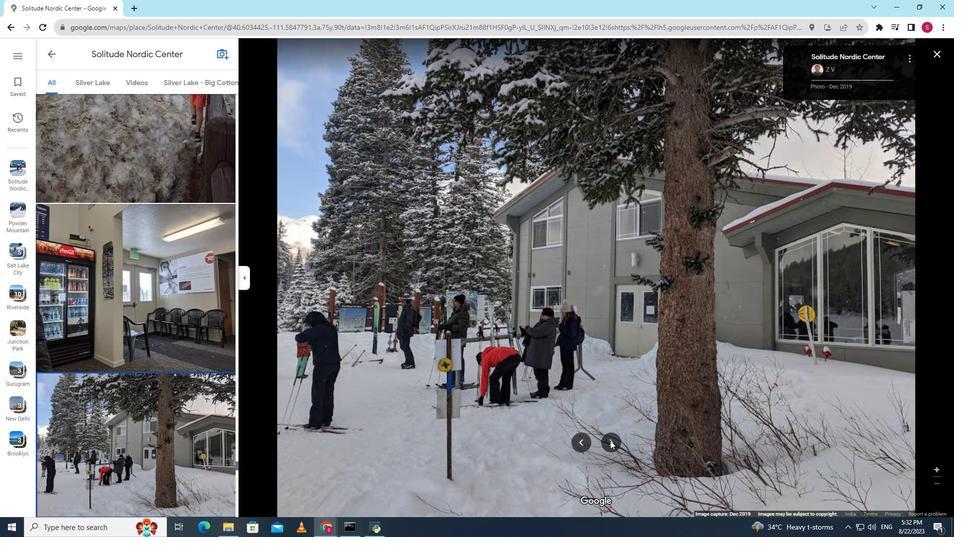 
Action: Mouse pressed left at (610, 440)
Screenshot: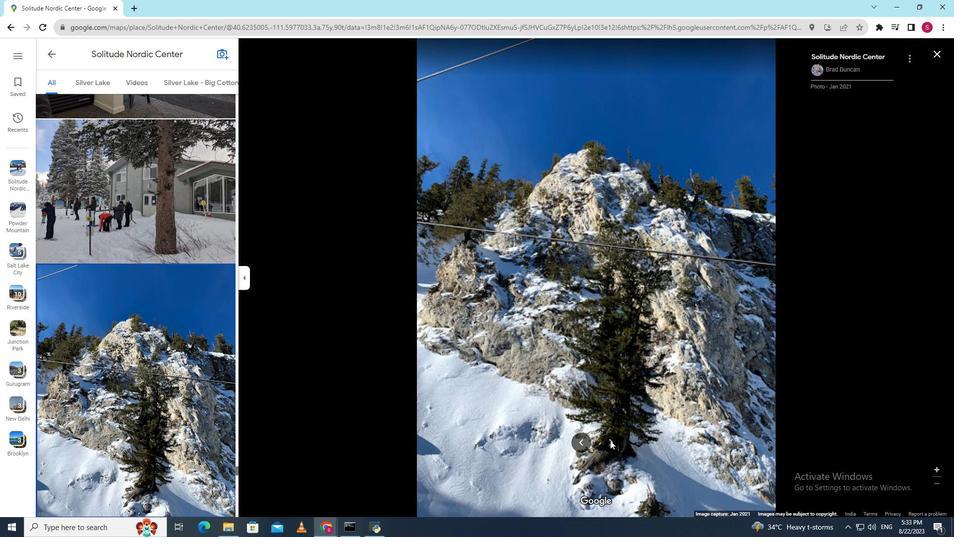 
Action: Mouse pressed left at (610, 440)
Screenshot: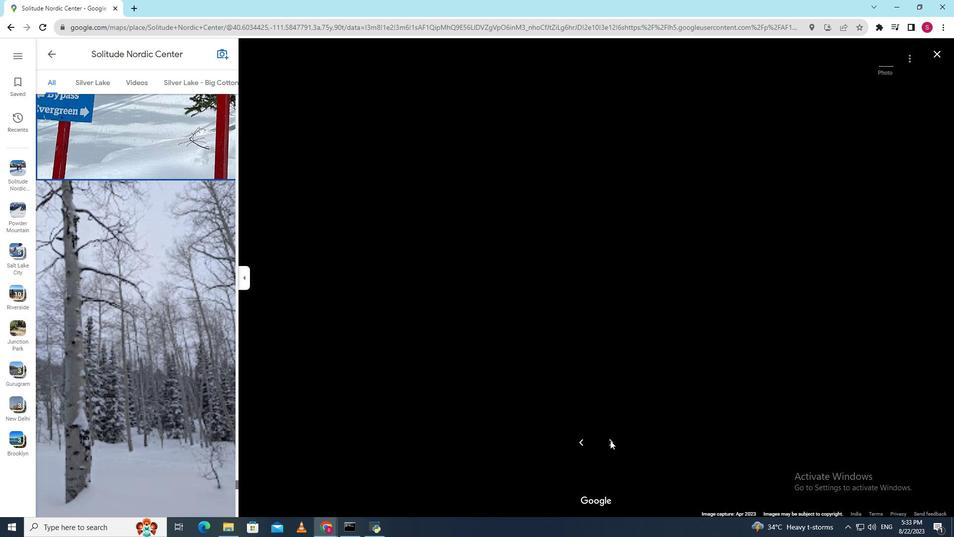 
Action: Mouse pressed left at (610, 440)
Screenshot: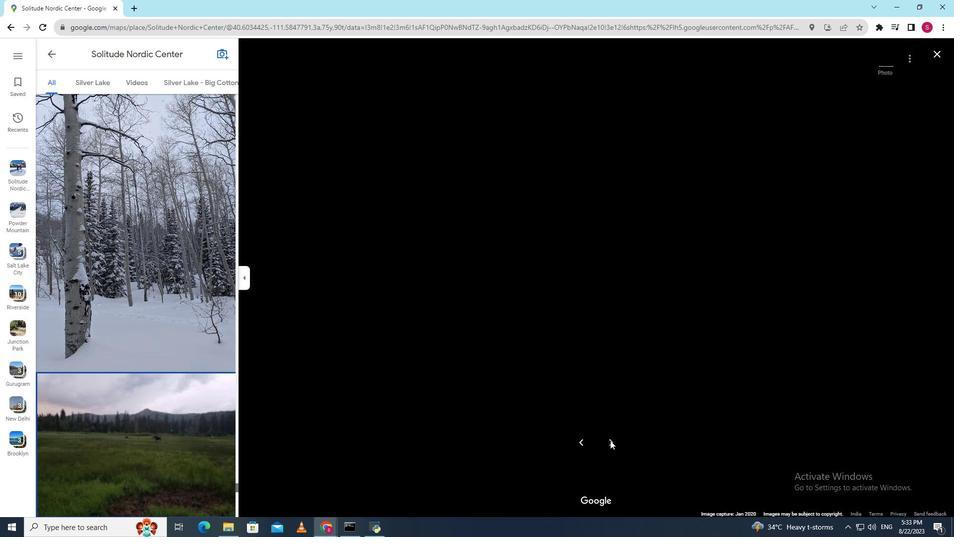 
Action: Mouse pressed left at (610, 440)
Screenshot: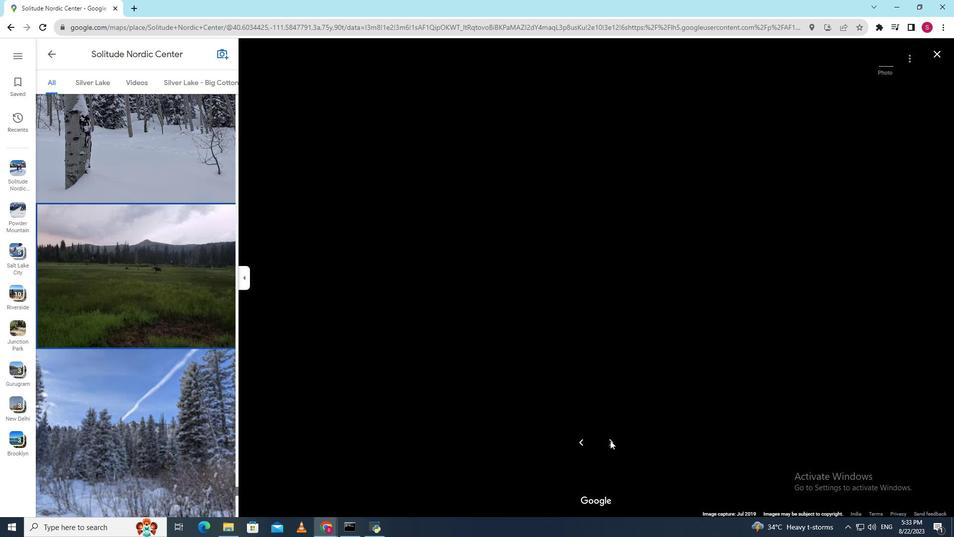 
Action: Mouse pressed left at (610, 440)
Screenshot: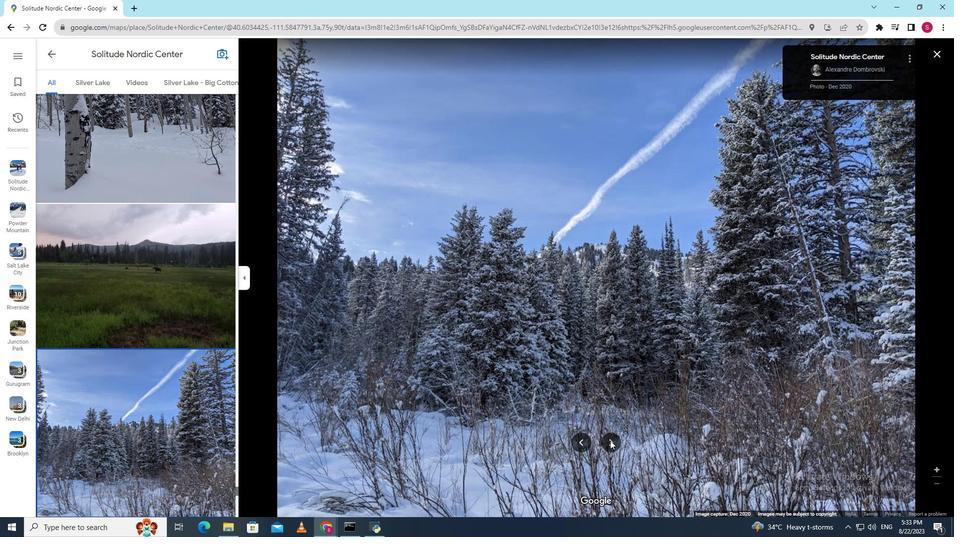 
Action: Mouse pressed left at (610, 440)
Screenshot: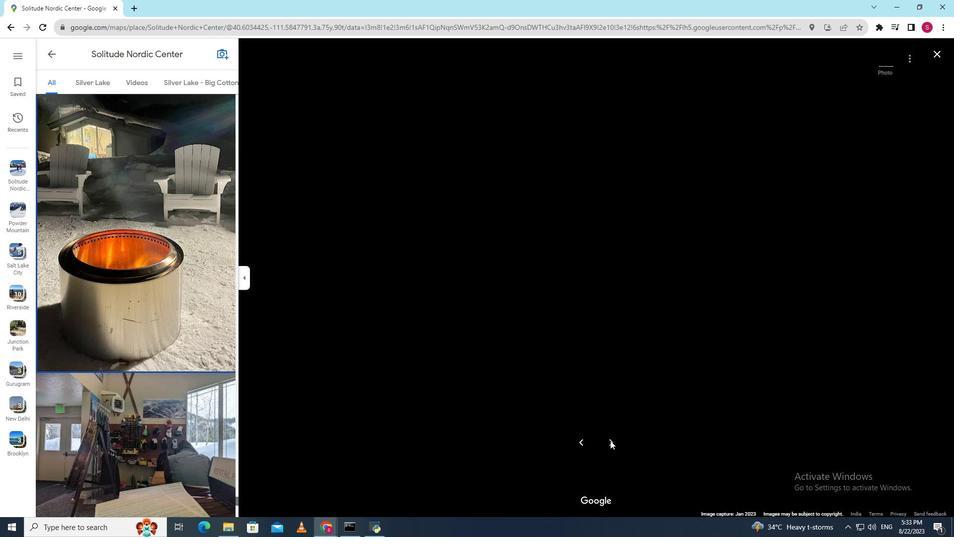 
Action: Mouse pressed left at (610, 440)
Screenshot: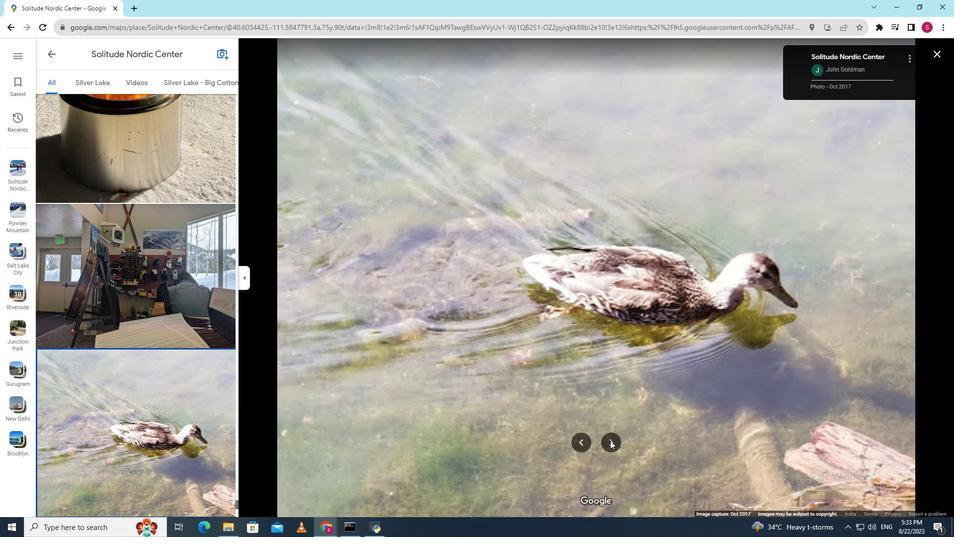 
Action: Mouse pressed left at (610, 440)
Screenshot: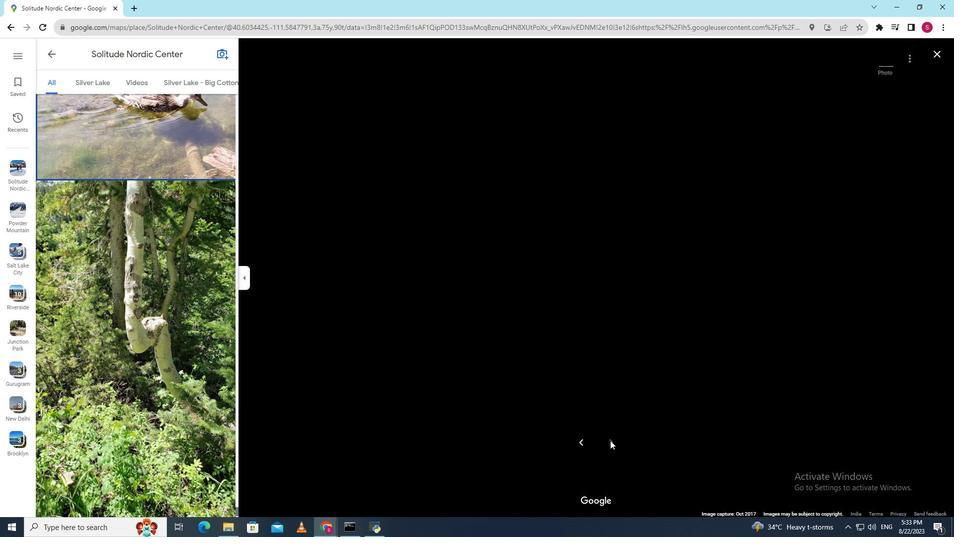 
Action: Mouse pressed left at (610, 440)
Screenshot: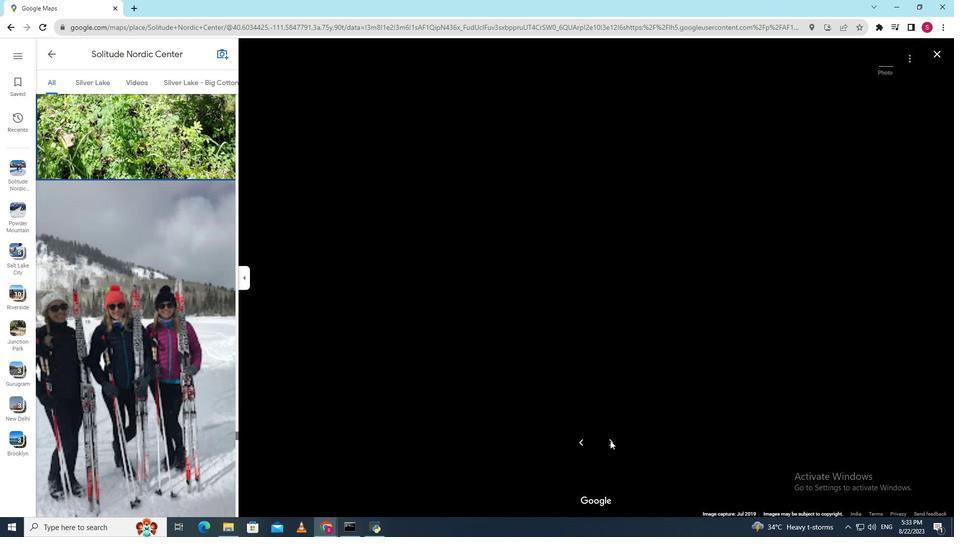 
Action: Mouse pressed left at (610, 440)
Screenshot: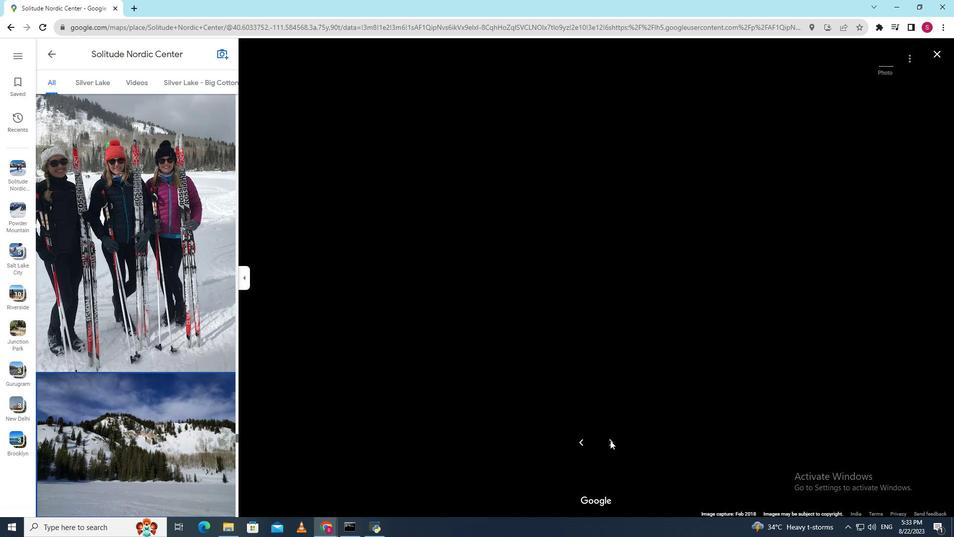 
Action: Mouse pressed left at (610, 440)
Screenshot: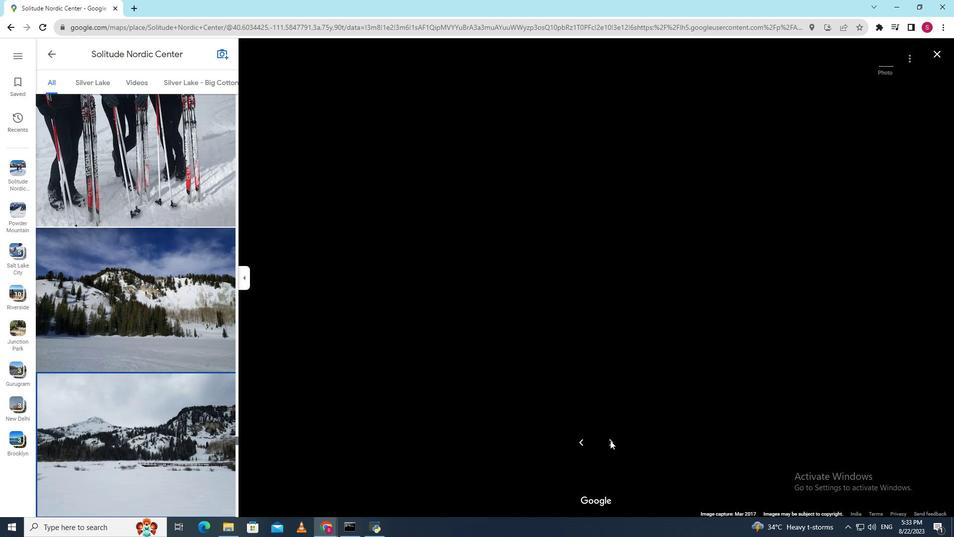 
Action: Mouse pressed left at (610, 440)
Screenshot: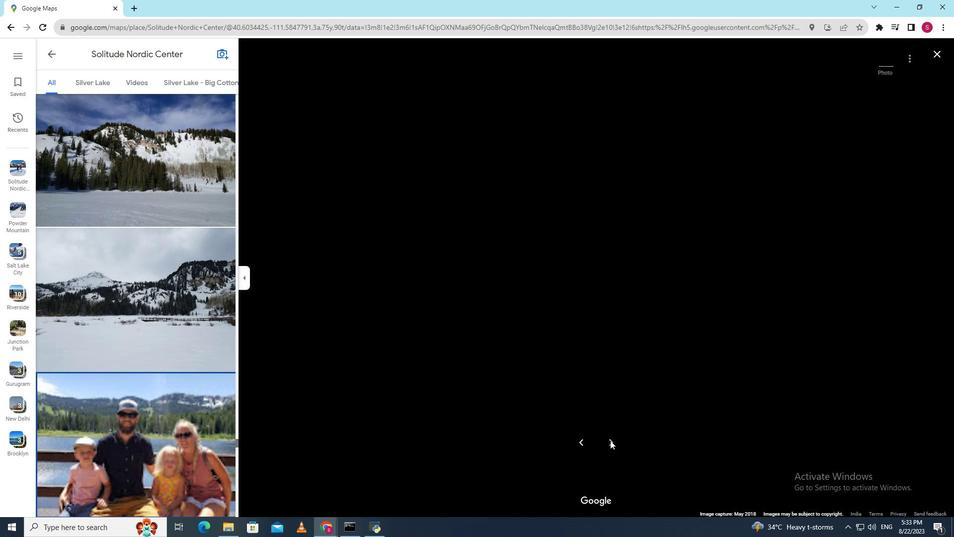 
Action: Mouse pressed left at (610, 440)
Screenshot: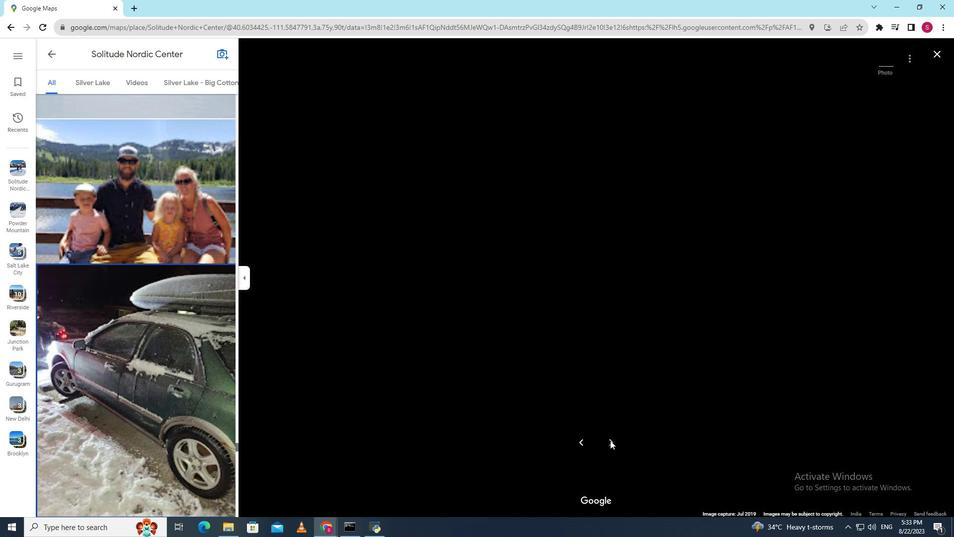 
Action: Mouse moved to (175, 404)
Screenshot: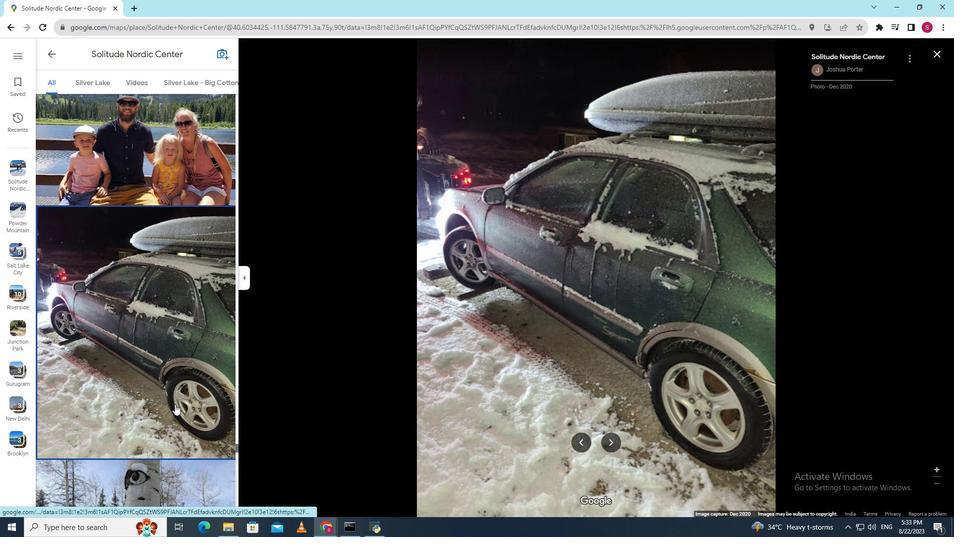 
Action: Mouse scrolled (175, 403) with delta (0, 0)
Screenshot: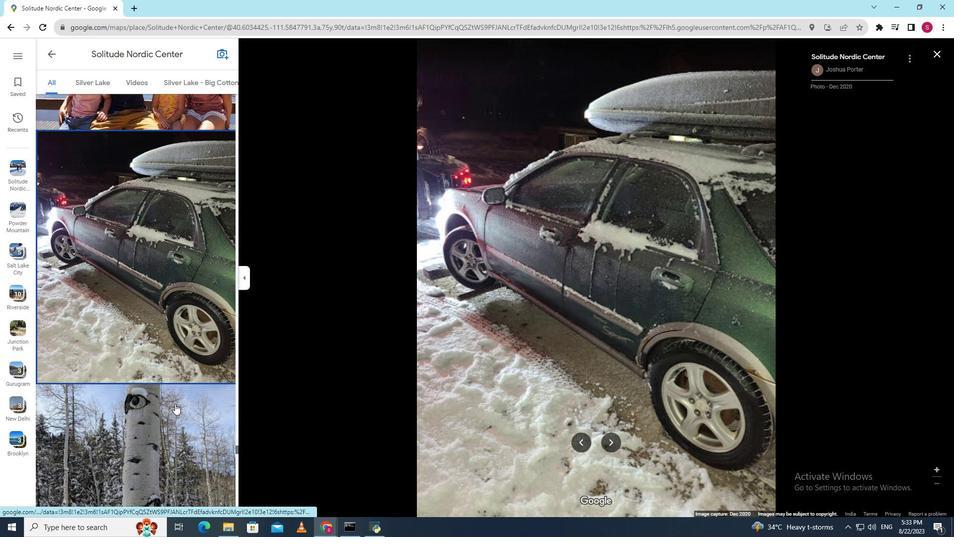 
Action: Mouse scrolled (175, 403) with delta (0, 0)
Screenshot: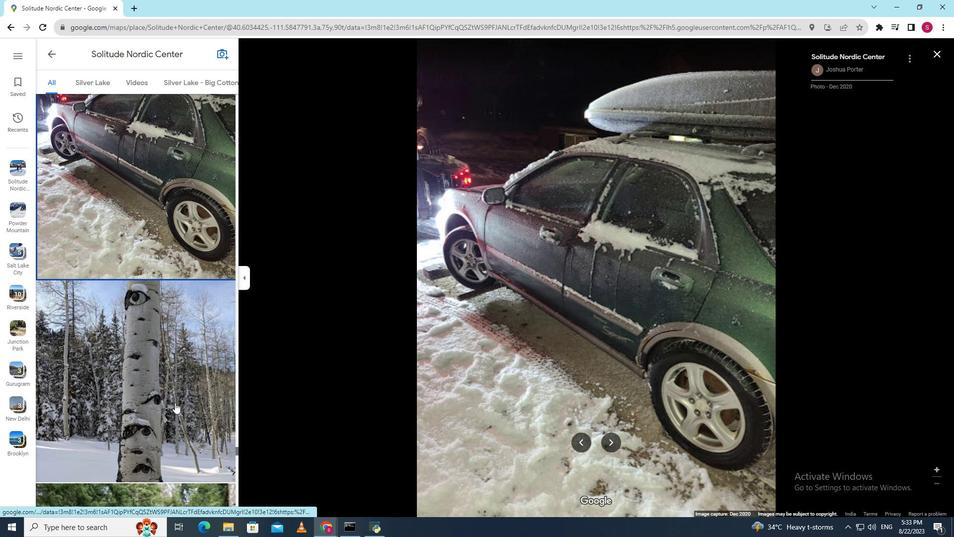 
Action: Mouse scrolled (175, 403) with delta (0, 0)
Screenshot: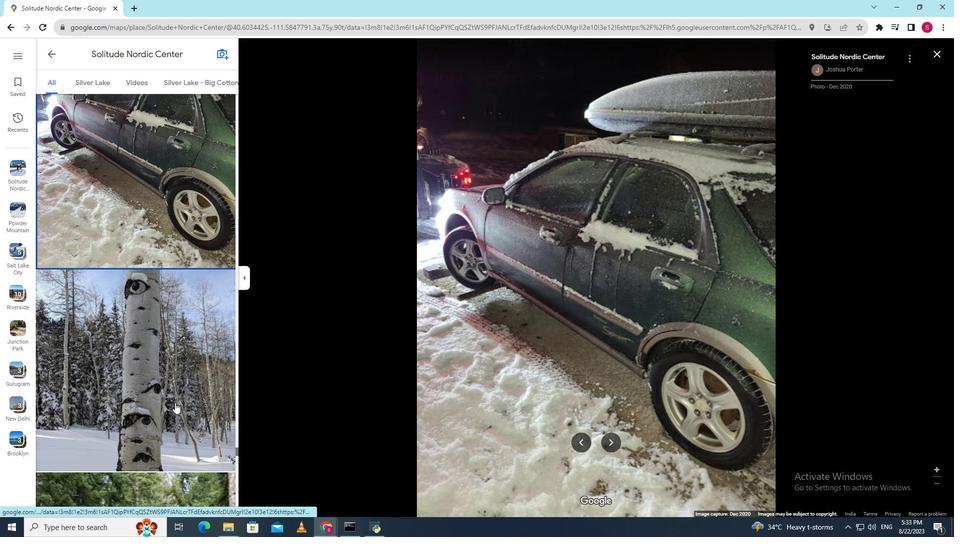 
Action: Mouse scrolled (175, 403) with delta (0, 0)
Screenshot: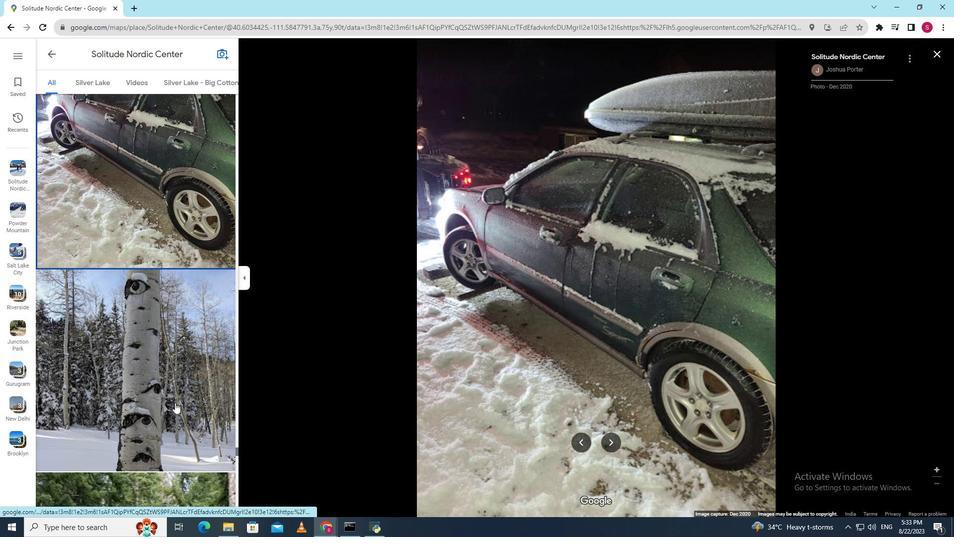 
Action: Mouse scrolled (175, 403) with delta (0, 0)
Screenshot: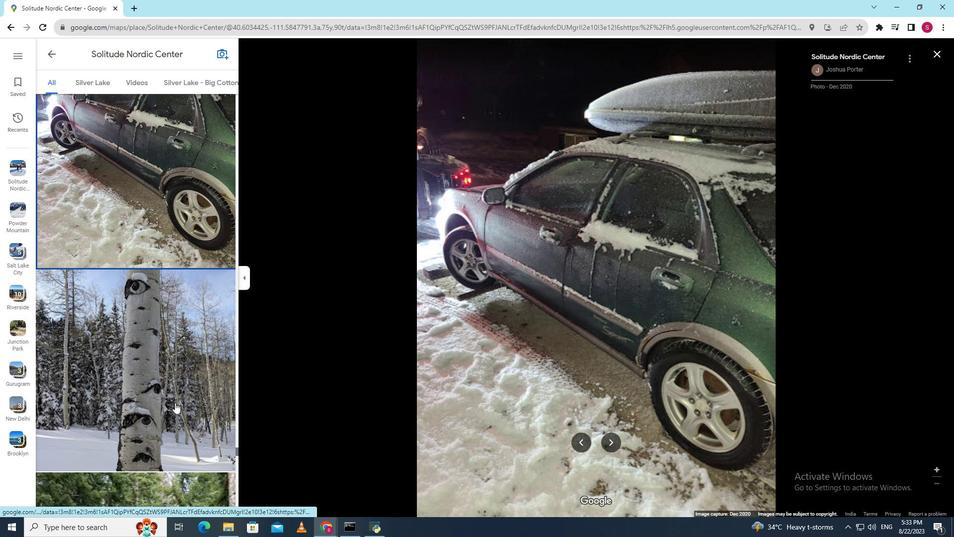 
Action: Mouse moved to (175, 402)
Screenshot: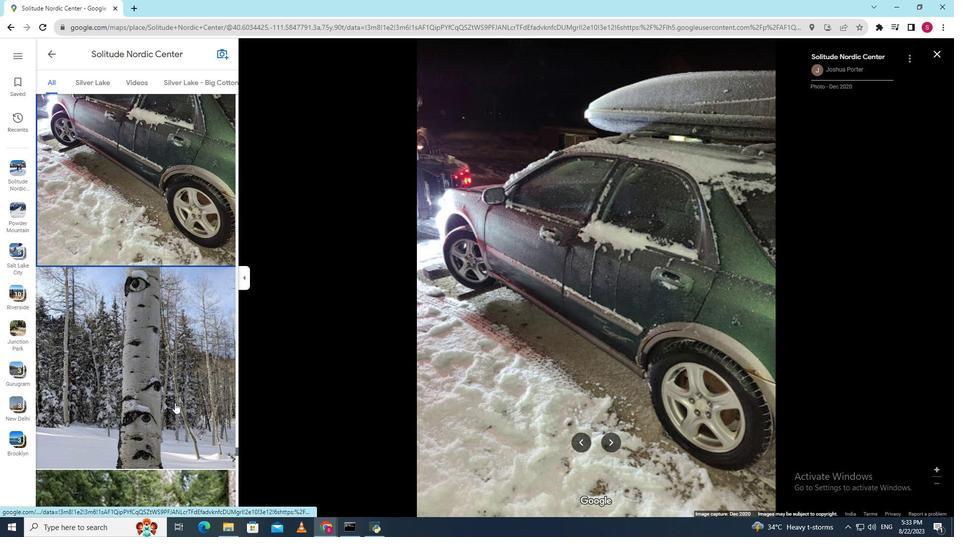 
Action: Mouse scrolled (175, 402) with delta (0, 0)
Screenshot: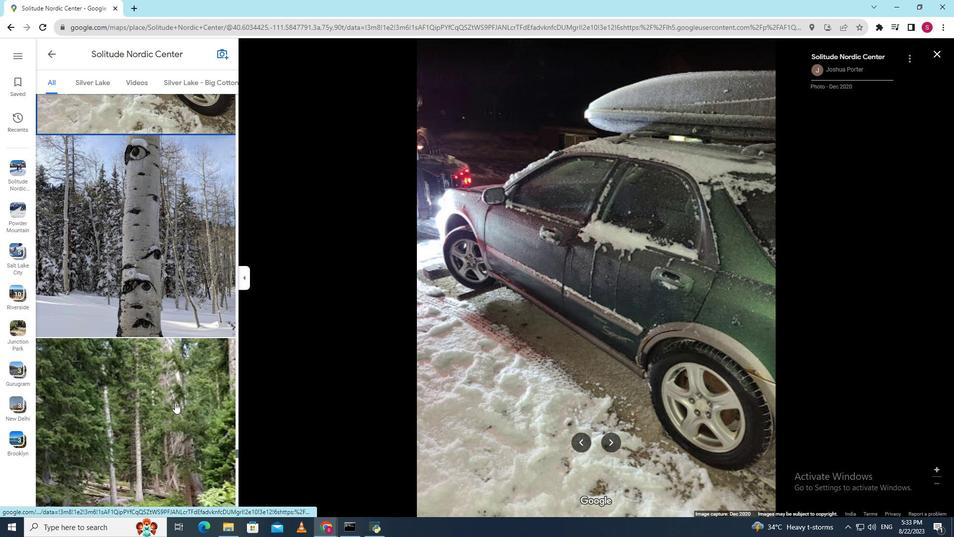 
Action: Mouse scrolled (175, 402) with delta (0, 0)
Screenshot: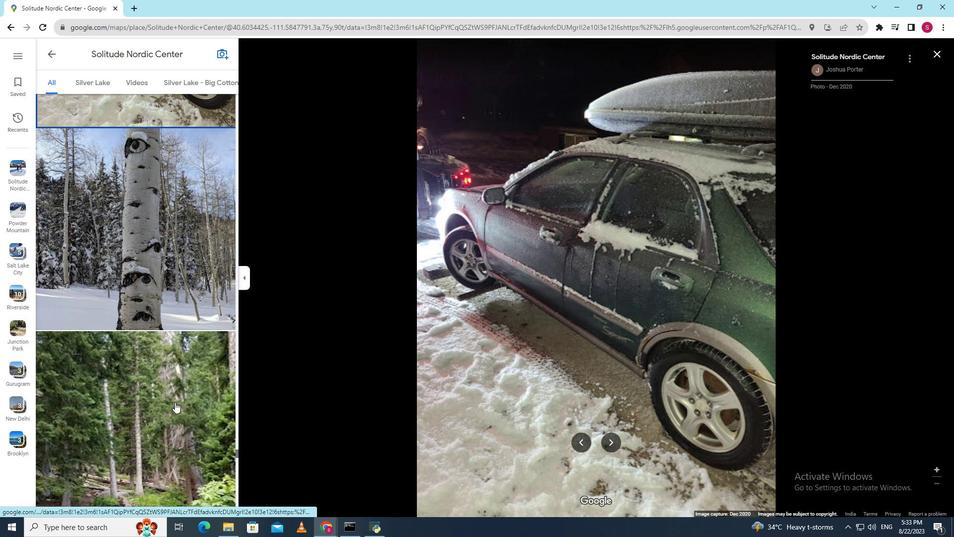 
Action: Mouse scrolled (175, 402) with delta (0, 0)
Screenshot: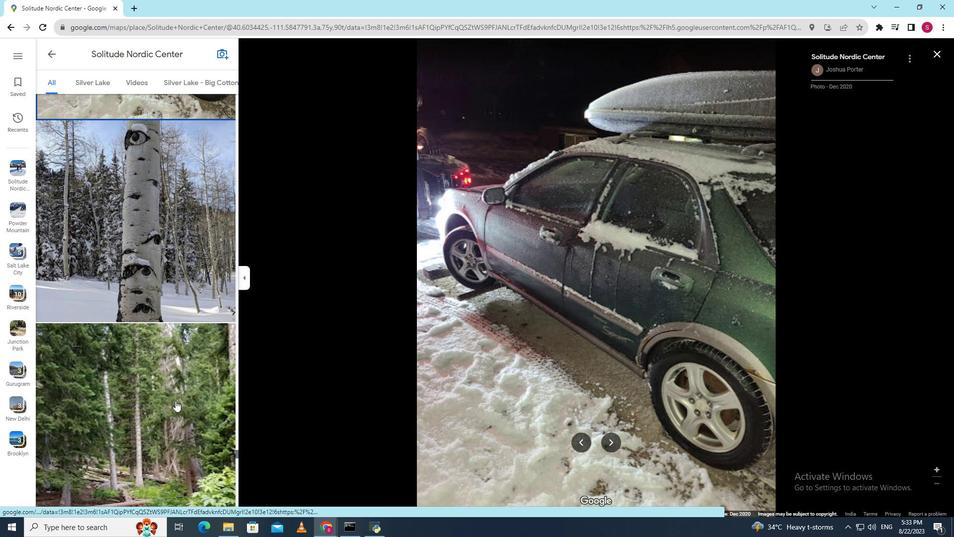 
Action: Mouse moved to (174, 278)
Screenshot: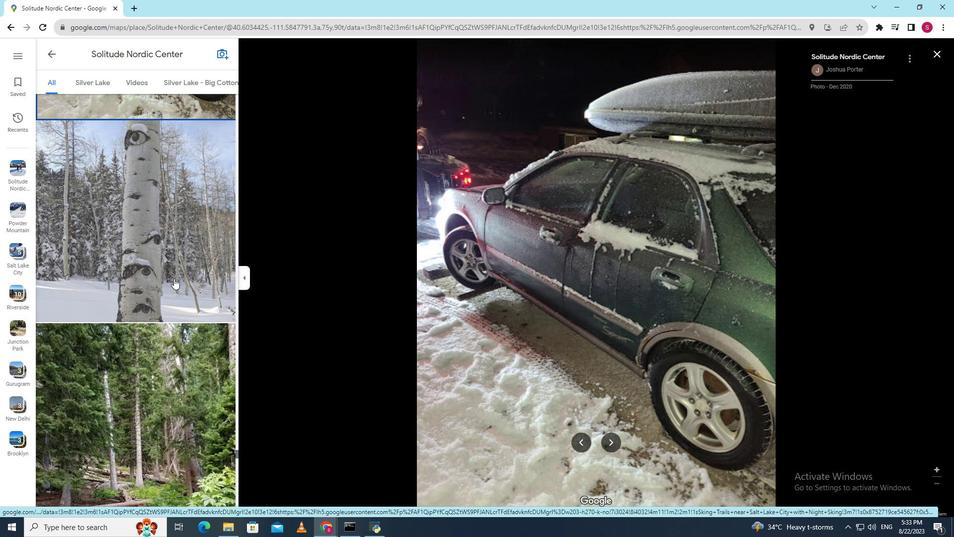 
Action: Mouse pressed left at (174, 278)
Screenshot: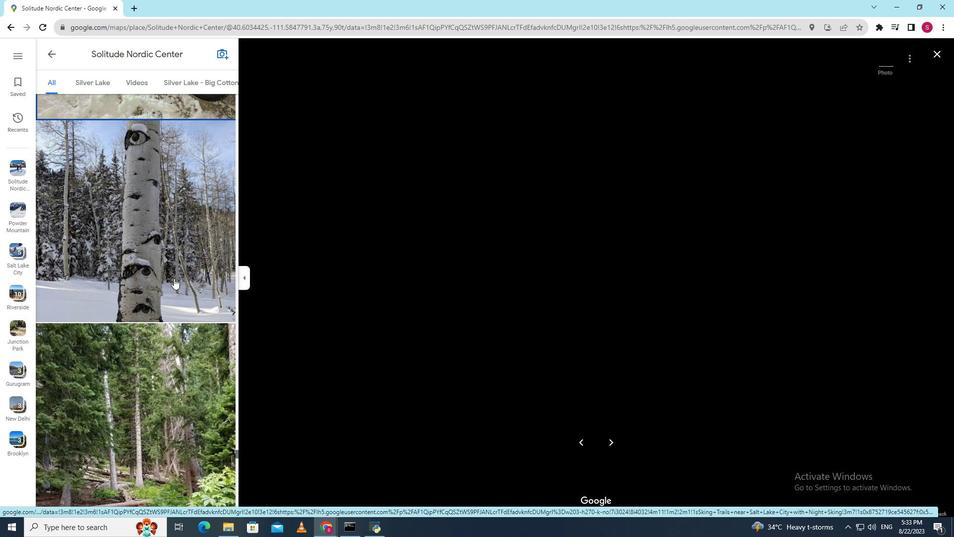 
Action: Mouse moved to (162, 346)
Screenshot: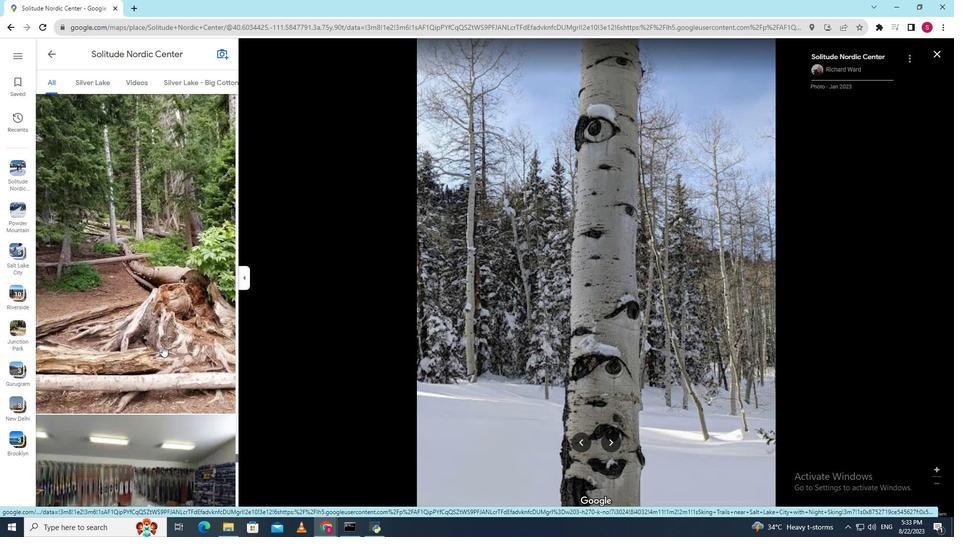 
Action: Mouse scrolled (162, 345) with delta (0, 0)
Screenshot: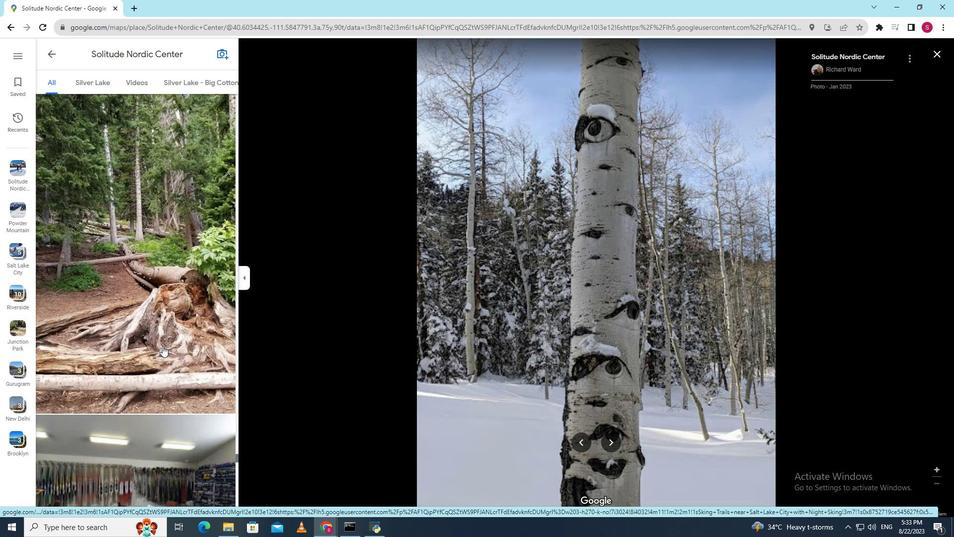 
Action: Mouse scrolled (162, 345) with delta (0, 0)
Screenshot: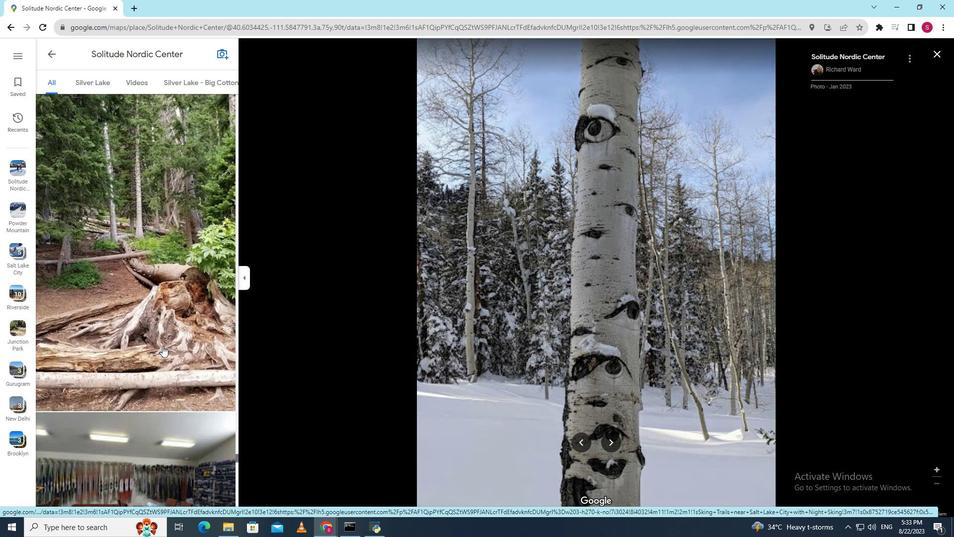 
Action: Mouse scrolled (162, 345) with delta (0, 0)
Screenshot: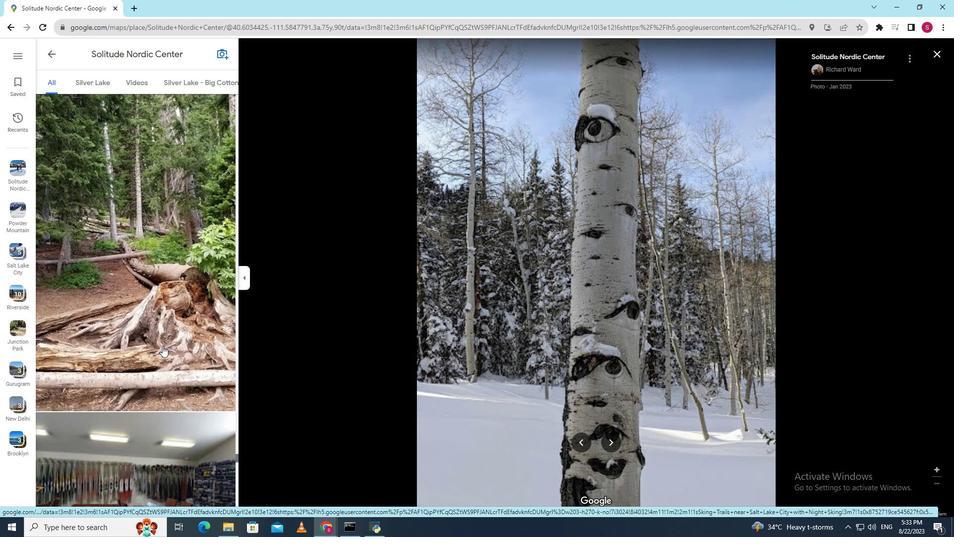 
Action: Mouse scrolled (162, 345) with delta (0, 0)
Screenshot: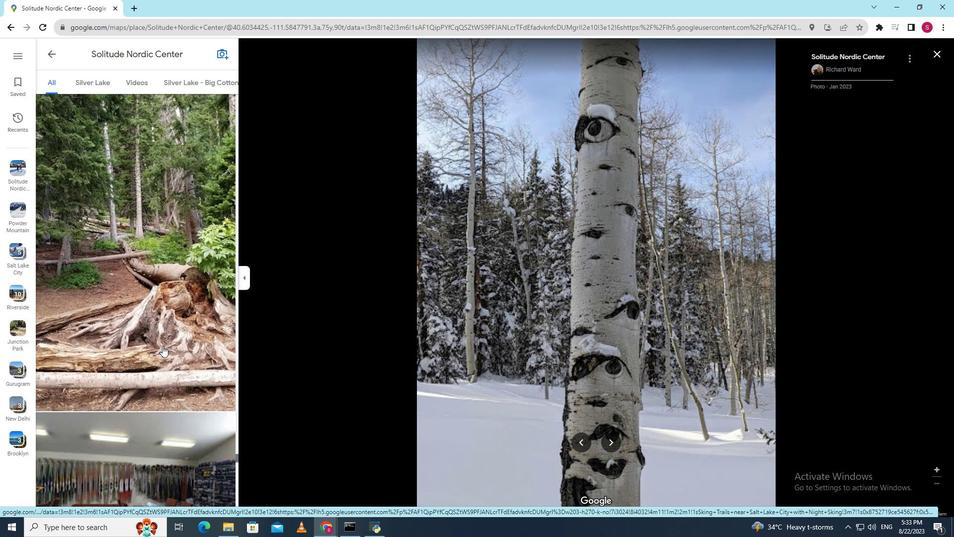 
Action: Mouse scrolled (162, 345) with delta (0, 0)
Screenshot: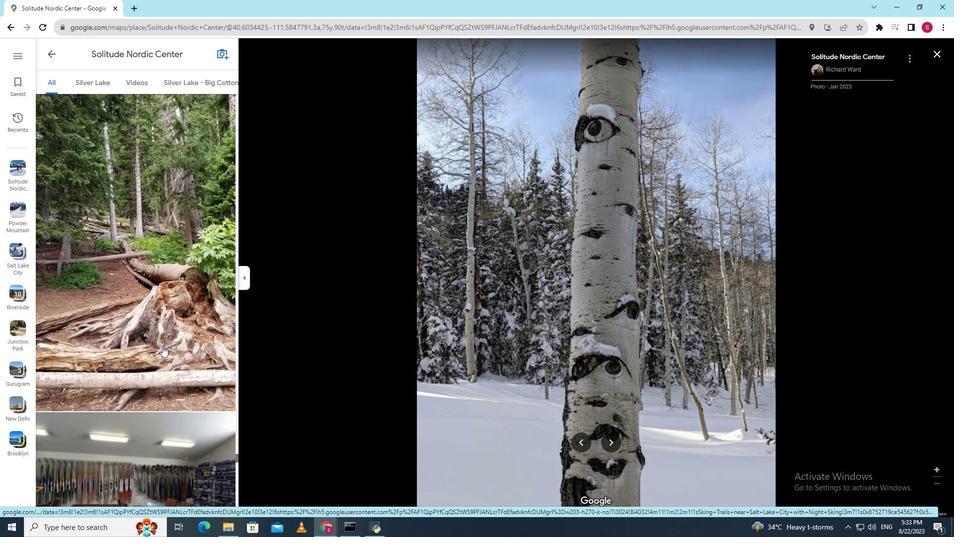 
Action: Mouse scrolled (162, 345) with delta (0, 0)
Screenshot: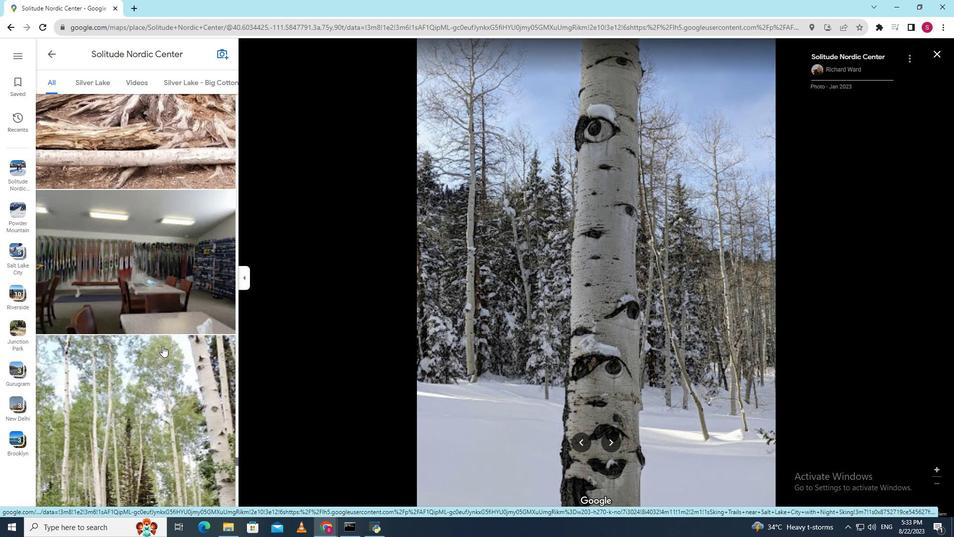
Action: Mouse scrolled (162, 345) with delta (0, 0)
Screenshot: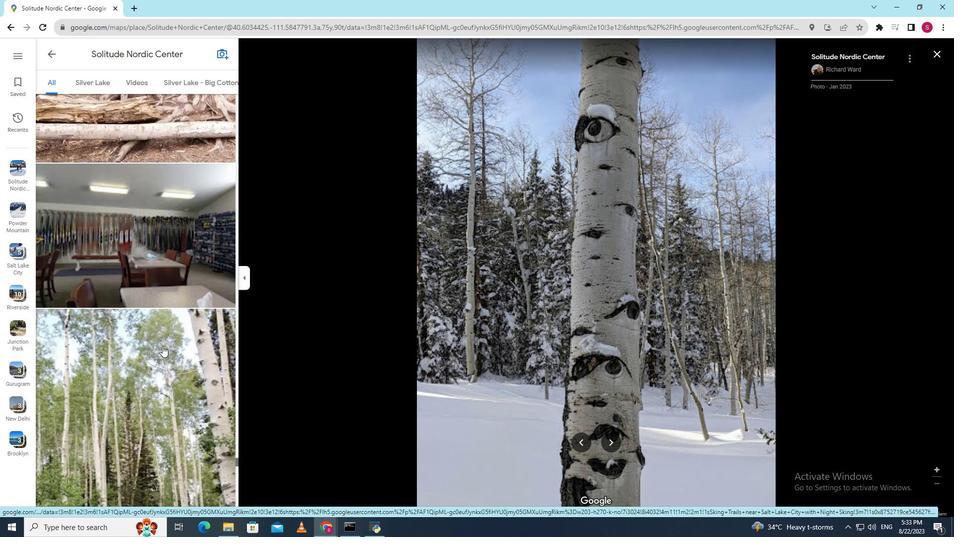 
Action: Mouse scrolled (162, 345) with delta (0, 0)
Screenshot: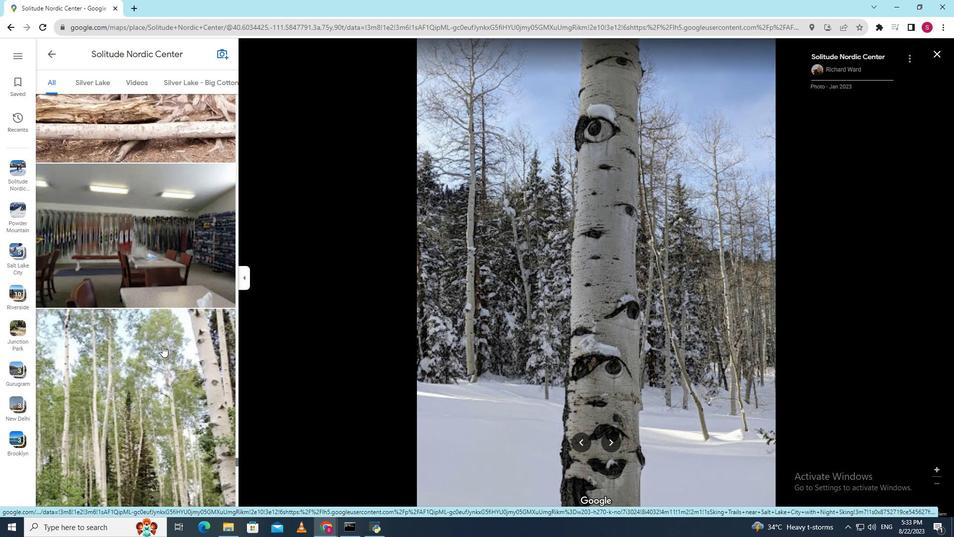 
Action: Mouse scrolled (162, 345) with delta (0, 0)
Screenshot: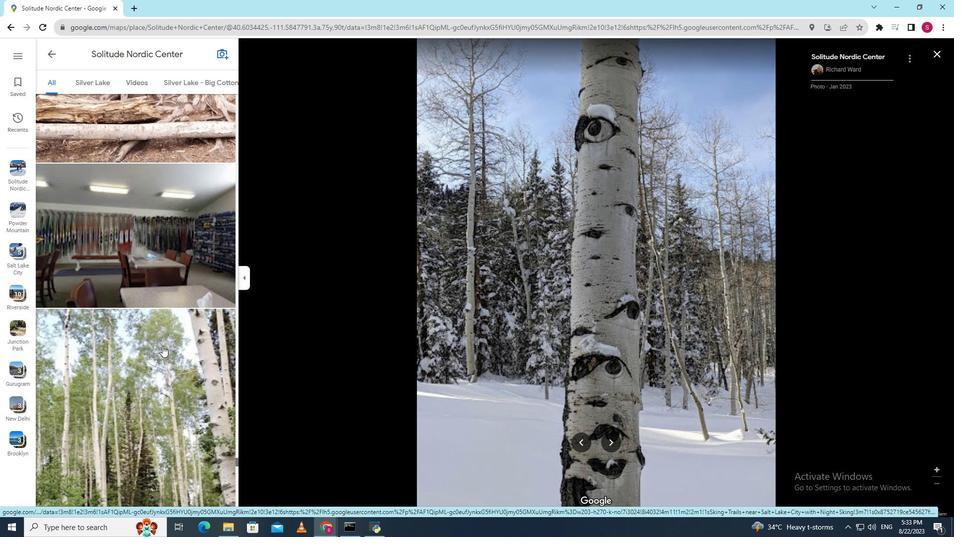 
Action: Mouse scrolled (162, 345) with delta (0, 0)
Screenshot: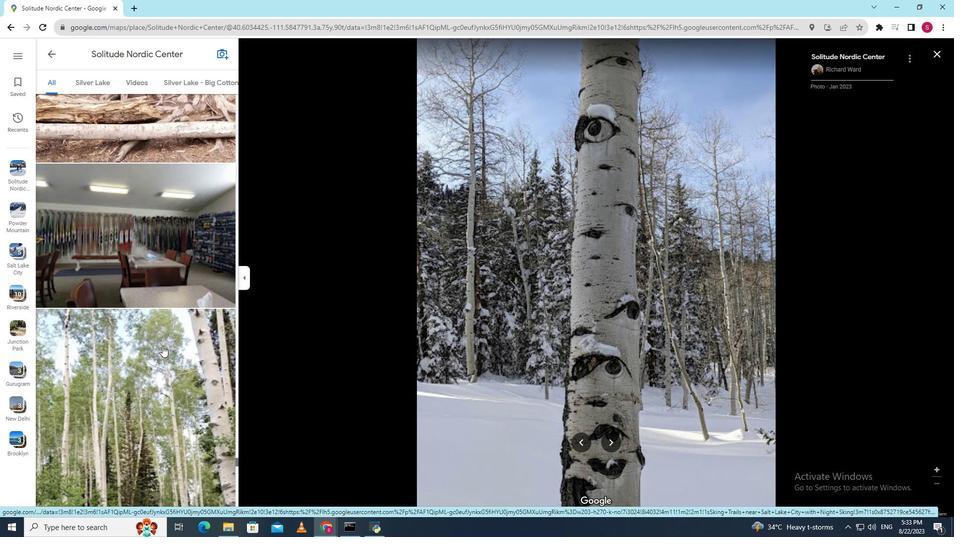 
Action: Mouse scrolled (162, 345) with delta (0, 0)
Screenshot: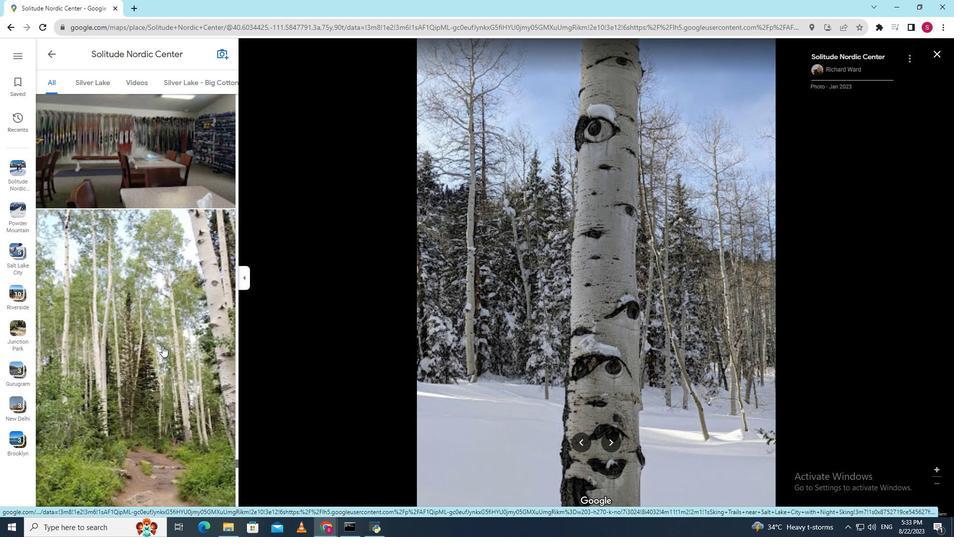 
Action: Mouse scrolled (162, 345) with delta (0, 0)
Screenshot: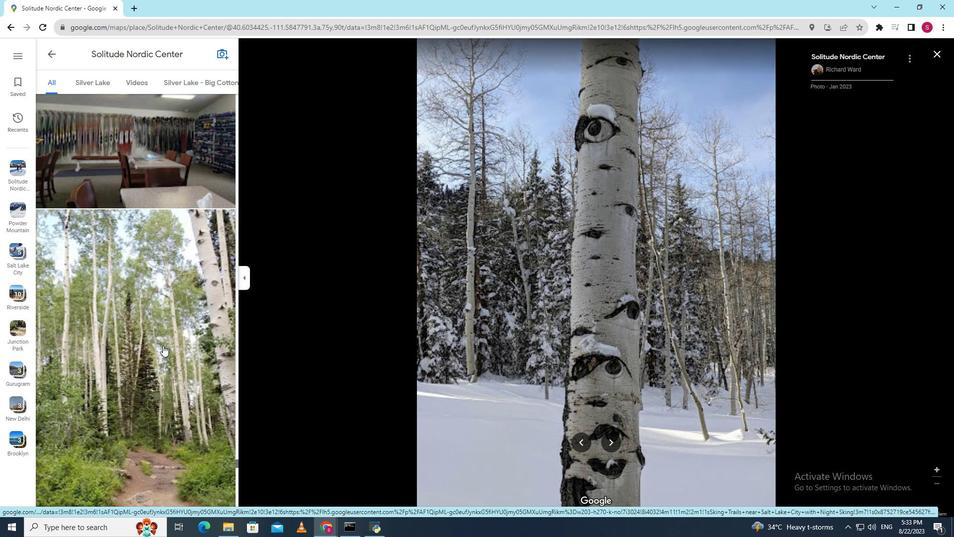 
Action: Mouse moved to (163, 345)
Screenshot: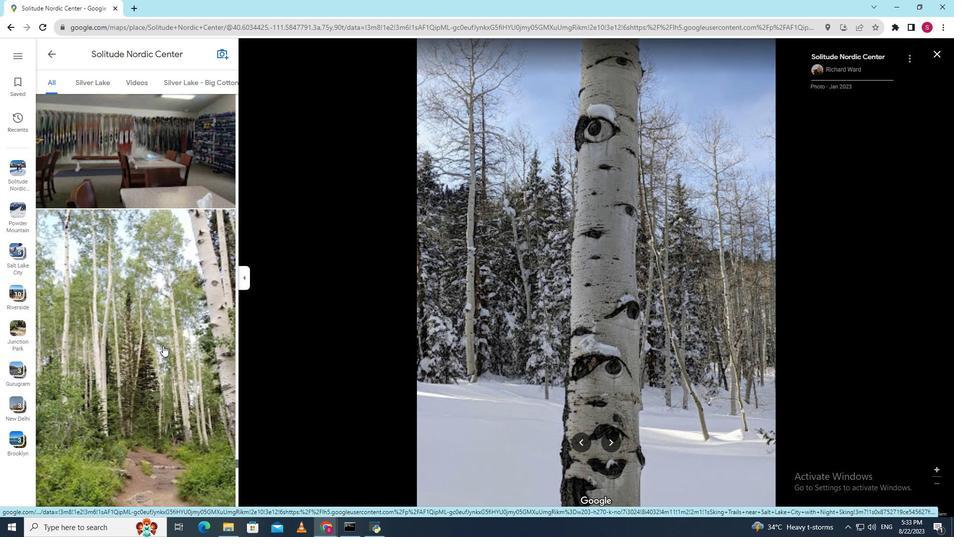 
Action: Mouse scrolled (163, 345) with delta (0, 0)
Screenshot: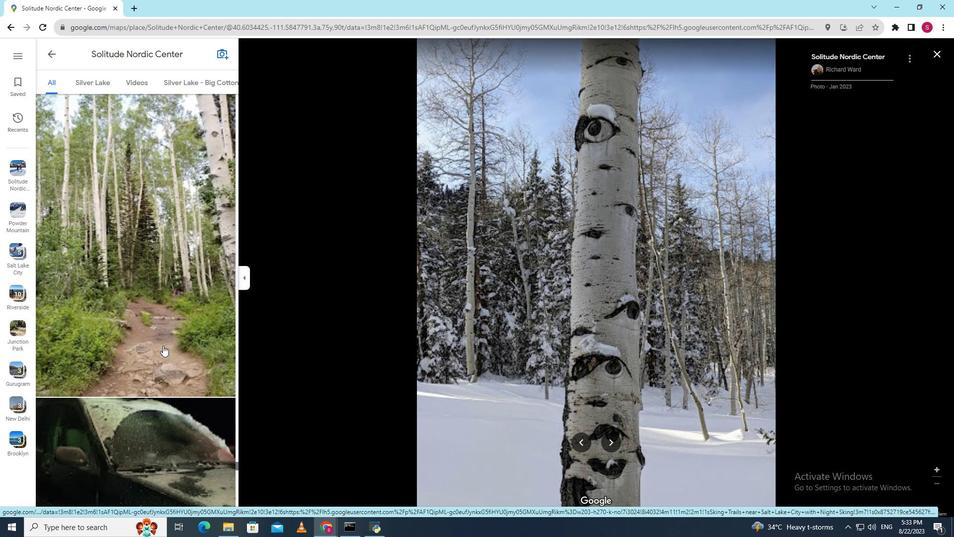
Action: Mouse scrolled (163, 345) with delta (0, 0)
Screenshot: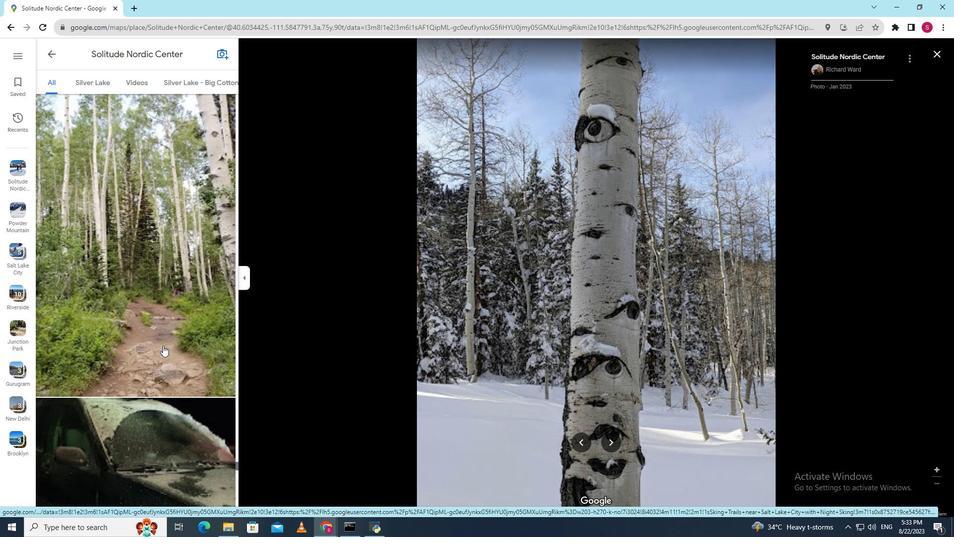 
Action: Mouse scrolled (163, 345) with delta (0, 0)
Screenshot: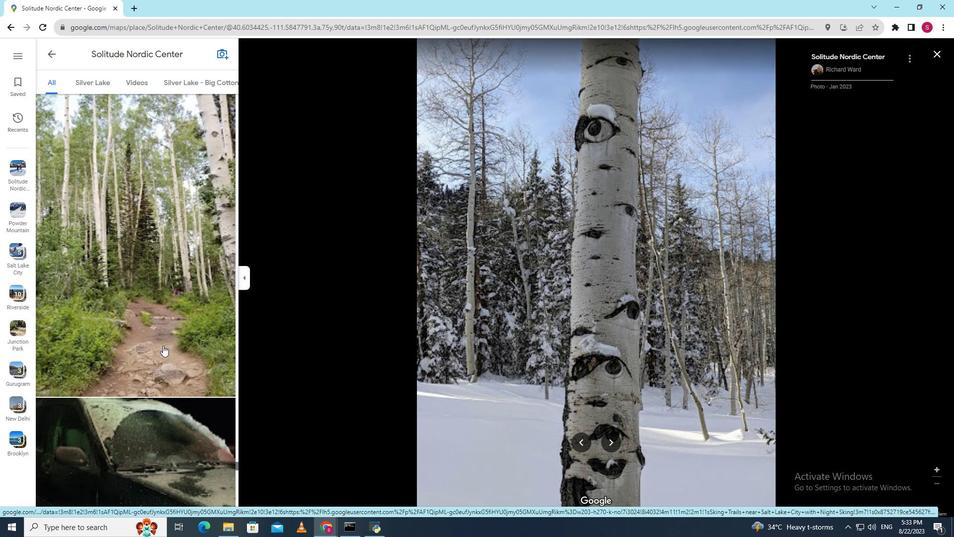 
Action: Mouse scrolled (163, 345) with delta (0, 0)
Screenshot: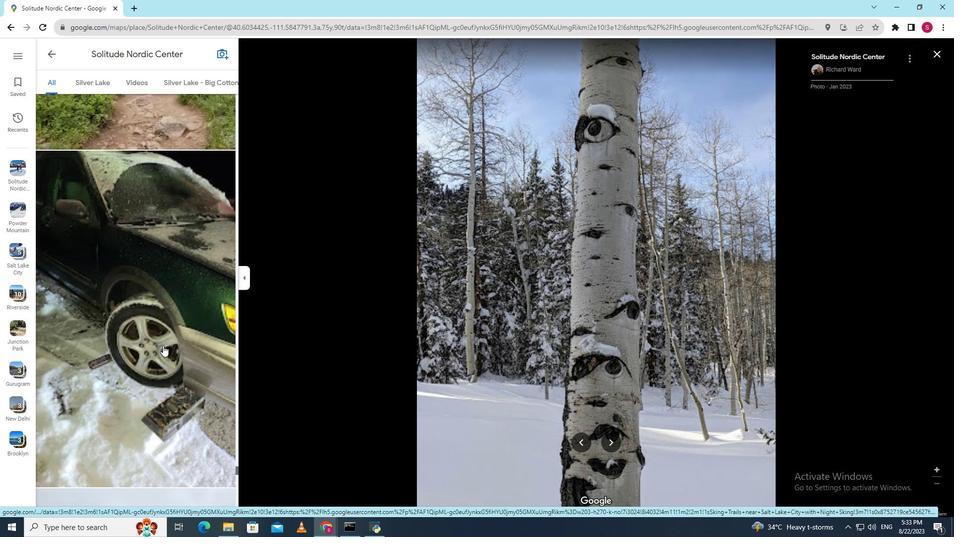 
Action: Mouse scrolled (163, 345) with delta (0, 0)
Screenshot: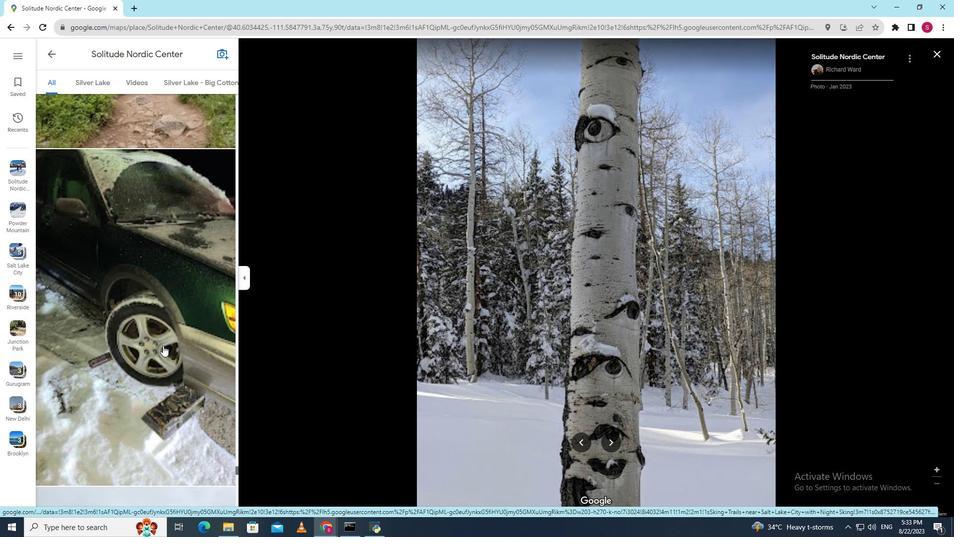 
Action: Mouse scrolled (163, 345) with delta (0, 0)
Screenshot: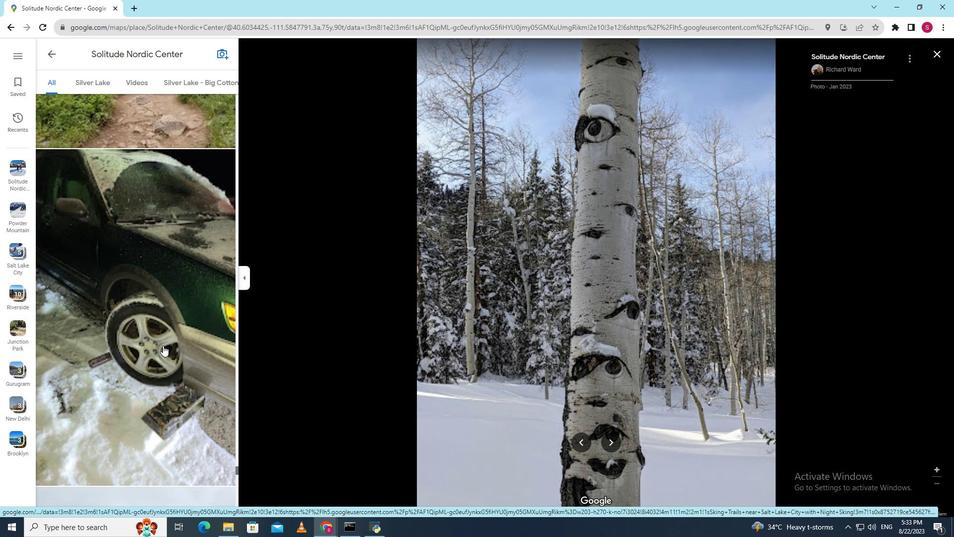 
Action: Mouse scrolled (163, 345) with delta (0, 0)
Screenshot: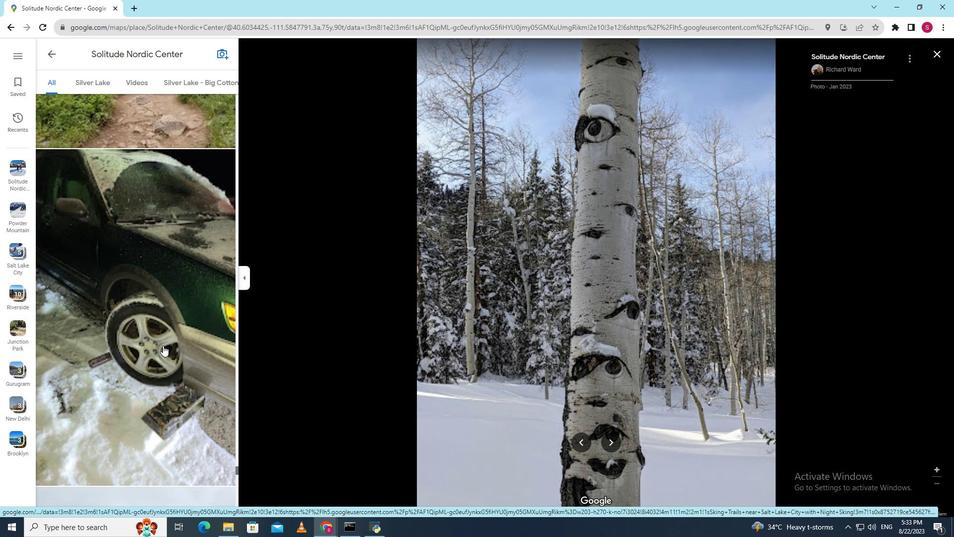 
Action: Mouse scrolled (163, 345) with delta (0, 0)
Screenshot: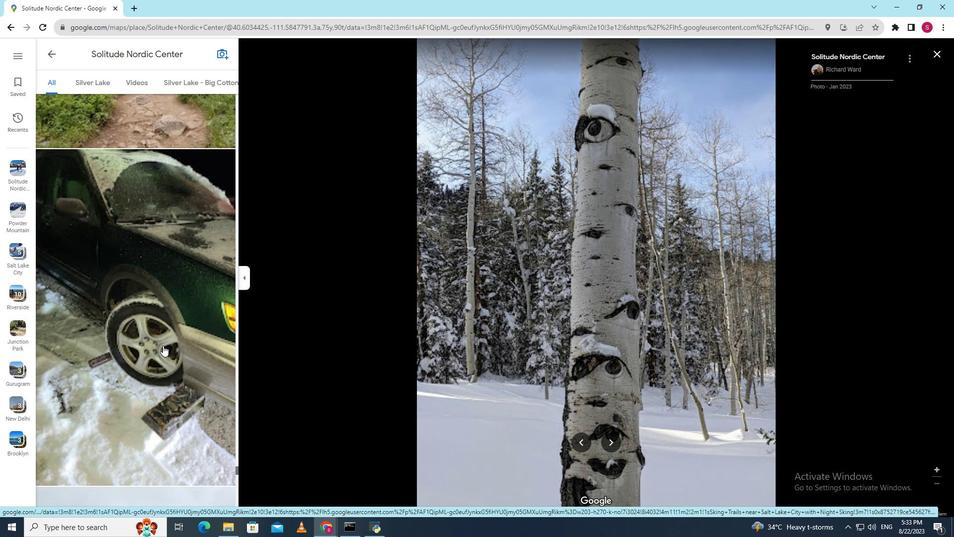 
Action: Mouse scrolled (163, 345) with delta (0, 0)
Screenshot: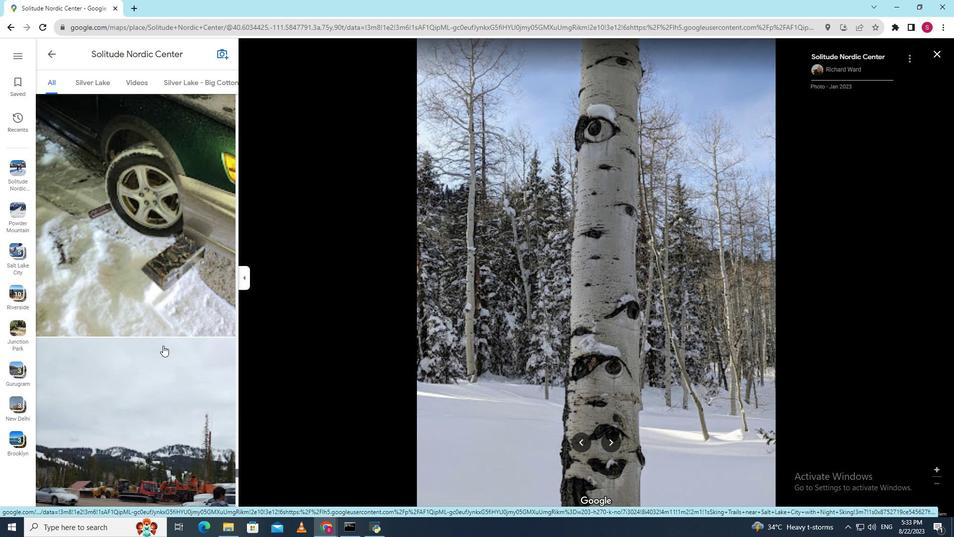 
Action: Mouse scrolled (163, 345) with delta (0, 0)
Screenshot: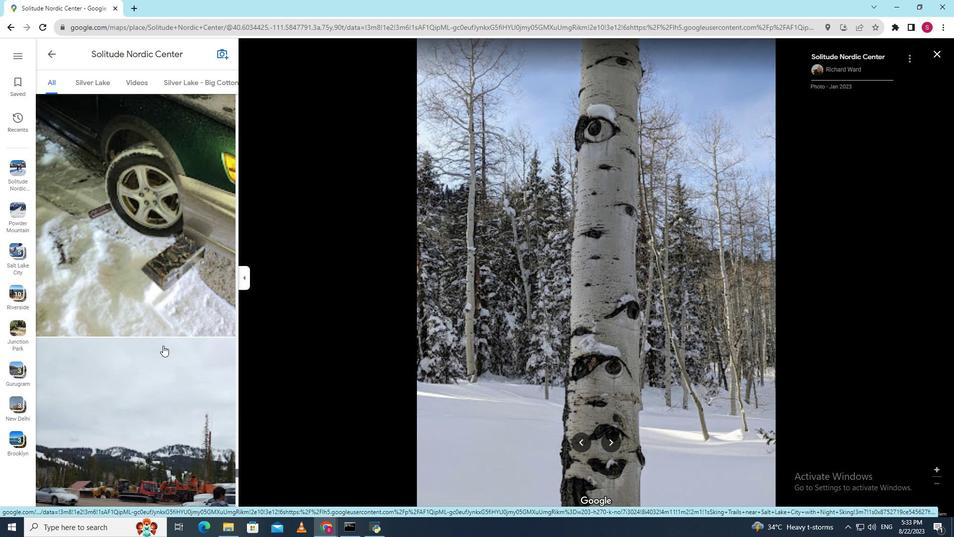 
Action: Mouse scrolled (163, 345) with delta (0, 0)
Screenshot: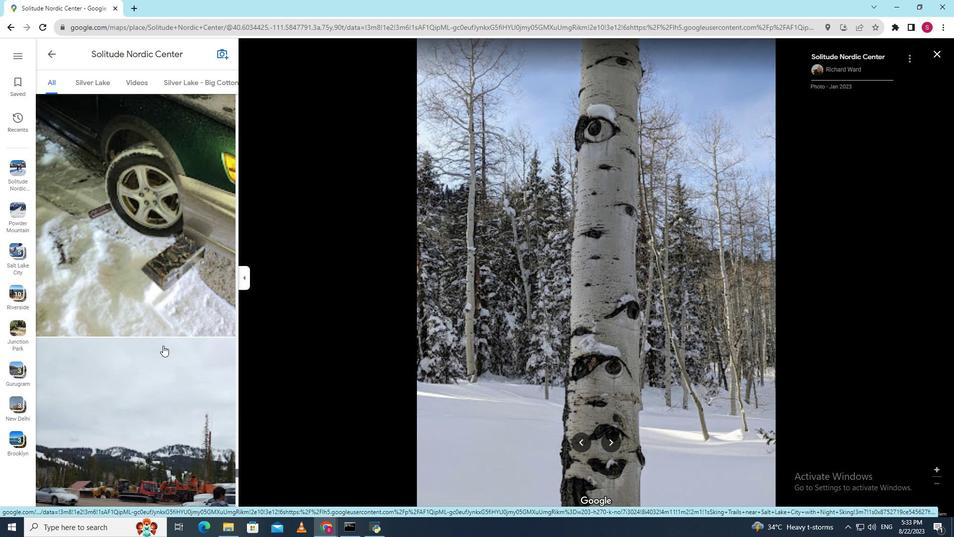 
Action: Mouse scrolled (163, 345) with delta (0, 0)
Screenshot: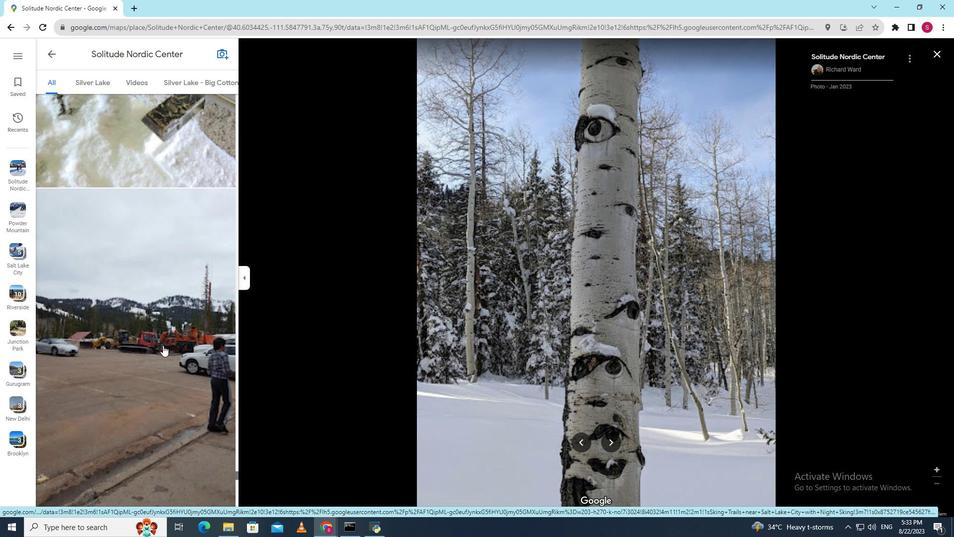 
Action: Mouse scrolled (163, 345) with delta (0, 0)
Screenshot: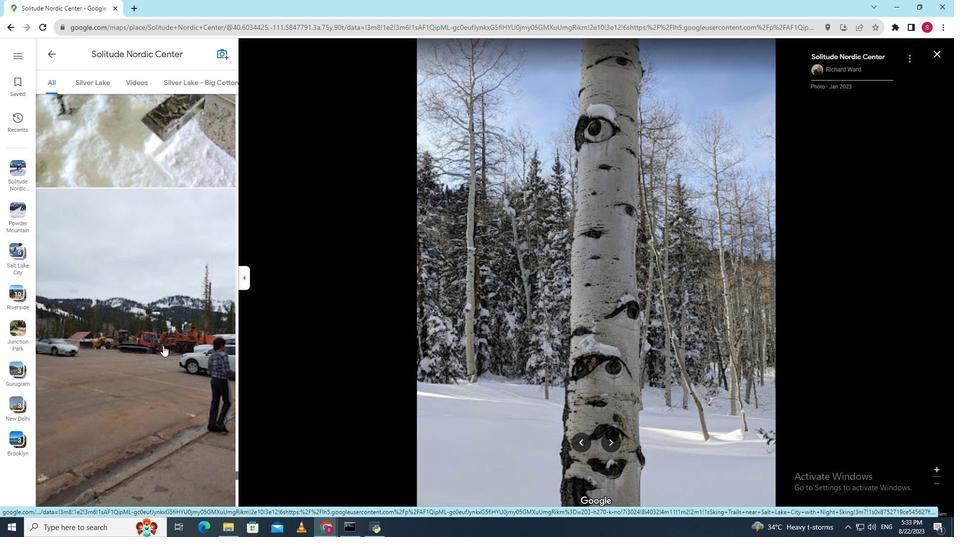 
Action: Mouse scrolled (163, 345) with delta (0, 0)
Screenshot: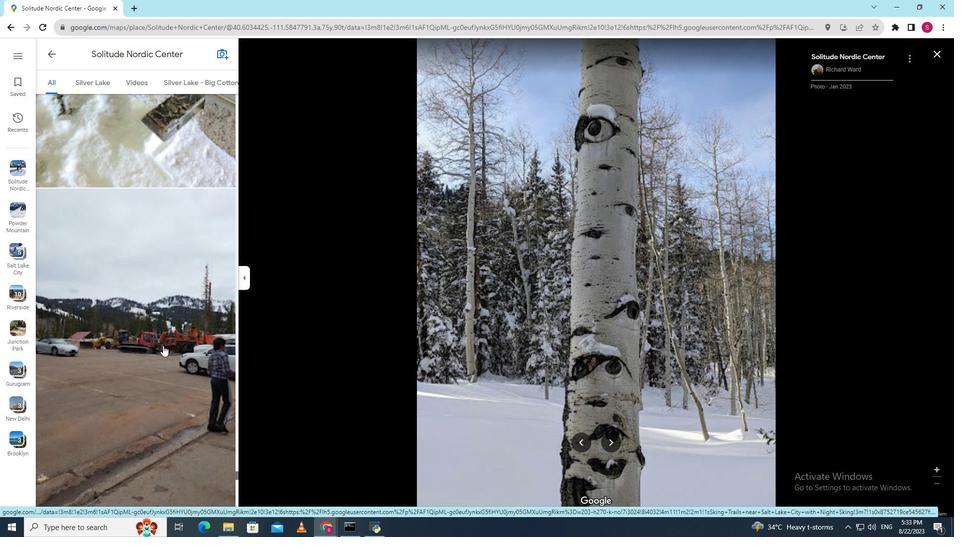 
Action: Mouse moved to (159, 345)
Screenshot: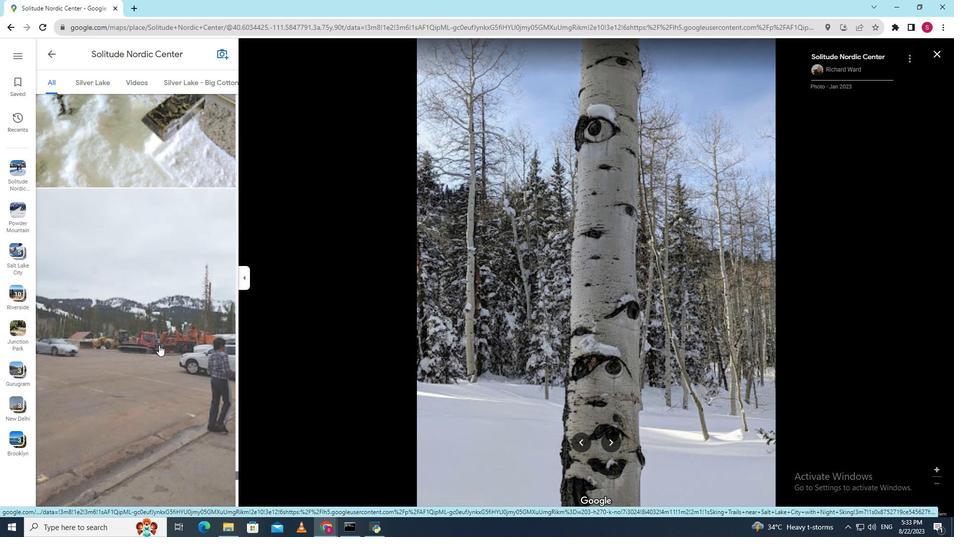 
Action: Mouse pressed left at (159, 345)
Screenshot: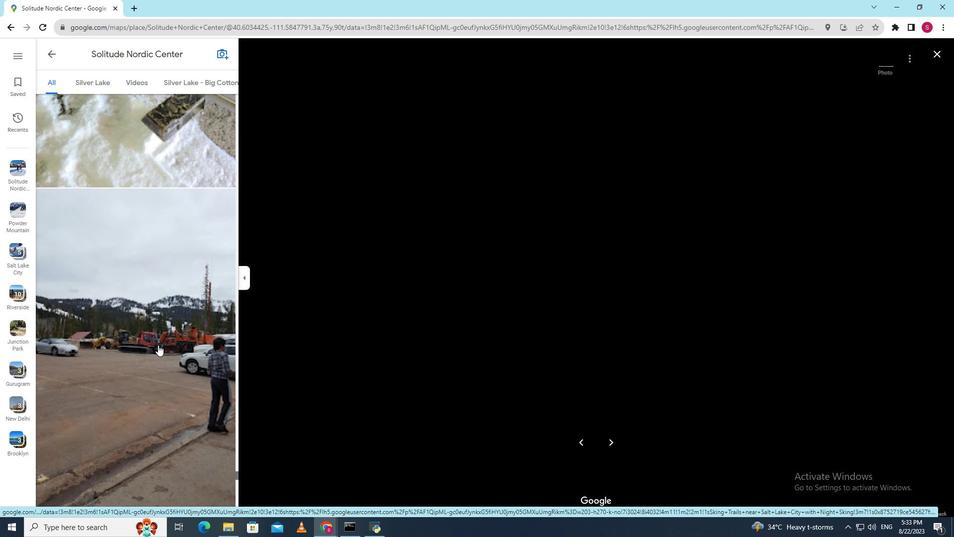 
Action: Mouse moved to (611, 439)
Screenshot: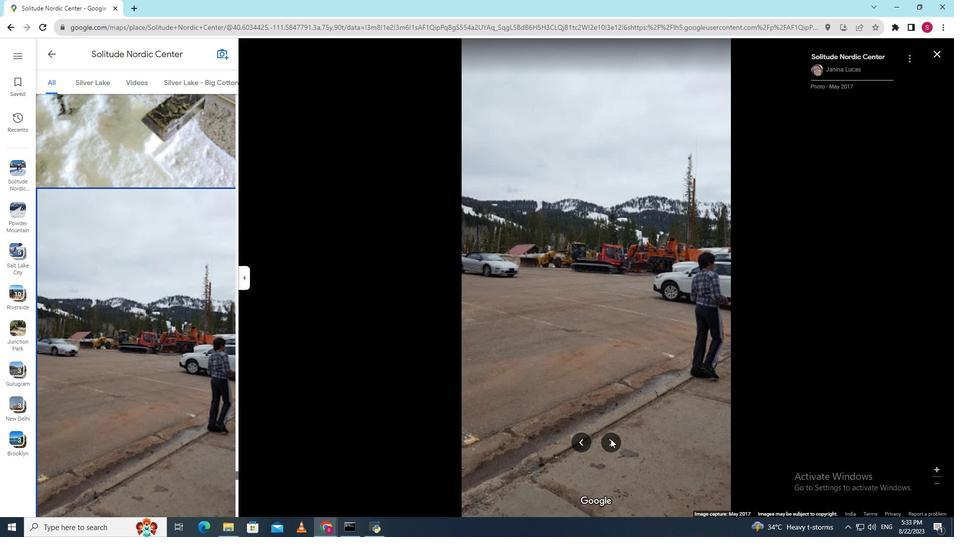 
Action: Mouse pressed left at (611, 439)
Screenshot: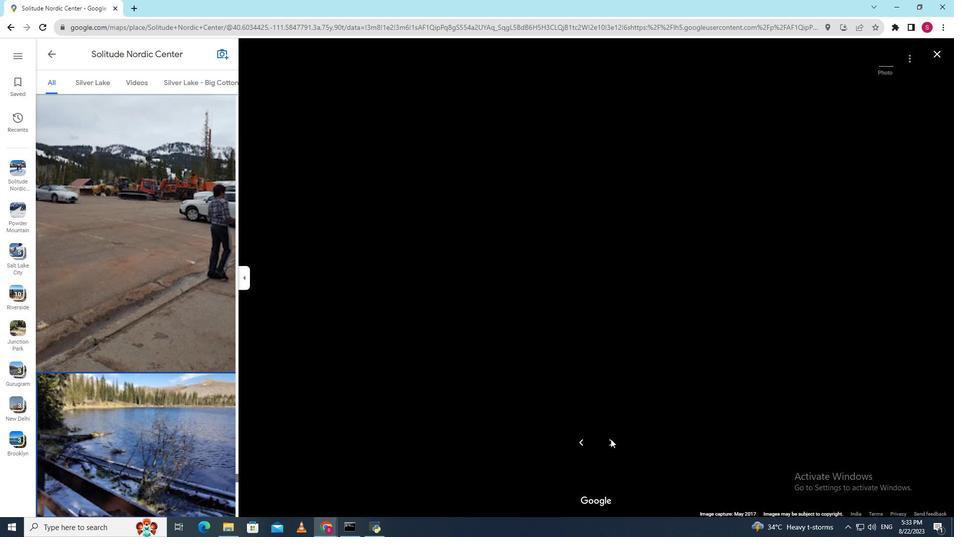 
Action: Mouse pressed left at (611, 439)
Screenshot: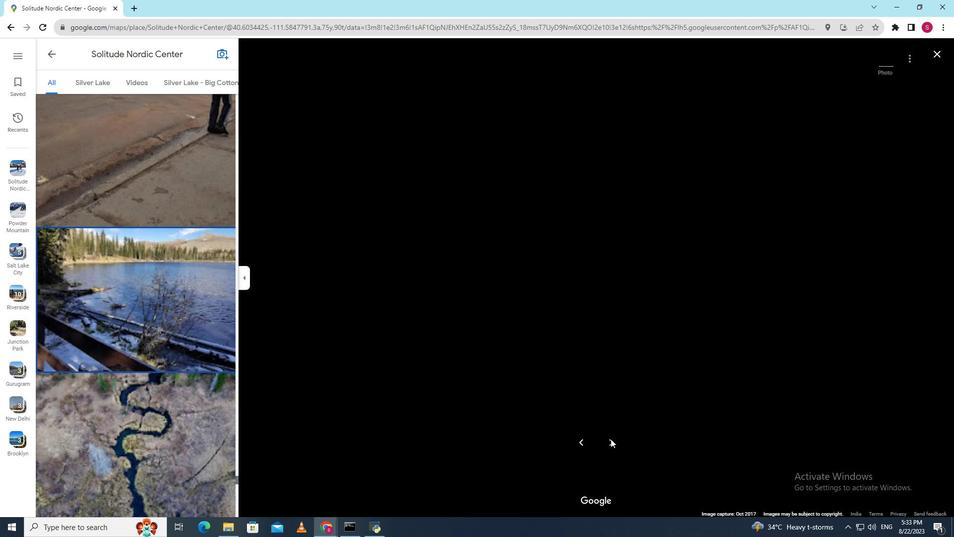
Action: Mouse pressed left at (611, 439)
Screenshot: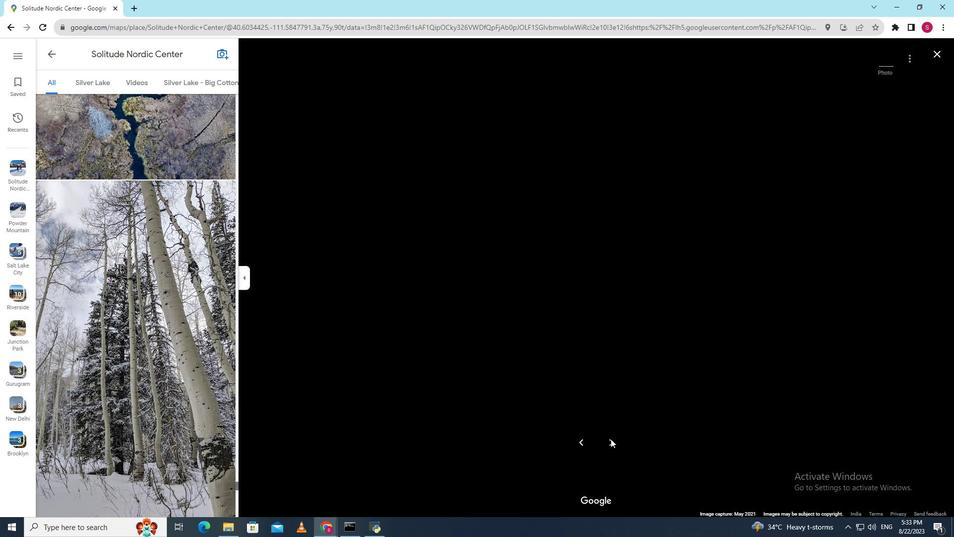 
Action: Mouse pressed left at (611, 439)
Screenshot: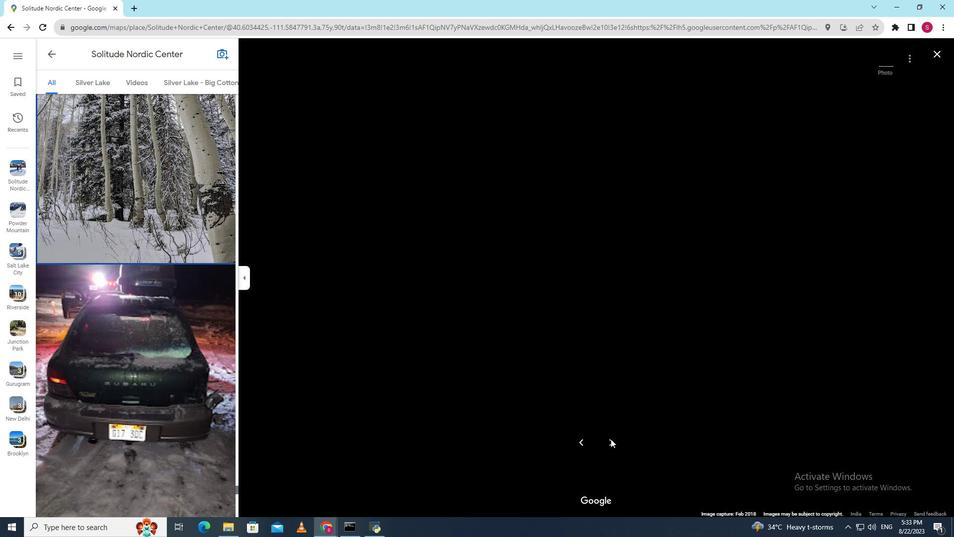 
Action: Mouse pressed left at (611, 439)
Screenshot: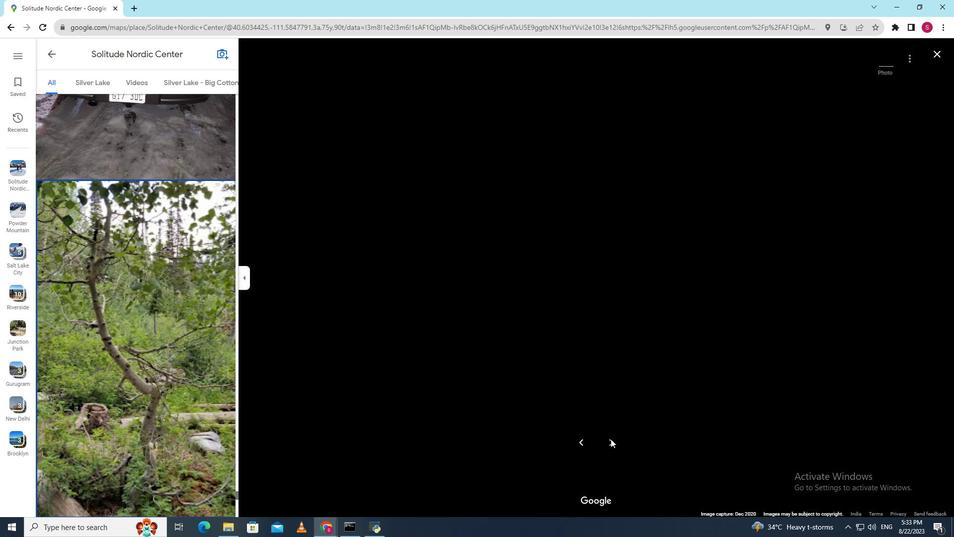 
Action: Mouse pressed left at (611, 439)
Screenshot: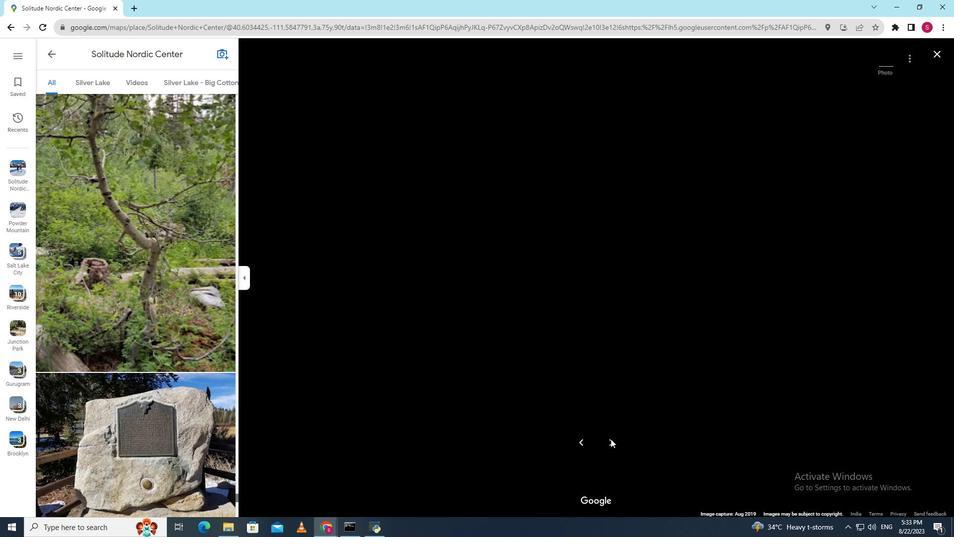 
Action: Mouse moved to (163, 425)
Screenshot: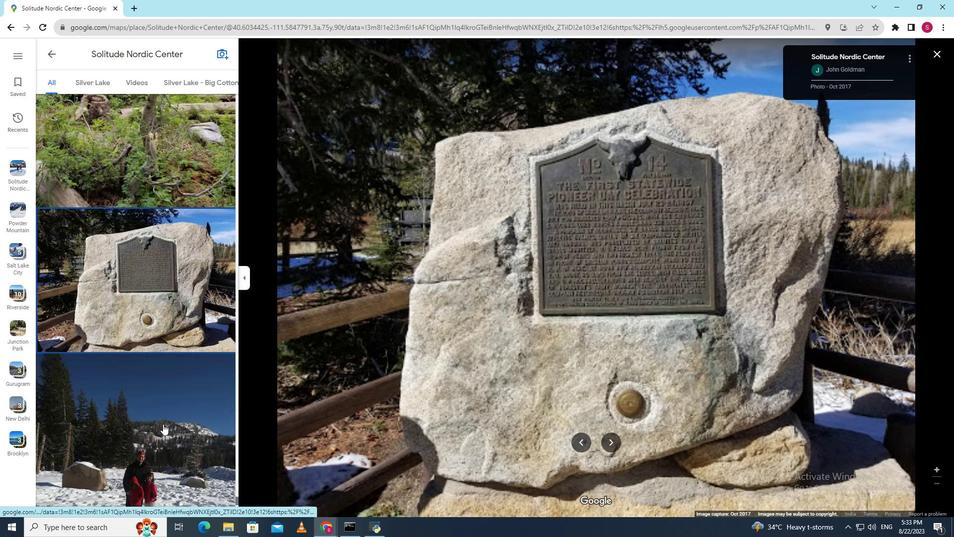 
Action: Mouse scrolled (163, 424) with delta (0, 0)
Screenshot: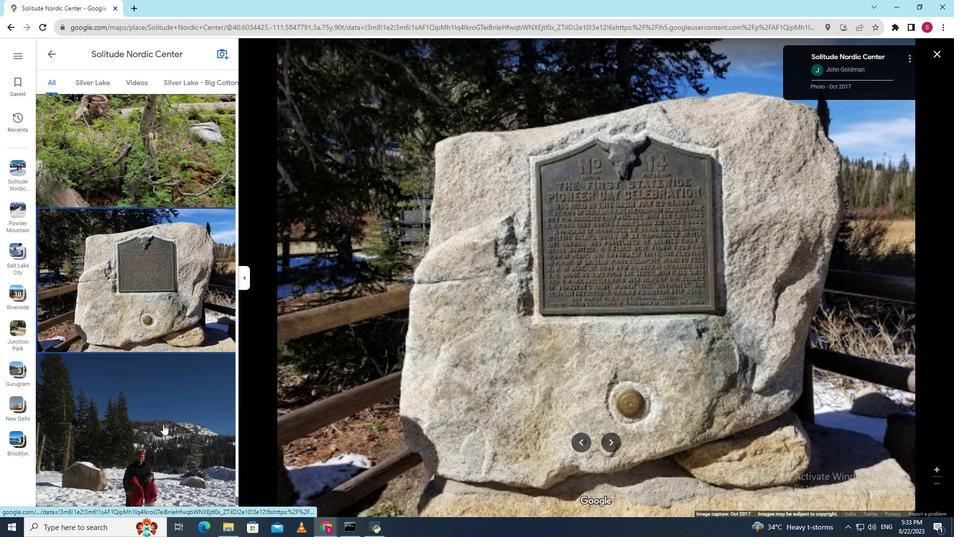 
Action: Mouse scrolled (163, 424) with delta (0, 0)
Screenshot: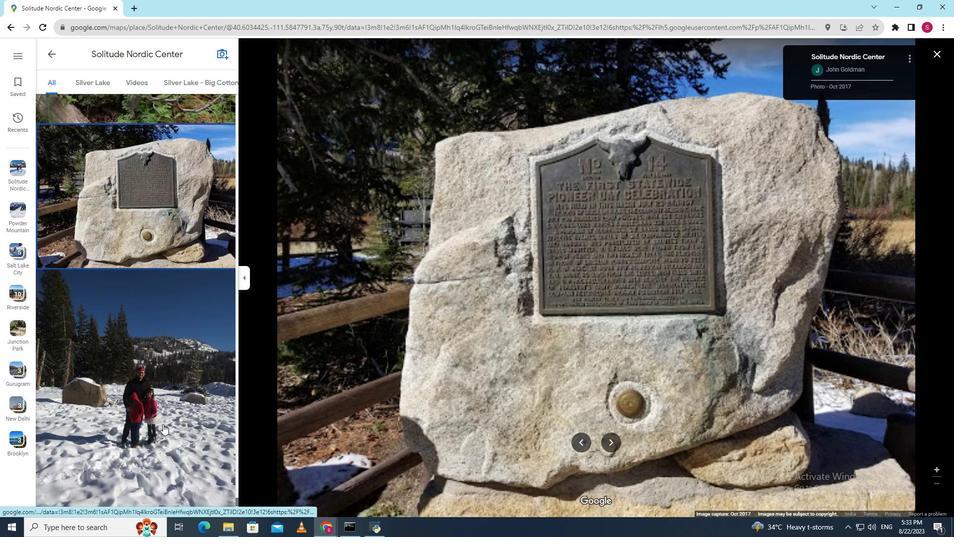 
Action: Mouse scrolled (163, 424) with delta (0, 0)
Screenshot: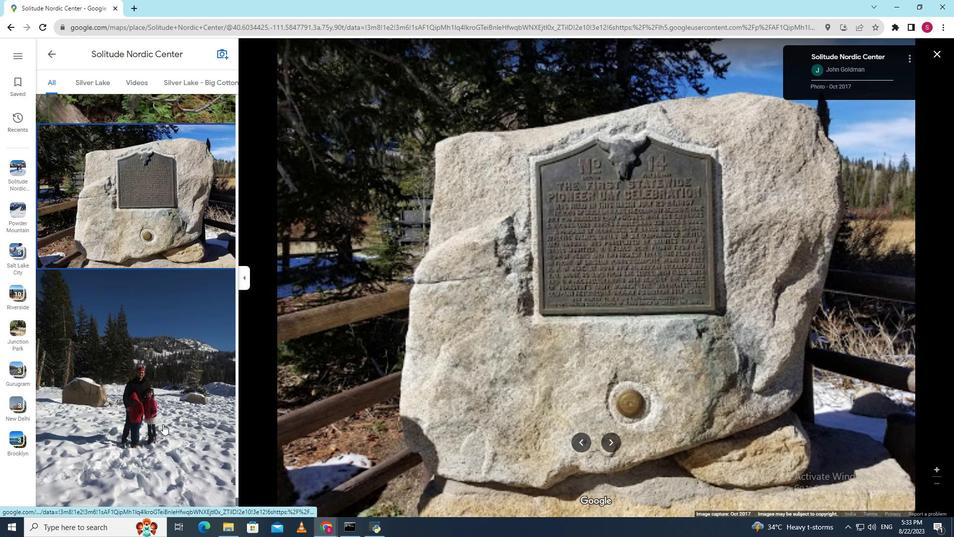 
Action: Mouse scrolled (163, 424) with delta (0, 0)
Screenshot: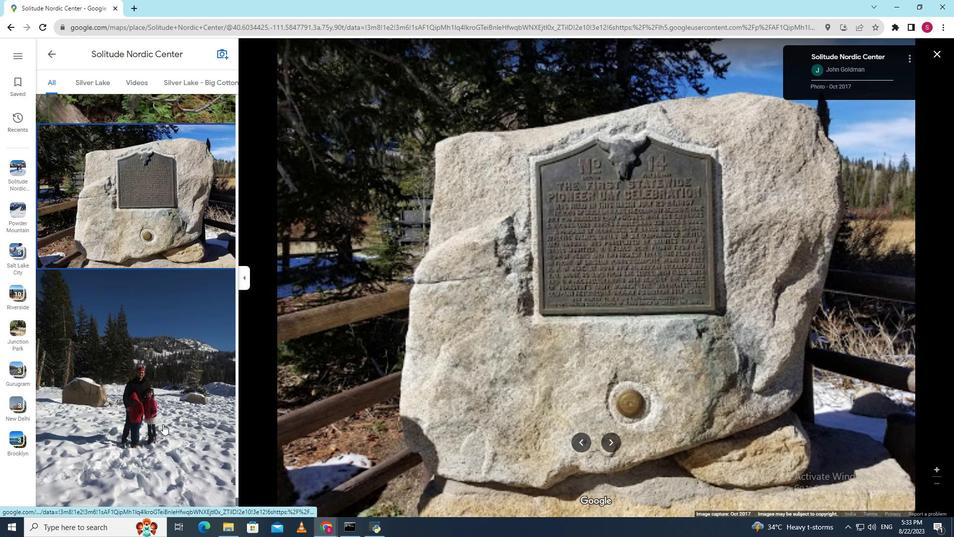 
Action: Mouse scrolled (163, 424) with delta (0, 0)
Screenshot: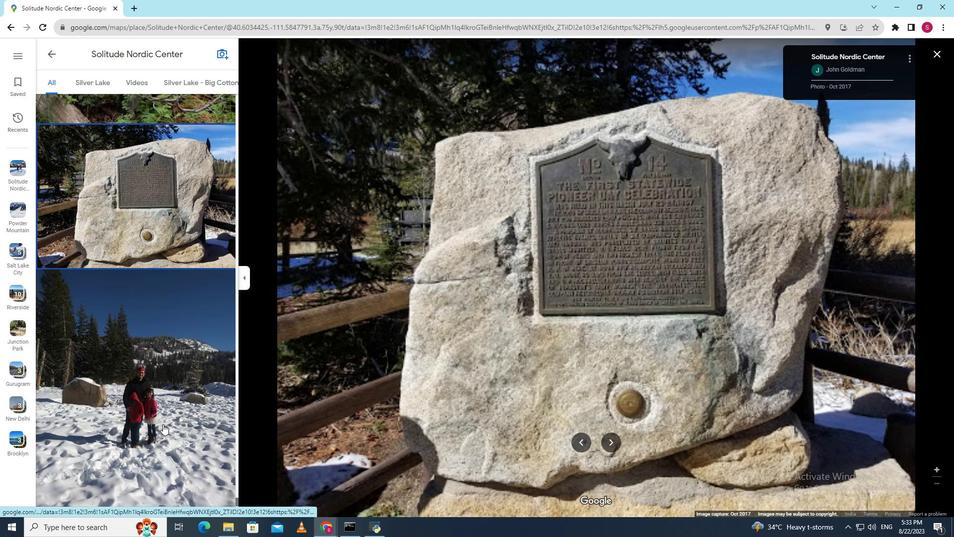 
Action: Mouse moved to (163, 424)
Screenshot: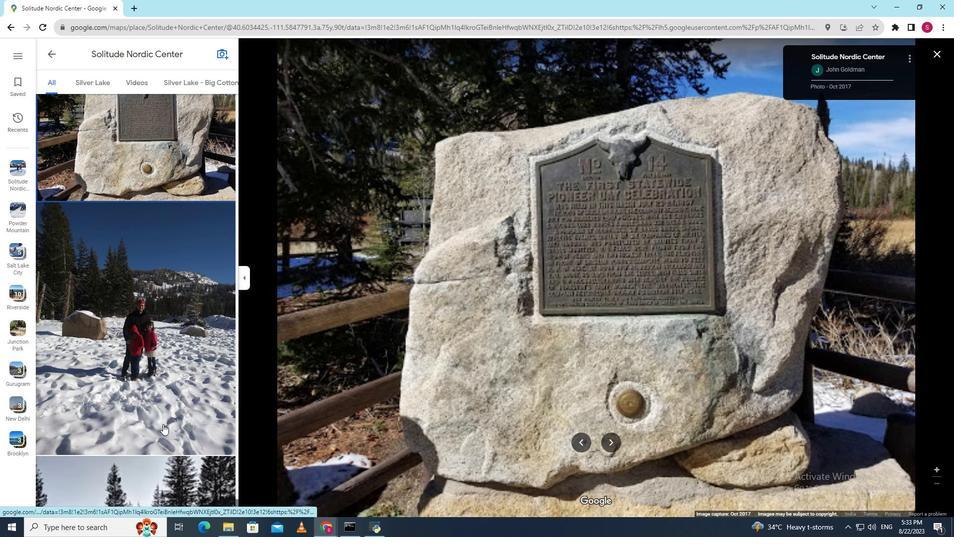 
Action: Mouse scrolled (163, 423) with delta (0, 0)
Screenshot: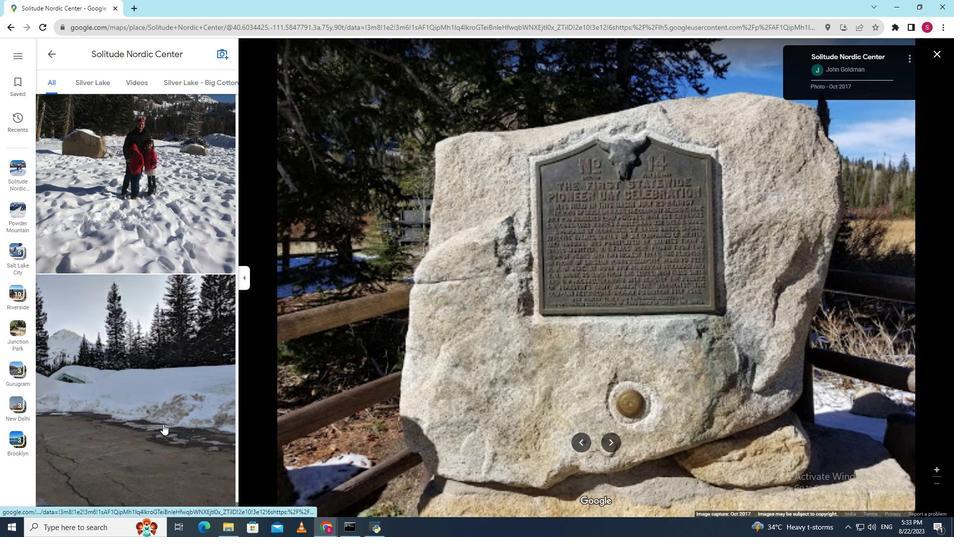 
Action: Mouse scrolled (163, 423) with delta (0, 0)
Screenshot: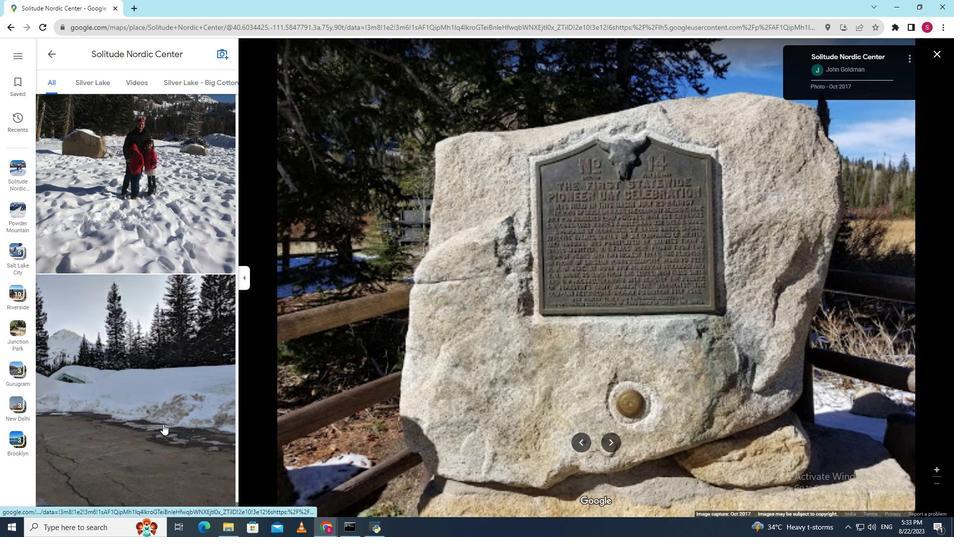 
Action: Mouse scrolled (163, 423) with delta (0, 0)
Screenshot: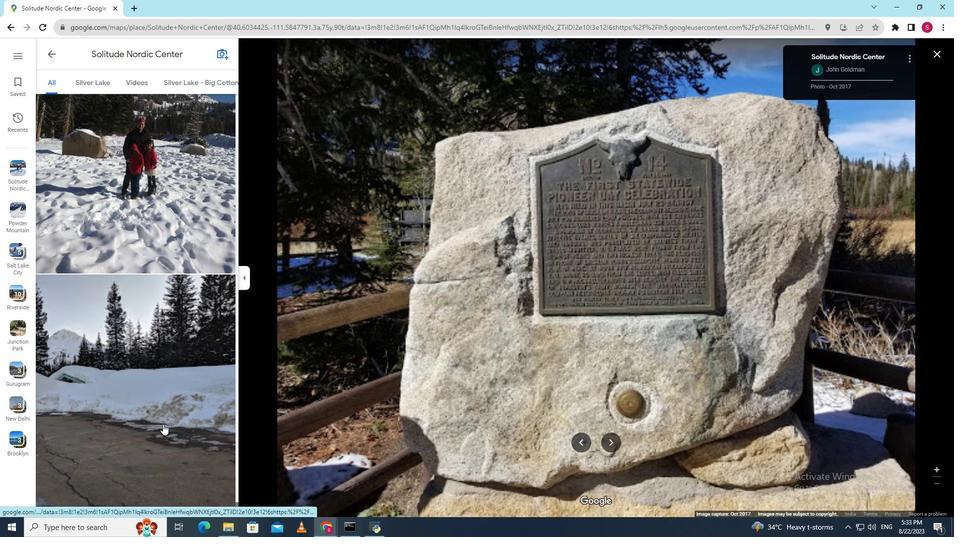 
Action: Mouse scrolled (163, 423) with delta (0, 0)
Screenshot: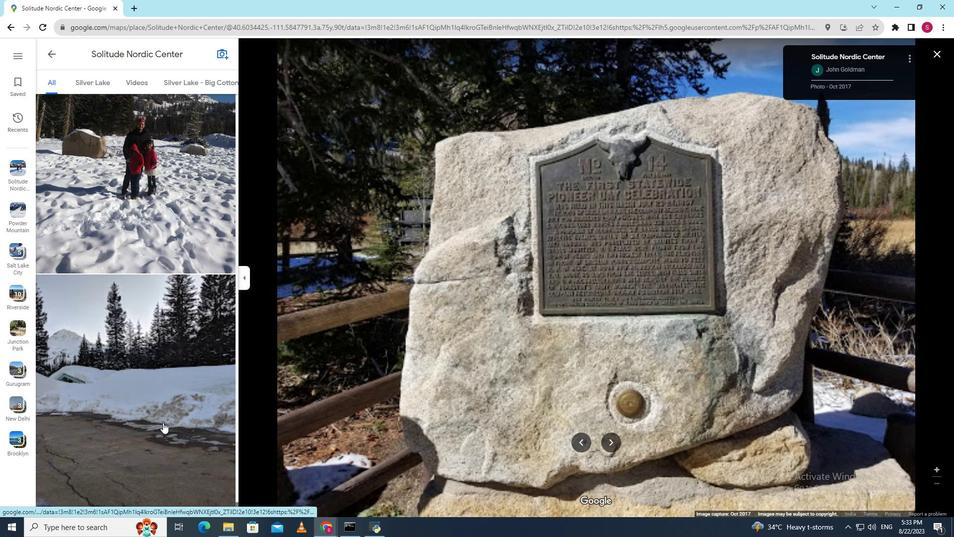 
Action: Mouse scrolled (163, 423) with delta (0, 0)
Screenshot: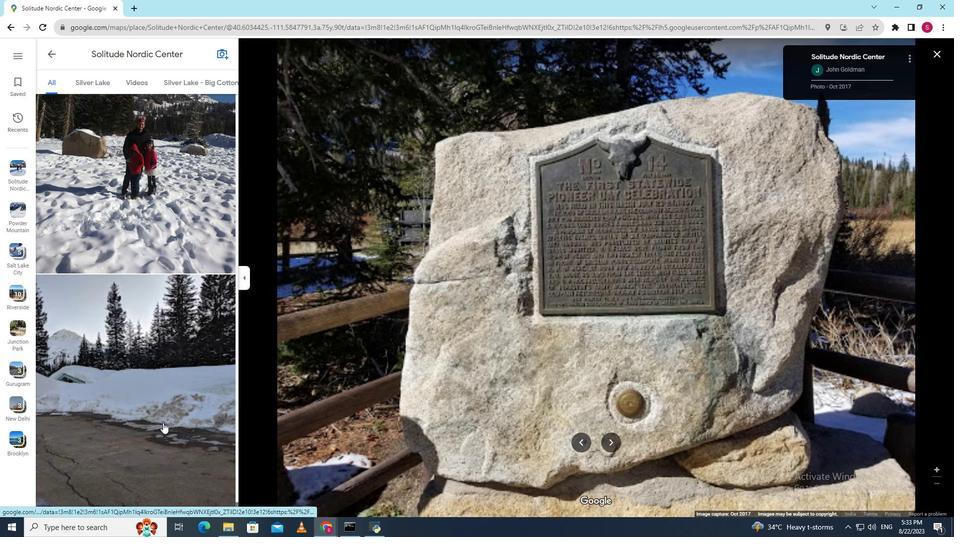 
Action: Mouse moved to (171, 237)
Screenshot: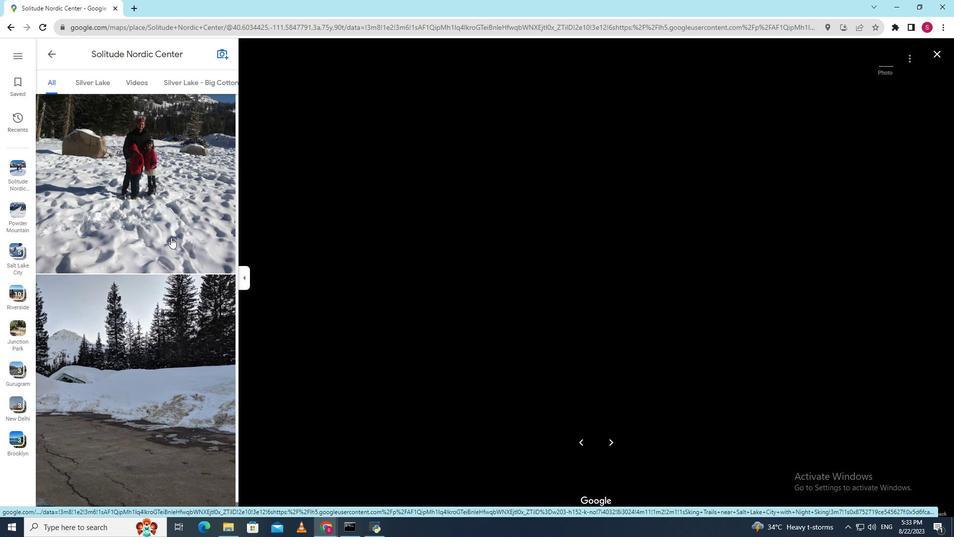 
Action: Mouse pressed left at (171, 237)
Screenshot: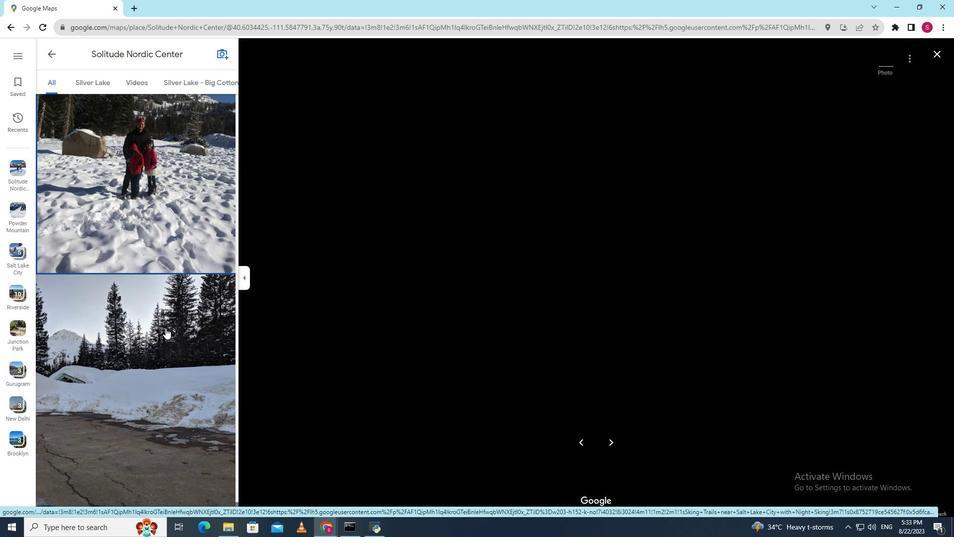 
Action: Mouse moved to (163, 341)
Screenshot: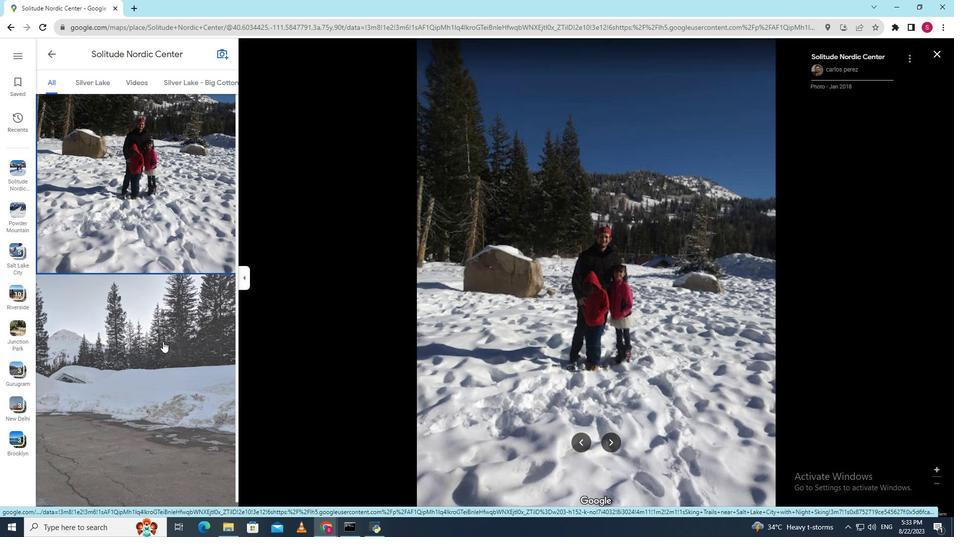 
Action: Mouse pressed left at (163, 341)
Screenshot: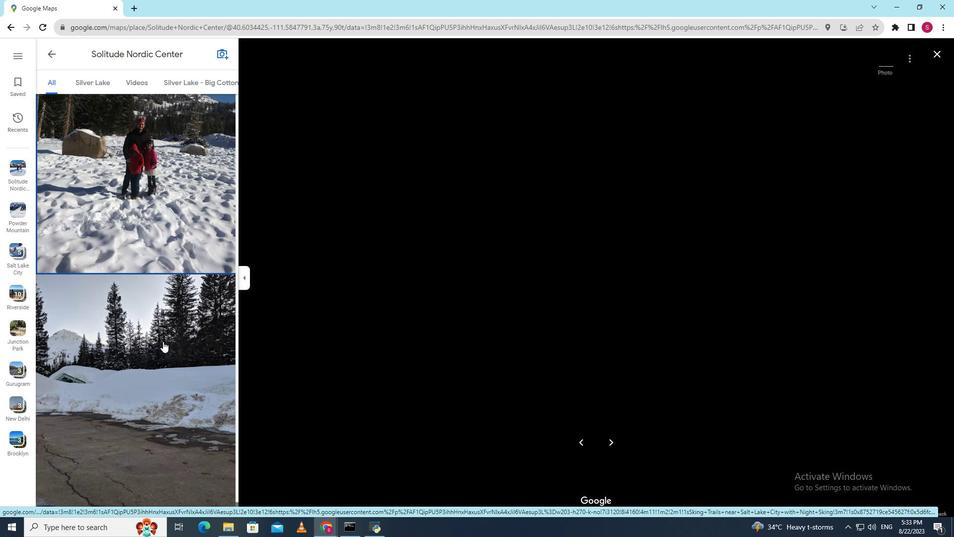 
Action: Mouse scrolled (163, 341) with delta (0, 0)
Screenshot: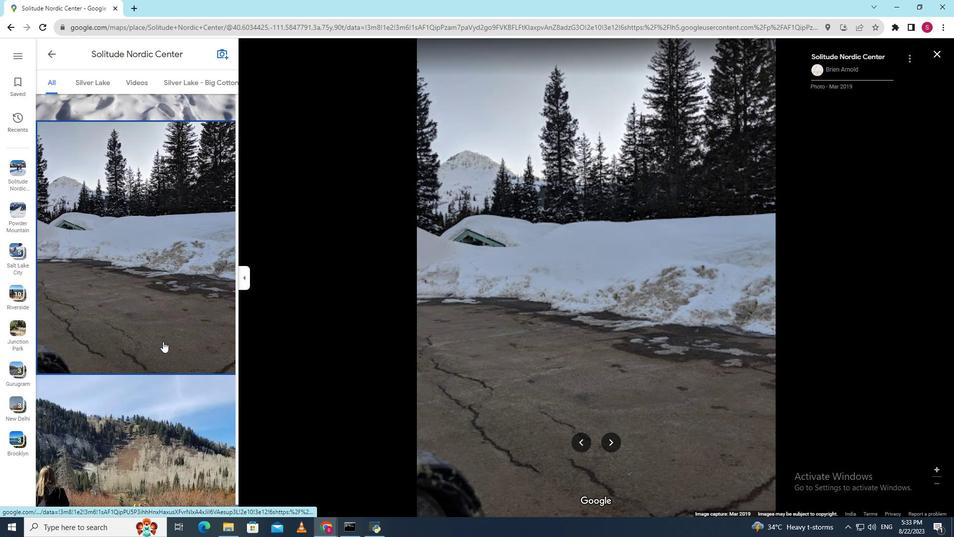 
Action: Mouse scrolled (163, 341) with delta (0, 0)
Screenshot: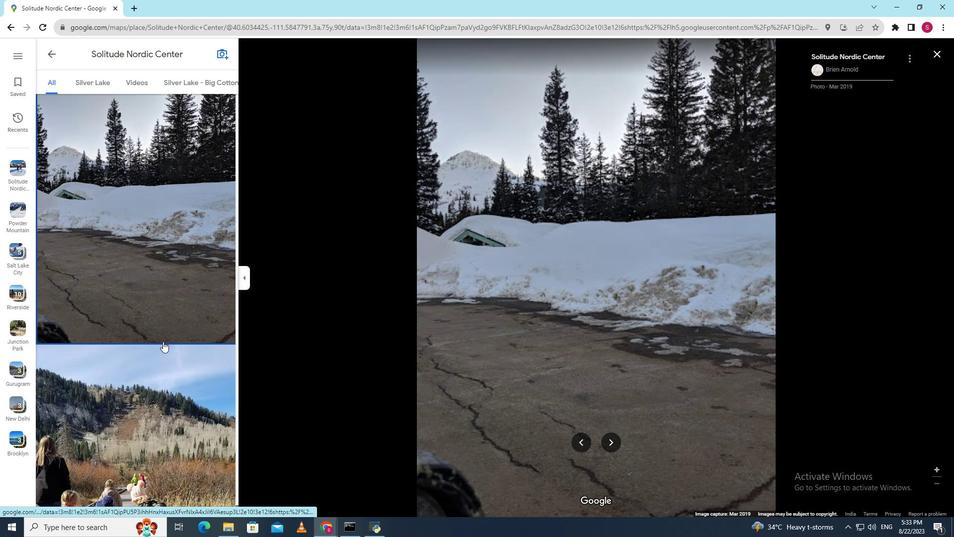 
Action: Mouse scrolled (163, 341) with delta (0, 0)
Screenshot: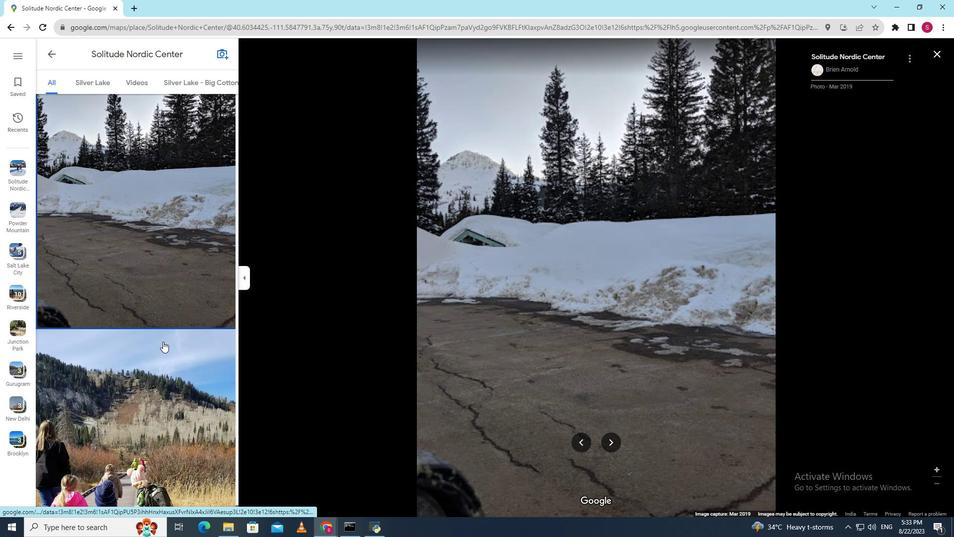 
Action: Mouse scrolled (163, 341) with delta (0, 0)
Screenshot: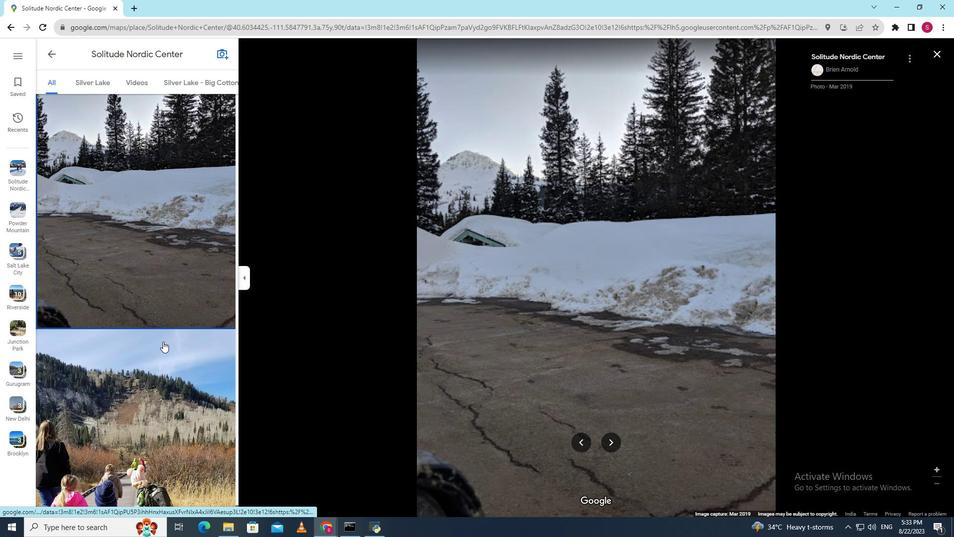 
Action: Mouse scrolled (163, 341) with delta (0, 0)
Screenshot: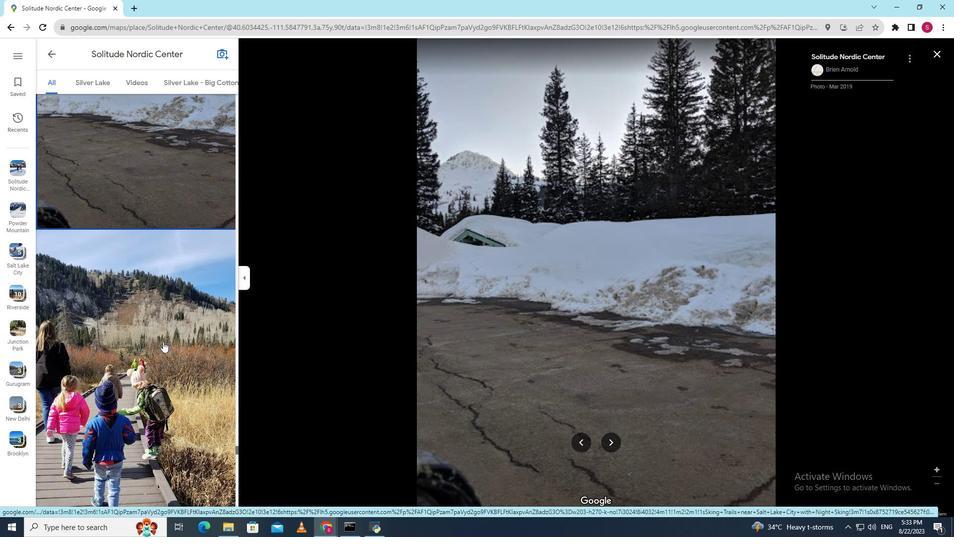 
Action: Mouse scrolled (163, 341) with delta (0, 0)
Screenshot: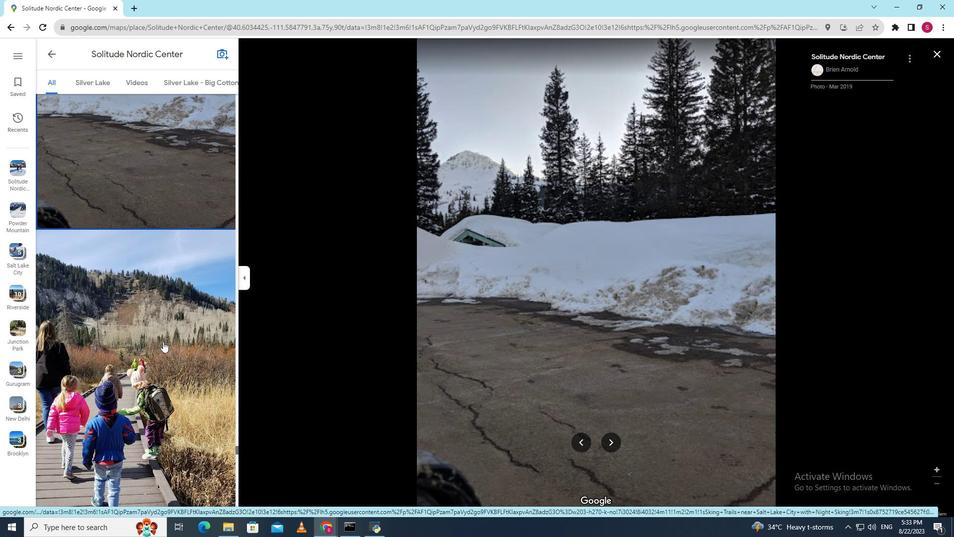 
Action: Mouse scrolled (163, 341) with delta (0, 0)
Screenshot: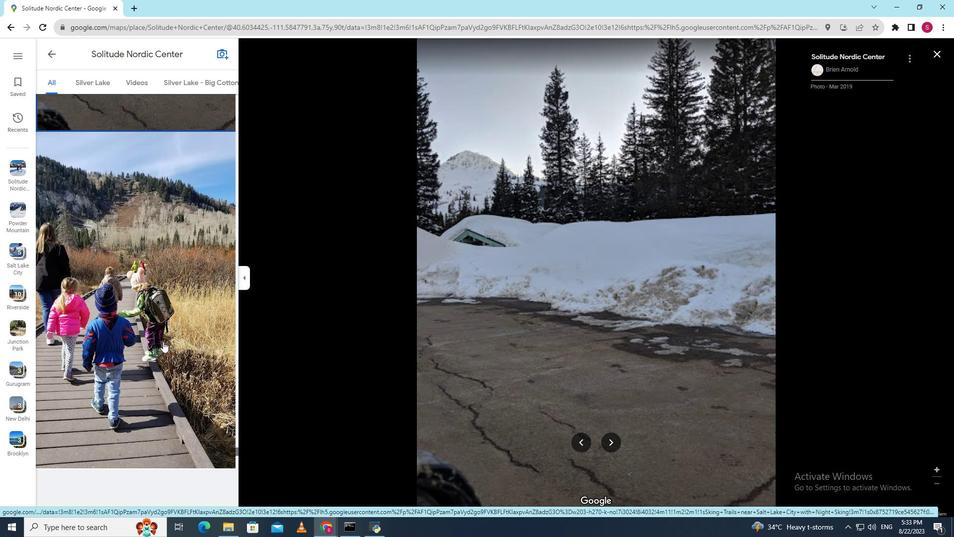 
Action: Mouse scrolled (163, 341) with delta (0, 0)
Screenshot: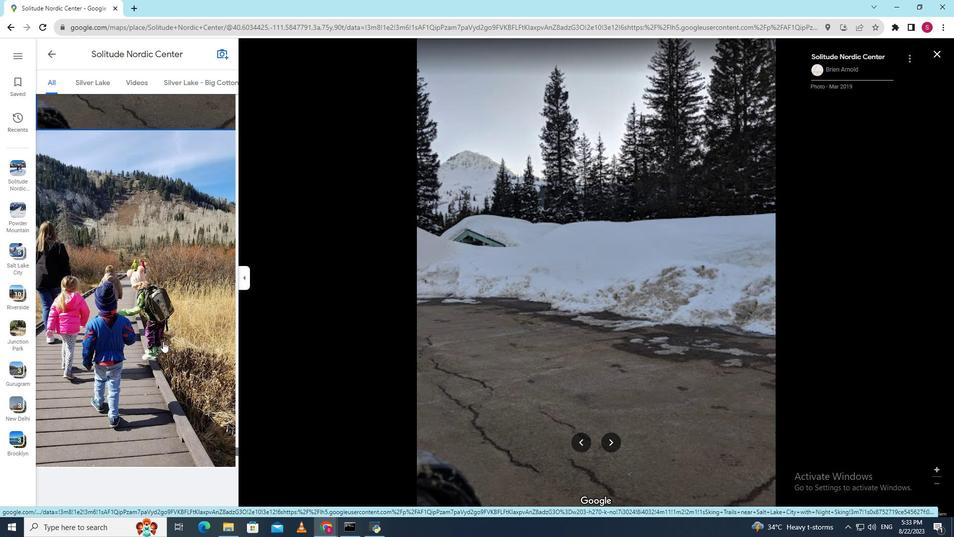 
Action: Mouse scrolled (163, 341) with delta (0, 0)
Screenshot: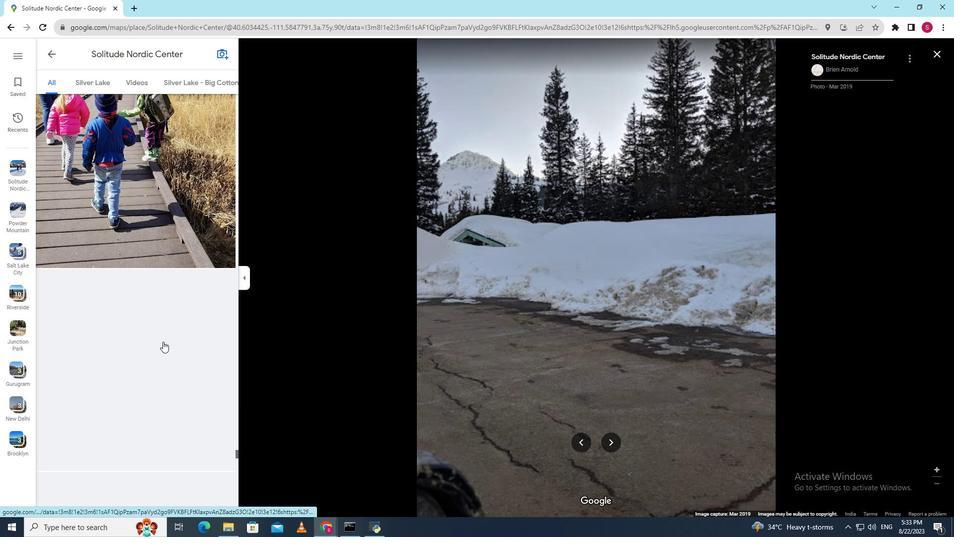 
Action: Mouse scrolled (163, 341) with delta (0, 0)
Screenshot: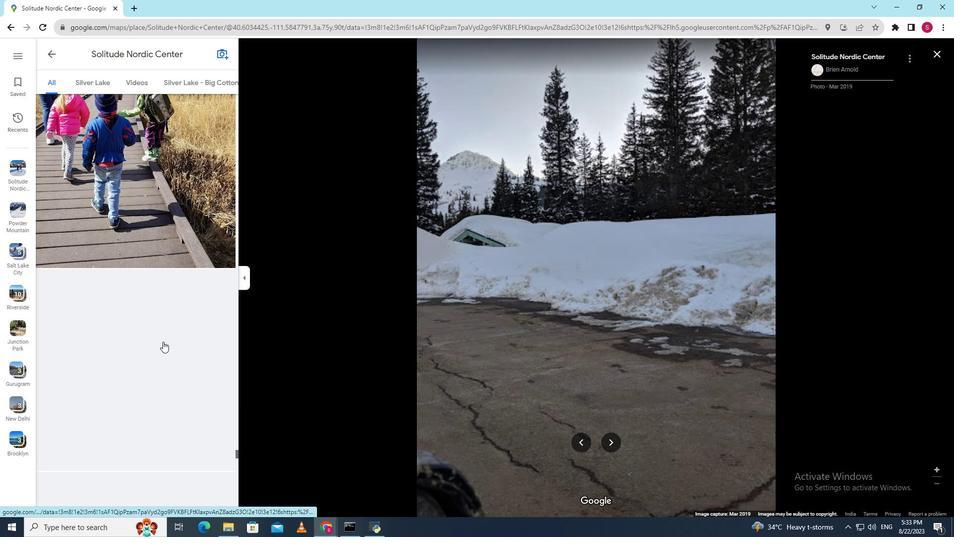 
Action: Mouse scrolled (163, 341) with delta (0, 0)
Screenshot: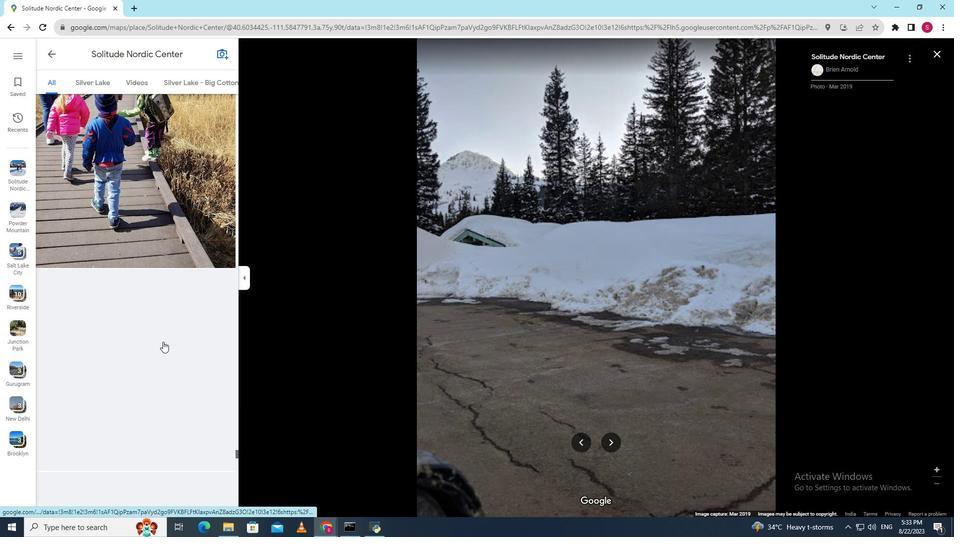 
Action: Mouse scrolled (163, 341) with delta (0, 0)
Screenshot: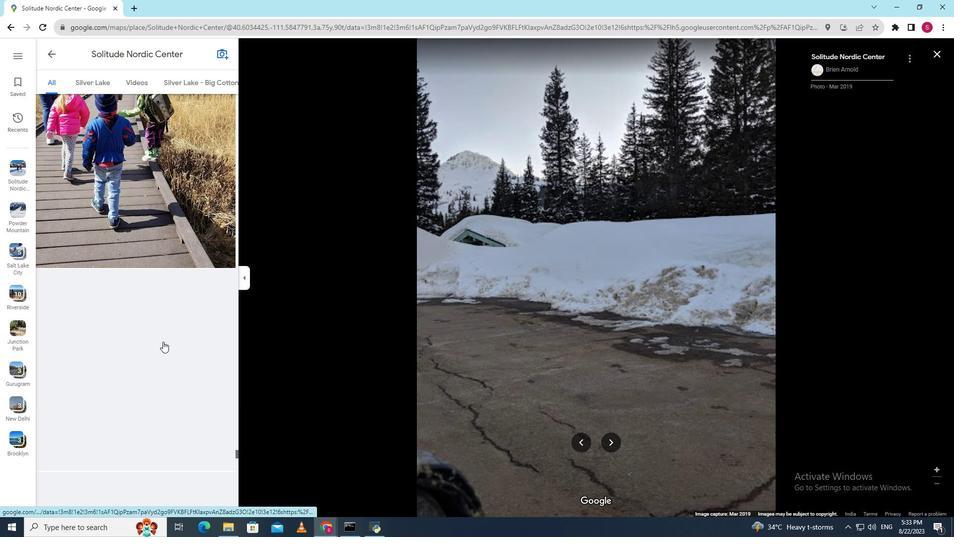 
Action: Mouse scrolled (163, 341) with delta (0, 0)
Screenshot: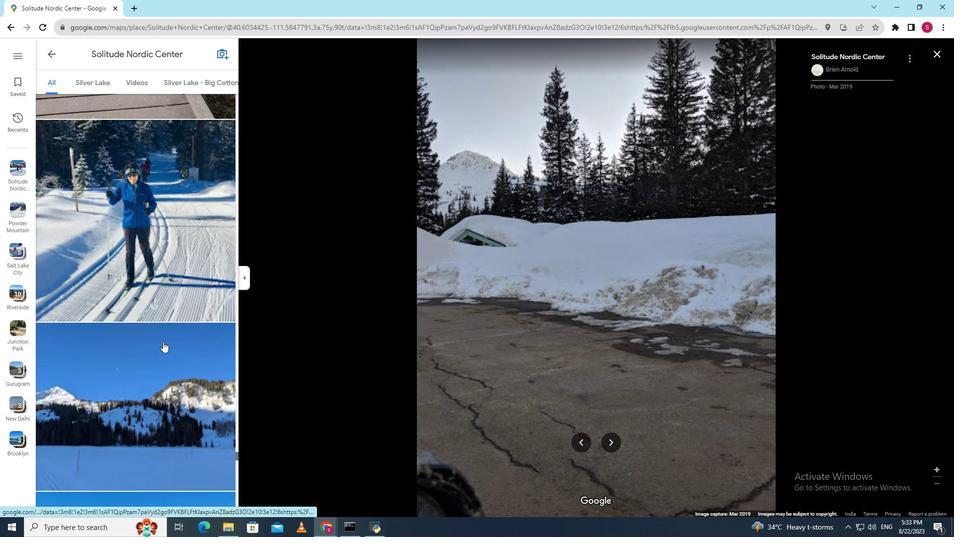 
Action: Mouse scrolled (163, 341) with delta (0, 0)
Screenshot: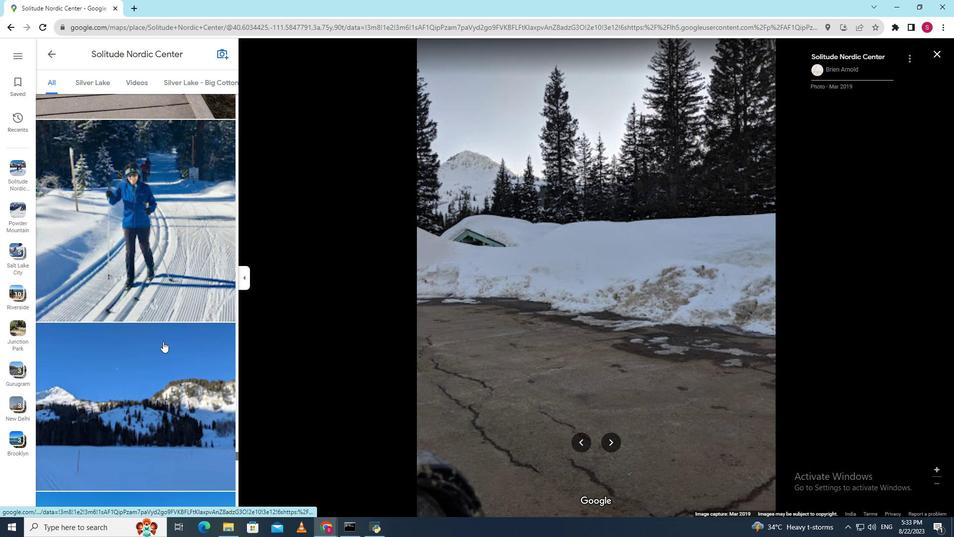 
Action: Mouse scrolled (163, 341) with delta (0, 0)
Screenshot: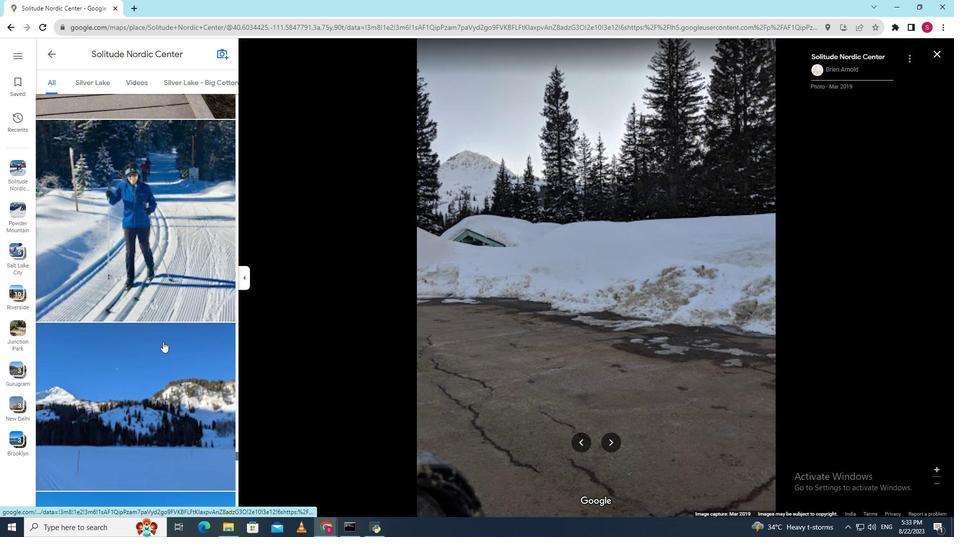 
Action: Mouse moved to (180, 258)
Screenshot: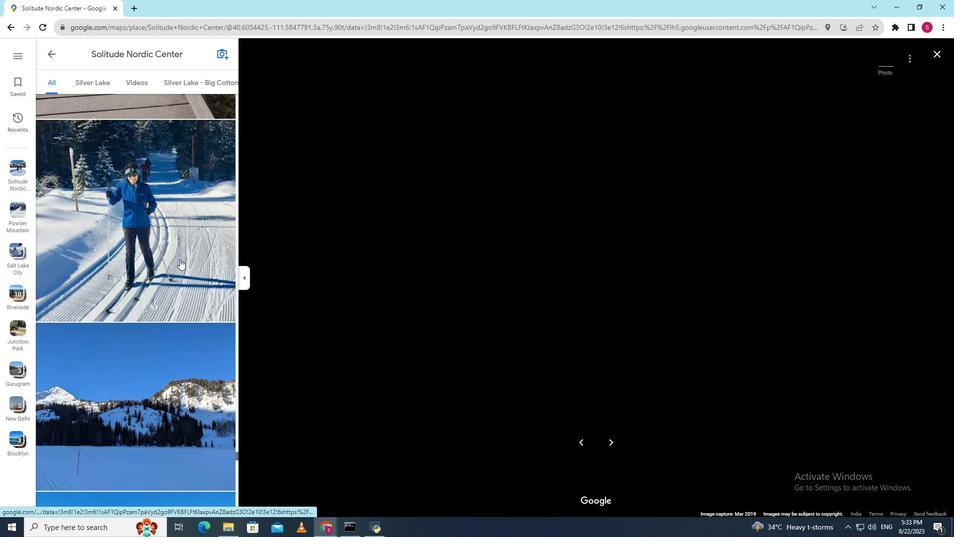 
Action: Mouse pressed left at (180, 258)
Screenshot: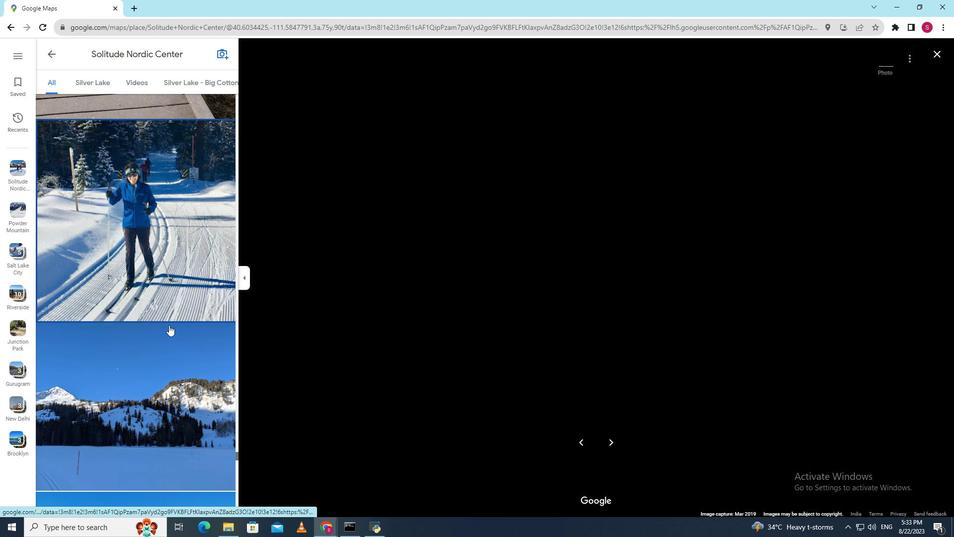 
Action: Mouse moved to (172, 378)
Screenshot: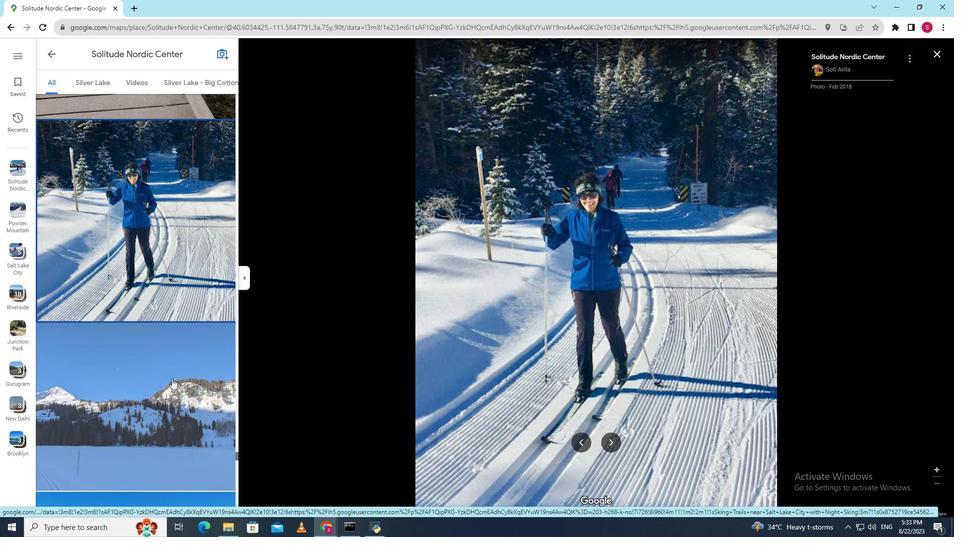 
Action: Mouse pressed left at (172, 378)
Screenshot: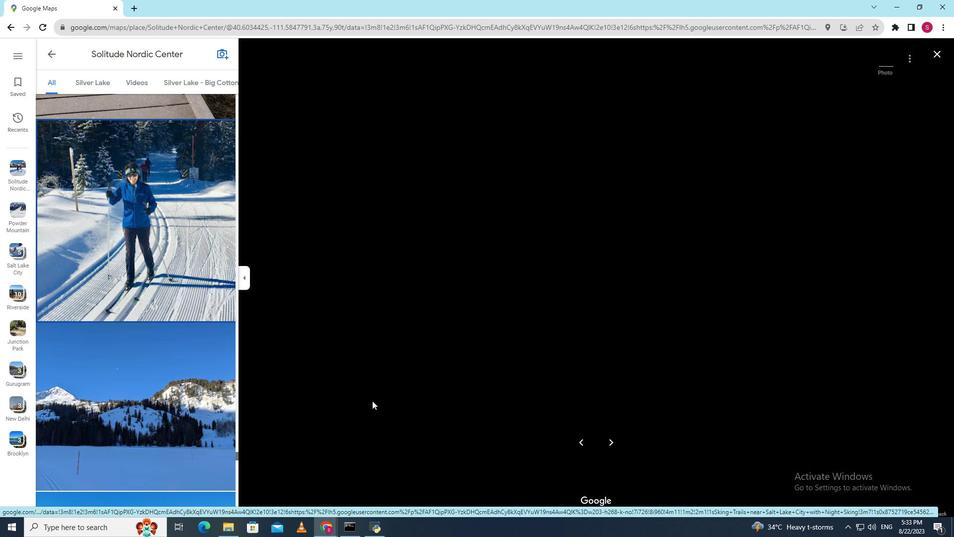 
Action: Mouse moved to (609, 441)
Screenshot: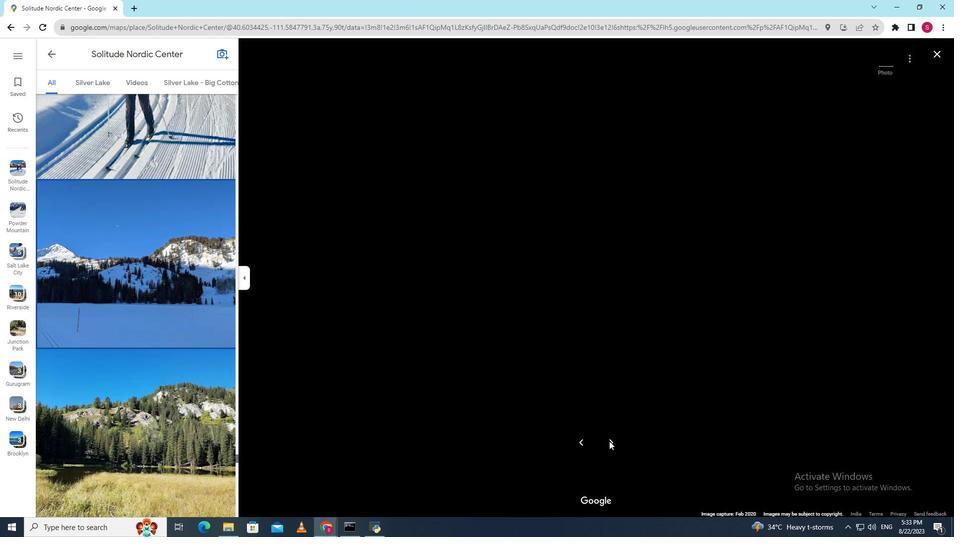 
Action: Mouse pressed left at (609, 441)
Screenshot: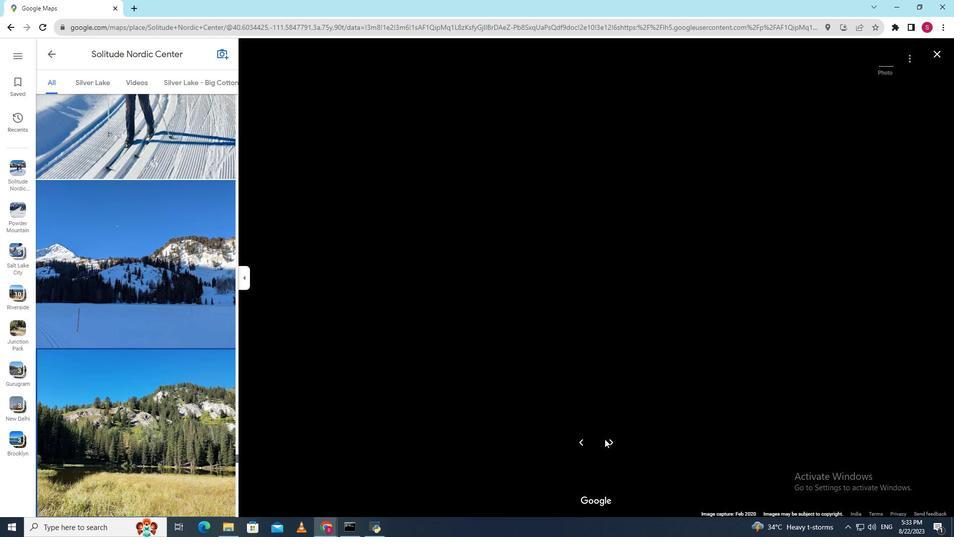 
Action: Mouse moved to (611, 441)
Screenshot: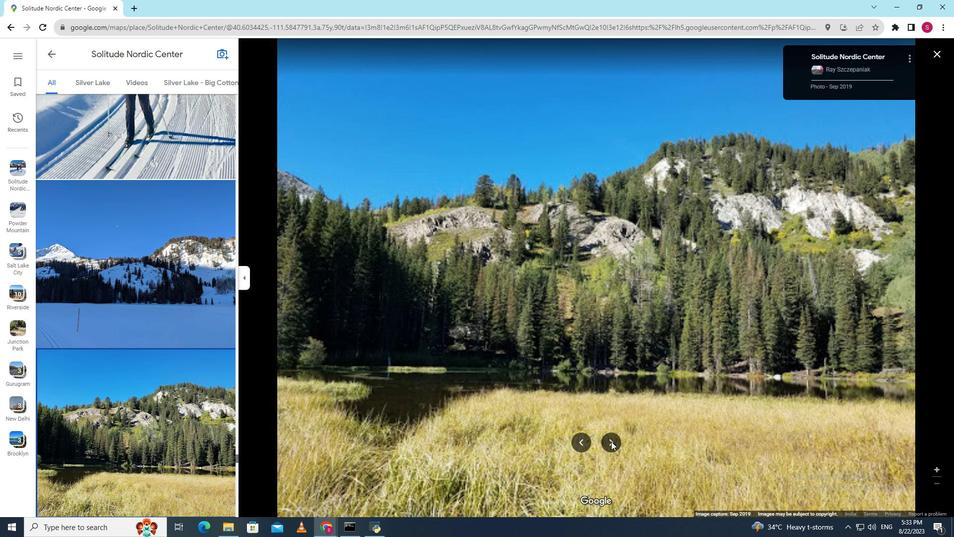 
Action: Mouse pressed left at (611, 441)
Screenshot: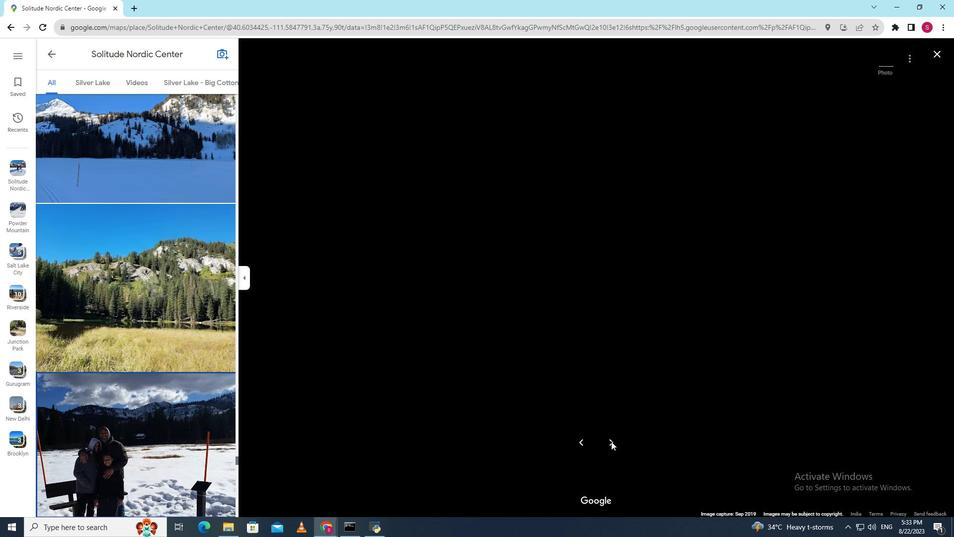 
Action: Mouse pressed left at (611, 441)
Screenshot: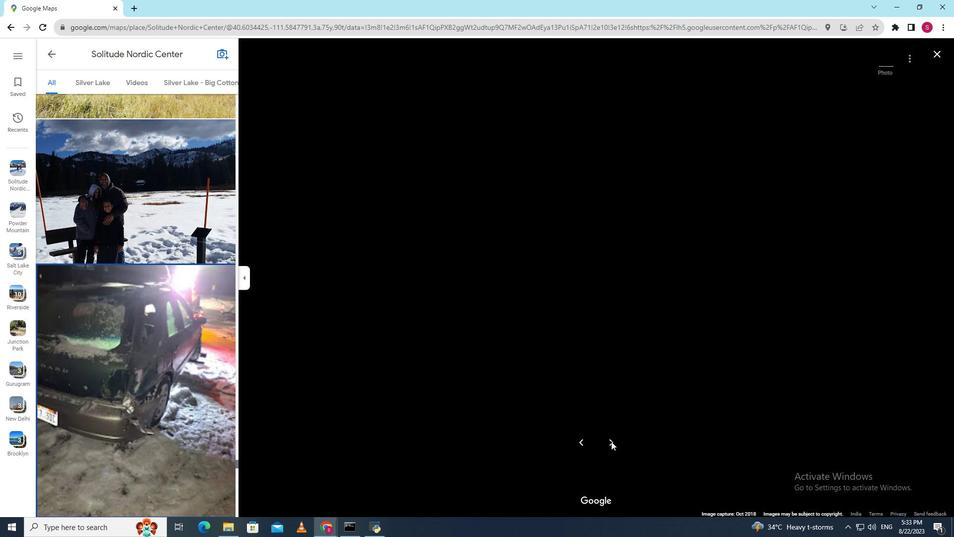 
Action: Mouse pressed left at (611, 441)
Screenshot: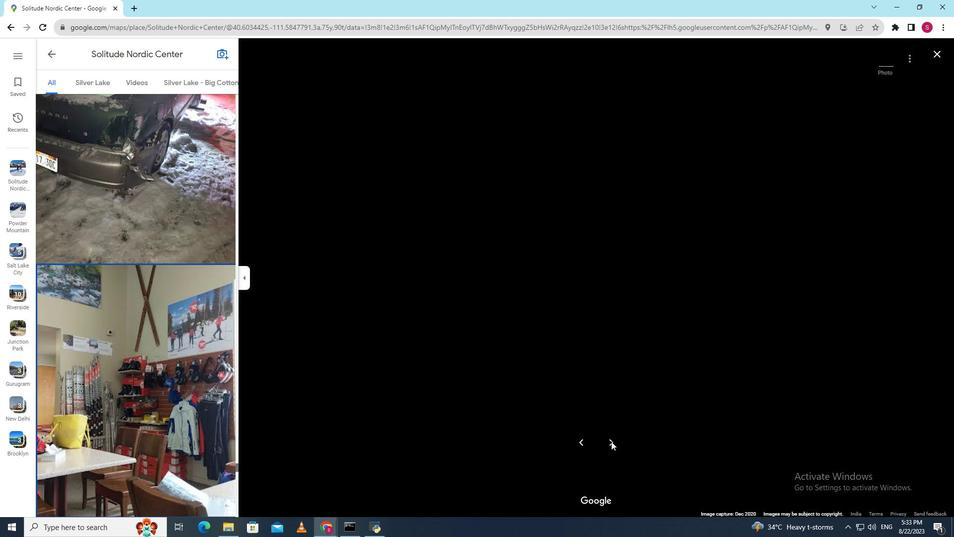 
Action: Mouse pressed left at (611, 441)
Screenshot: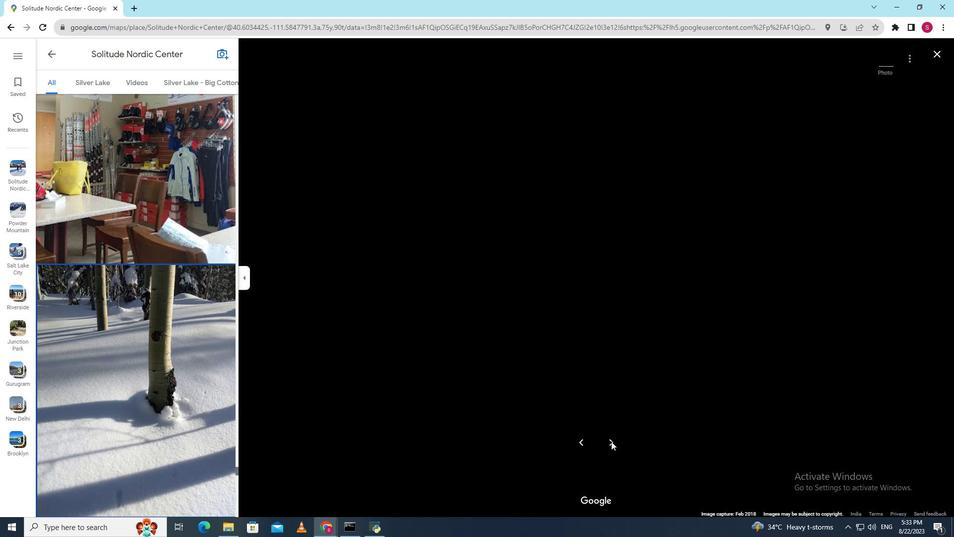 
Action: Mouse scrolled (611, 441) with delta (0, 0)
Screenshot: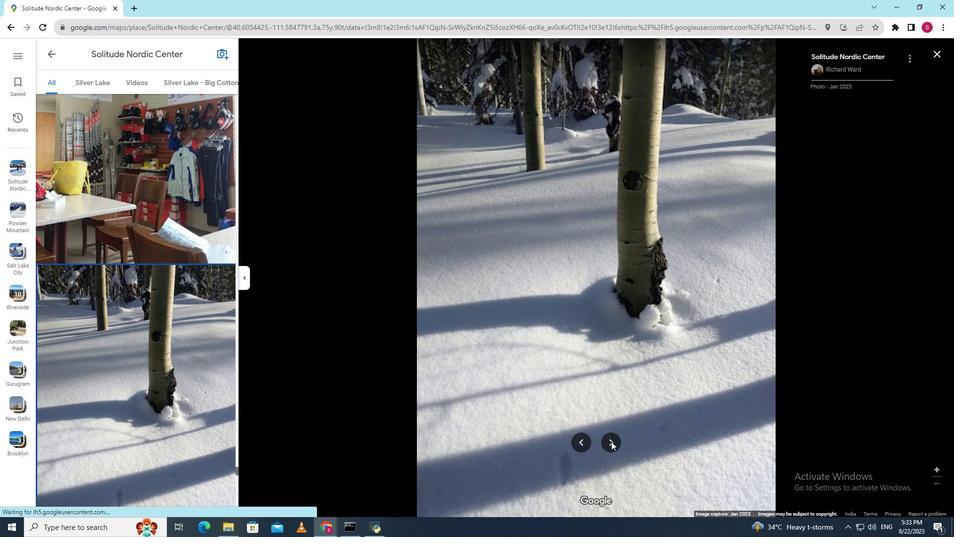 
Action: Mouse scrolled (611, 441) with delta (0, 0)
Screenshot: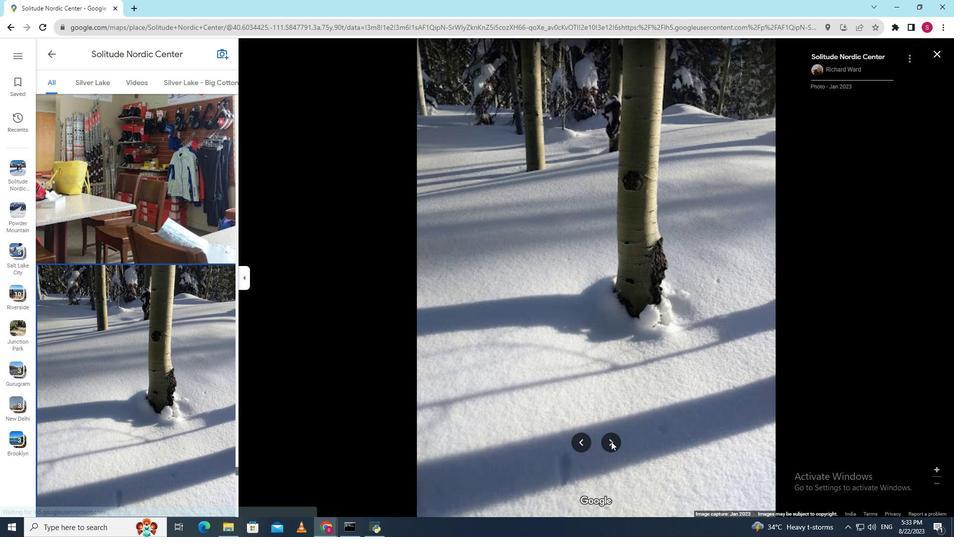 
Action: Mouse scrolled (611, 441) with delta (0, 0)
Screenshot: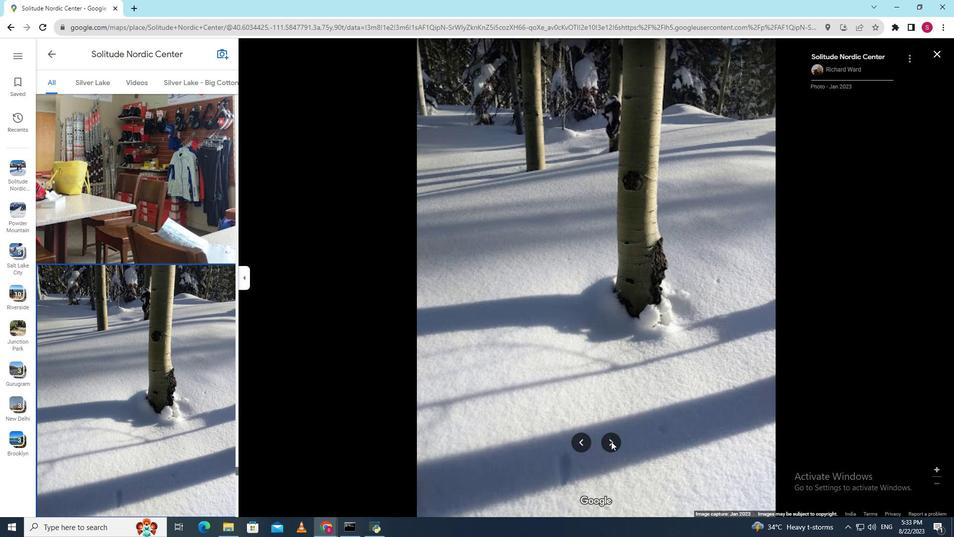 
Action: Mouse scrolled (611, 442) with delta (0, 0)
Screenshot: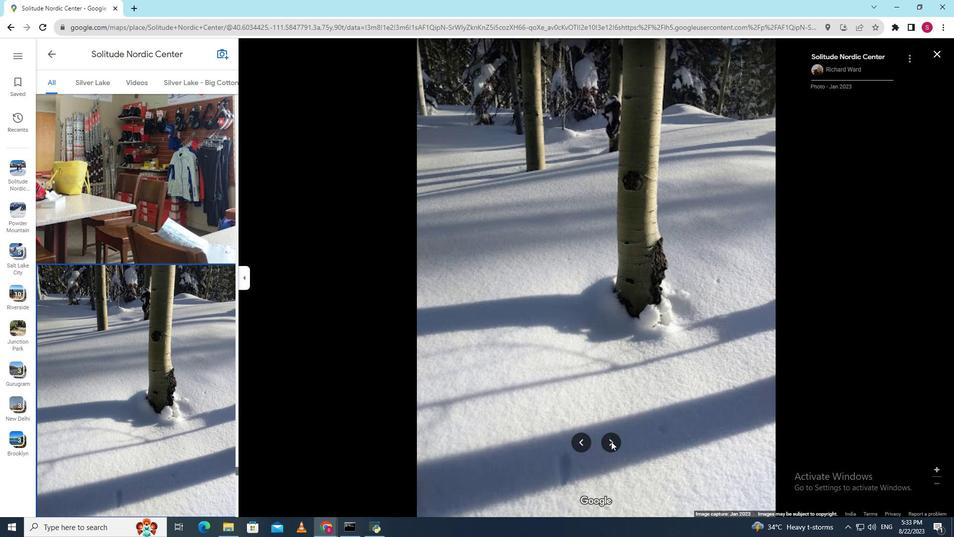 
Action: Mouse pressed left at (611, 441)
Screenshot: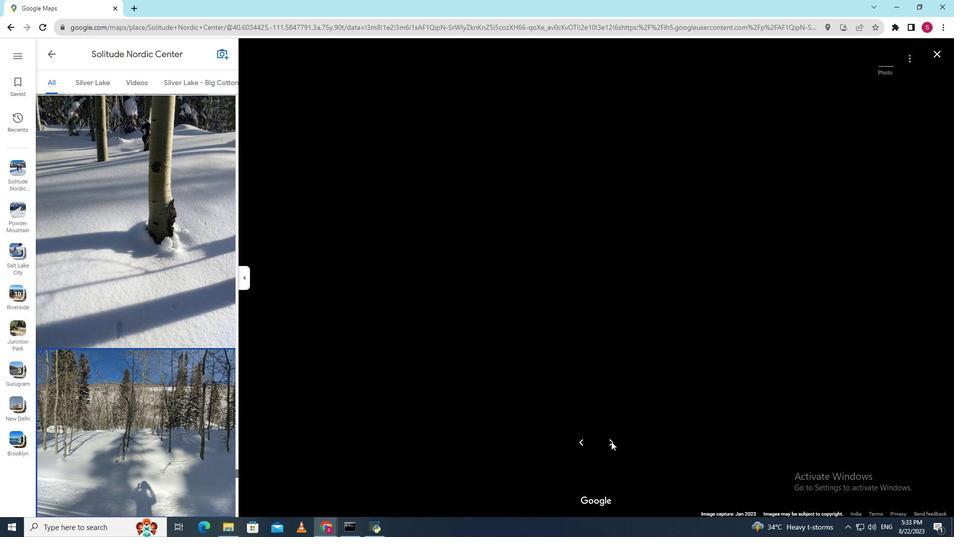
Action: Mouse pressed left at (611, 441)
Screenshot: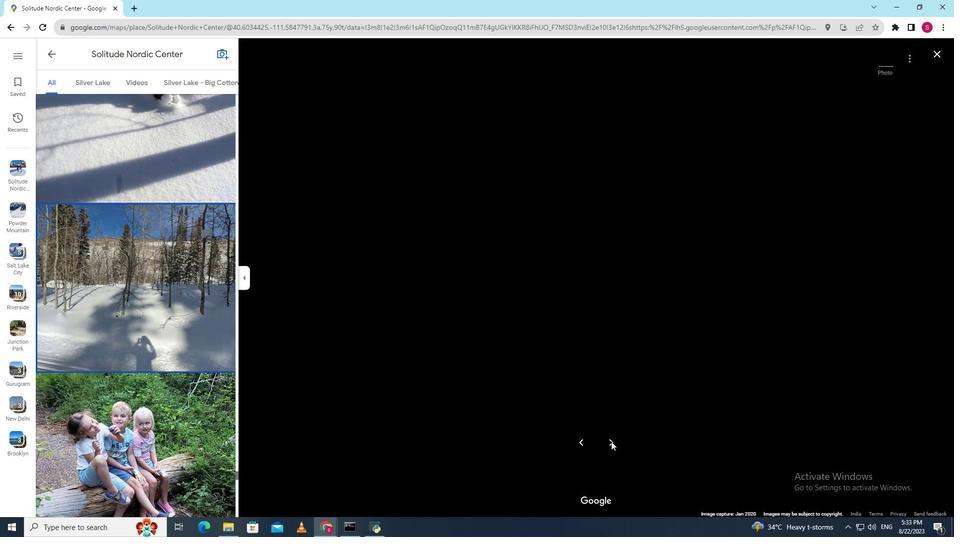 
Action: Mouse pressed left at (611, 441)
Screenshot: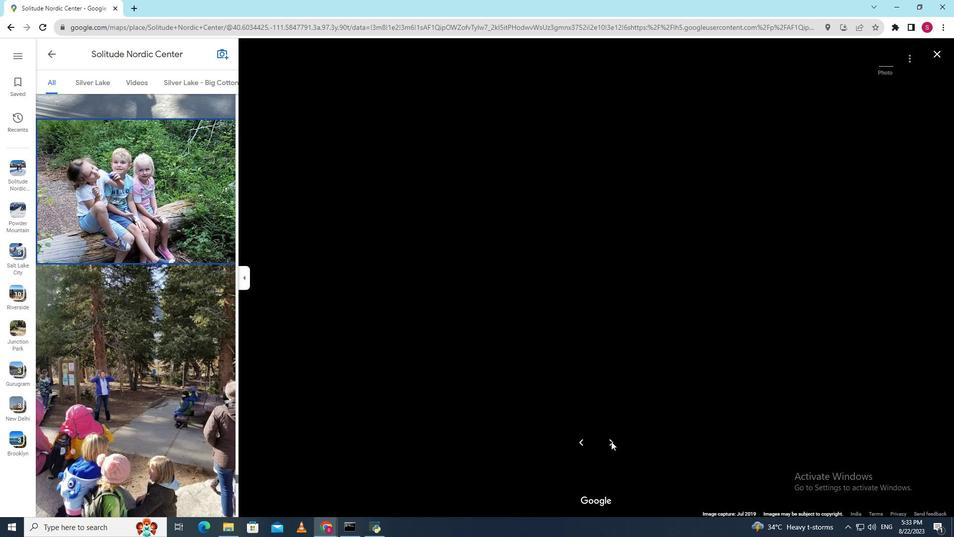 
Action: Mouse moved to (204, 417)
Screenshot: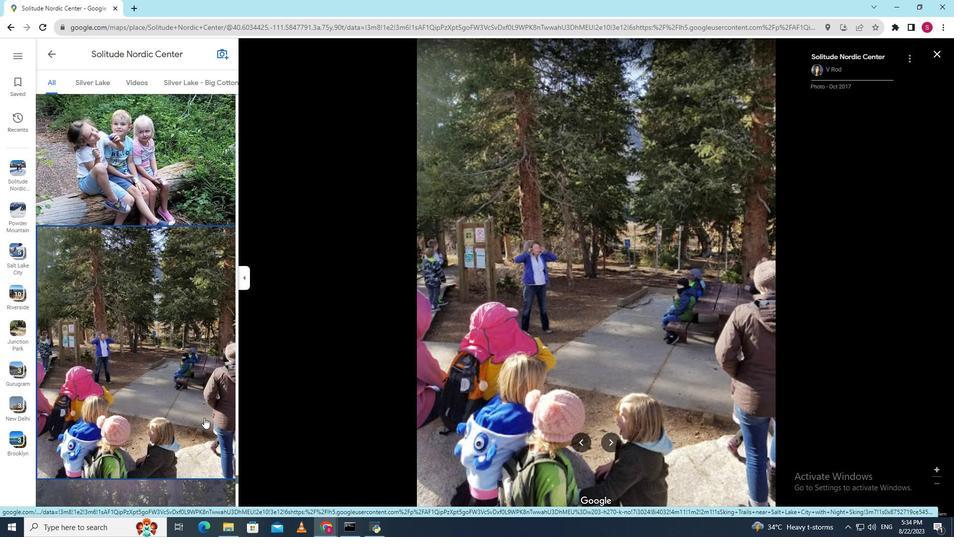 
Action: Mouse scrolled (204, 417) with delta (0, 0)
Screenshot: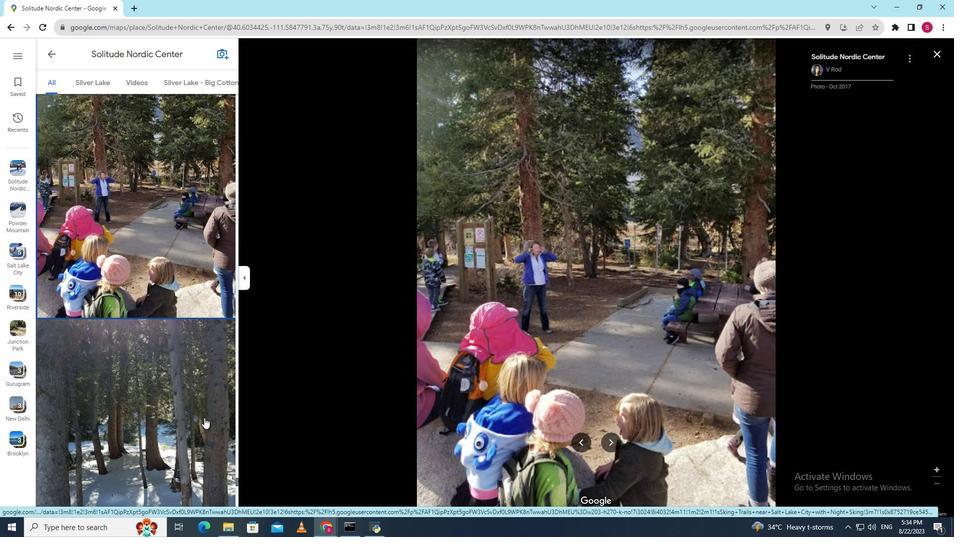 
Action: Mouse scrolled (204, 417) with delta (0, 0)
Screenshot: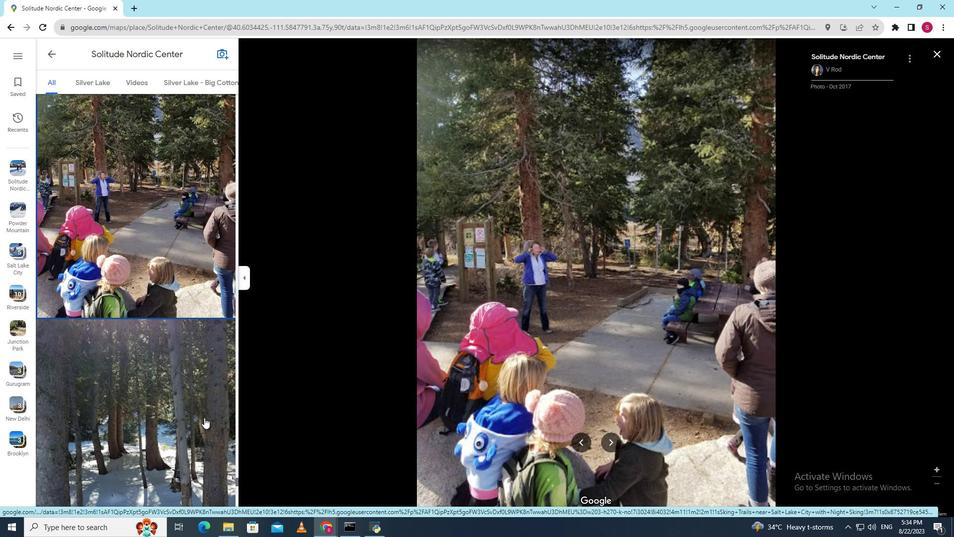 
Action: Mouse scrolled (204, 417) with delta (0, 0)
Screenshot: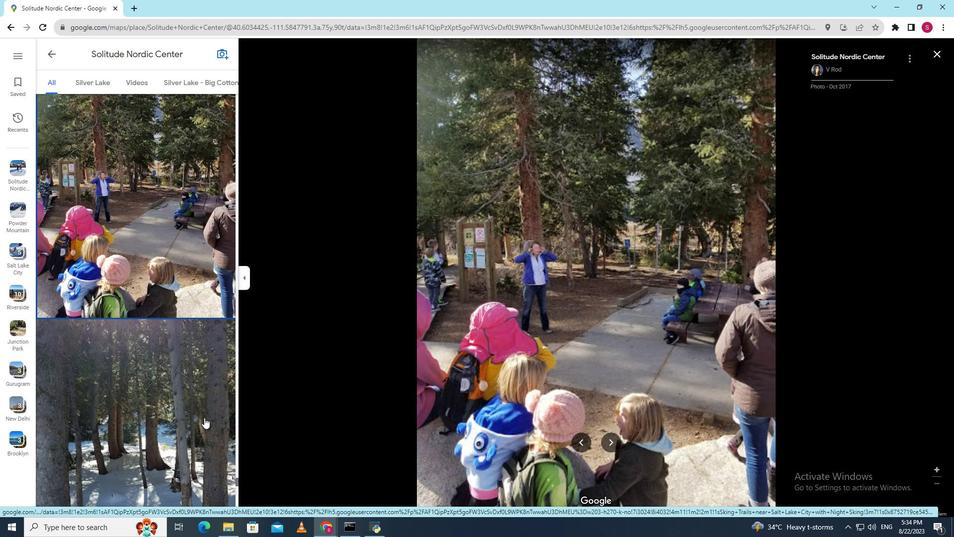 
Action: Mouse scrolled (204, 417) with delta (0, 0)
Screenshot: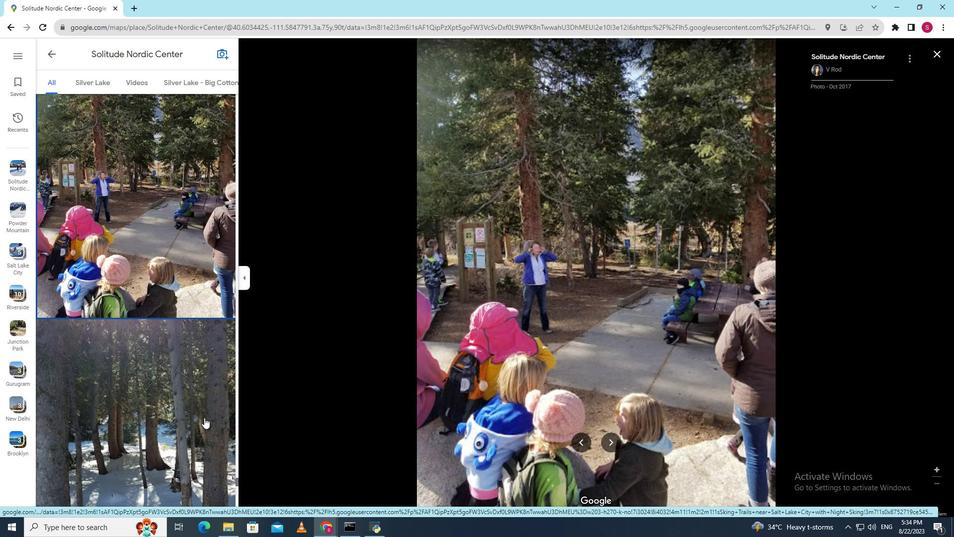 
Action: Mouse scrolled (204, 417) with delta (0, 0)
Screenshot: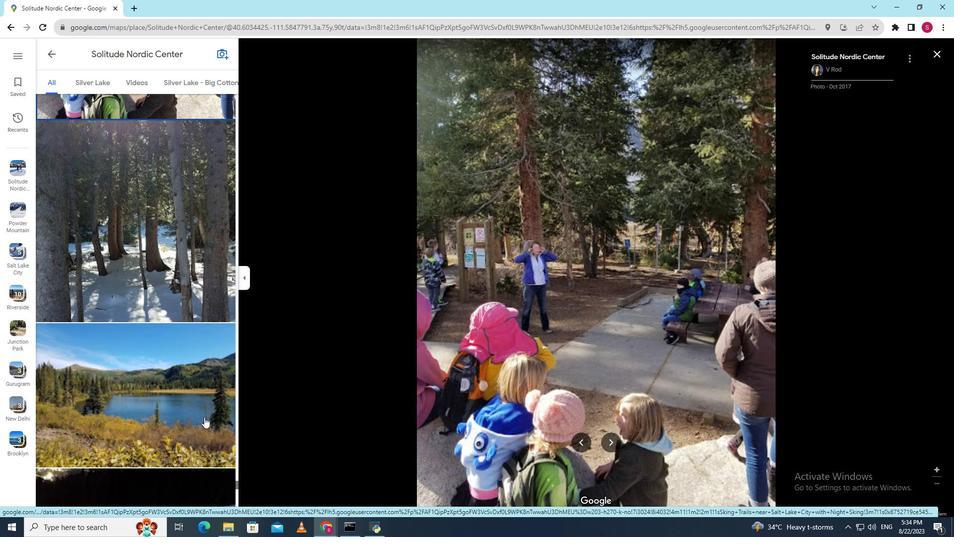 
Action: Mouse scrolled (204, 417) with delta (0, 0)
Screenshot: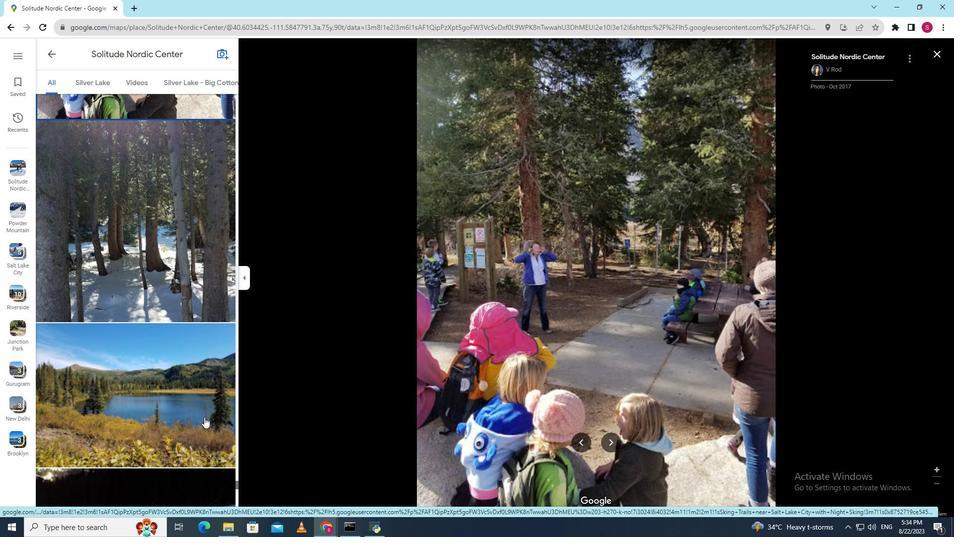 
Action: Mouse scrolled (204, 417) with delta (0, 0)
Screenshot: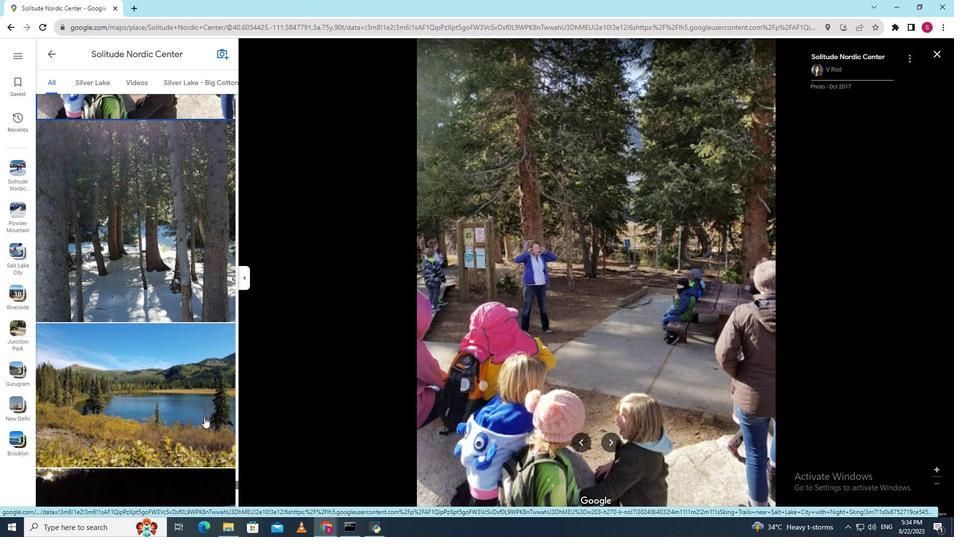 
Action: Mouse scrolled (204, 417) with delta (0, 0)
Screenshot: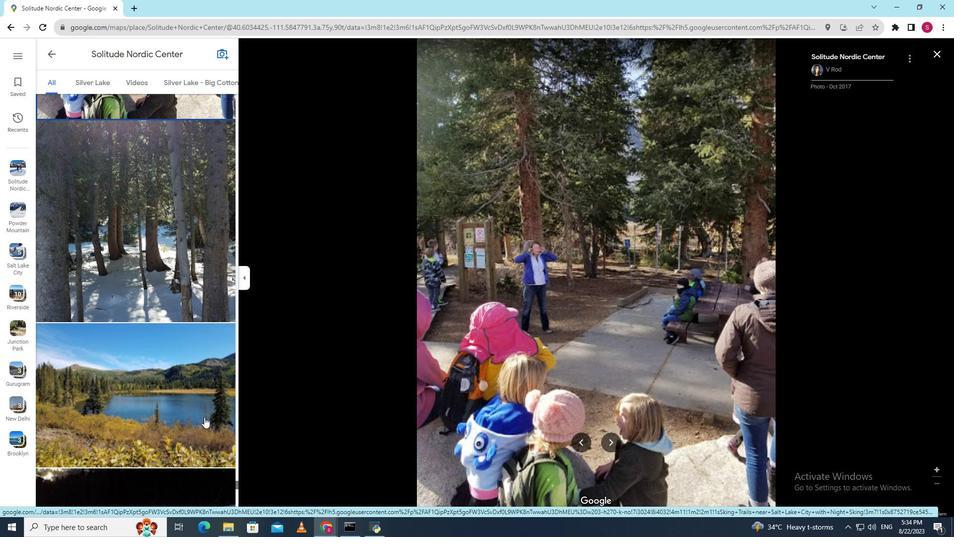 
Action: Mouse moved to (177, 282)
Screenshot: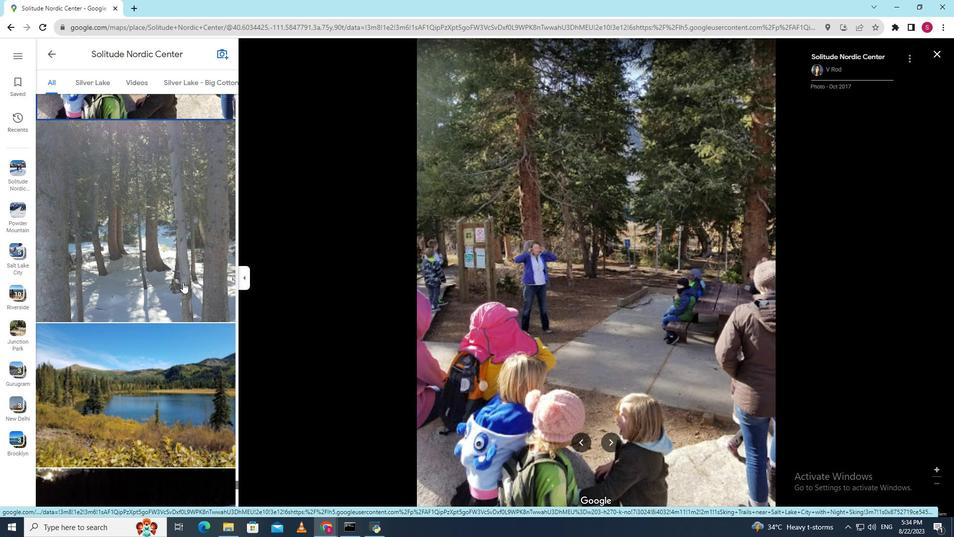 
Action: Mouse pressed left at (177, 282)
Screenshot: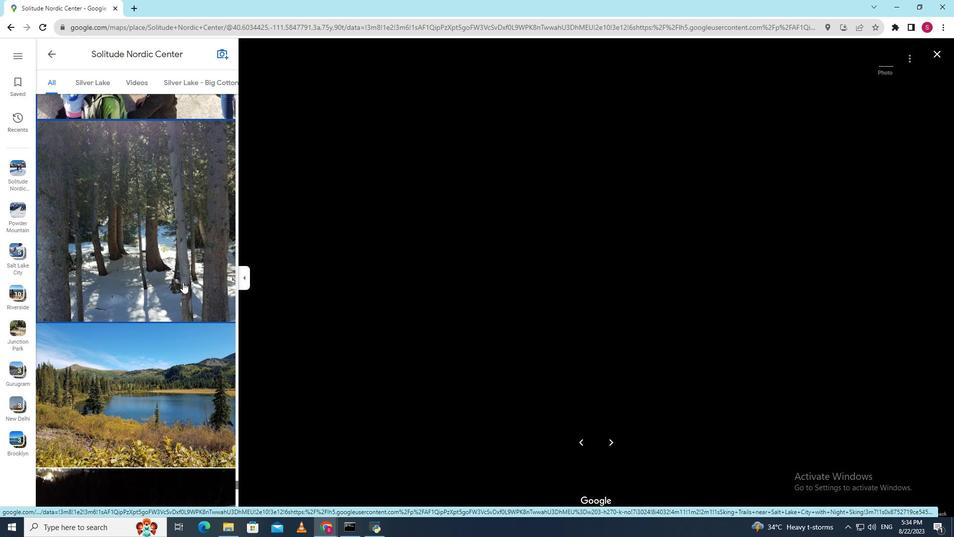 
Action: Mouse moved to (936, 54)
Screenshot: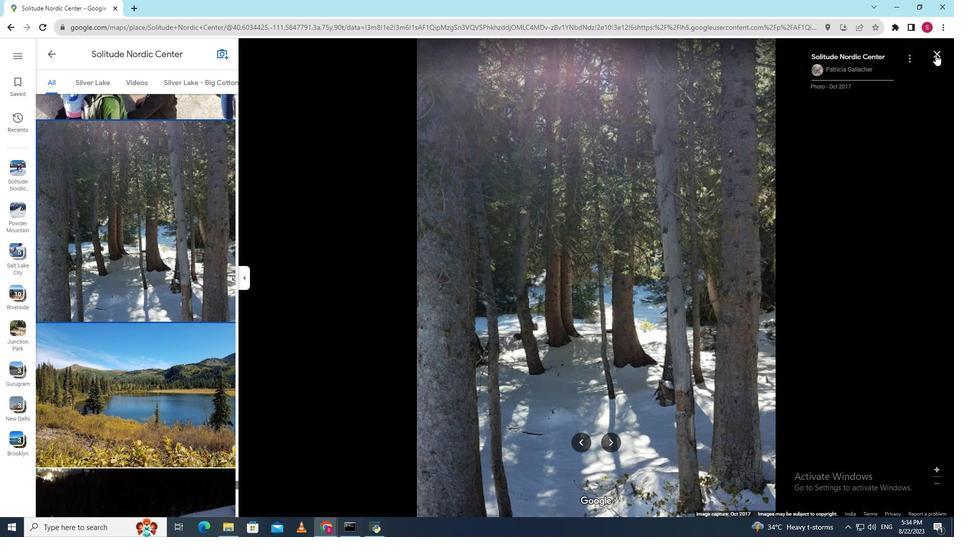 
Action: Mouse pressed left at (936, 54)
Screenshot: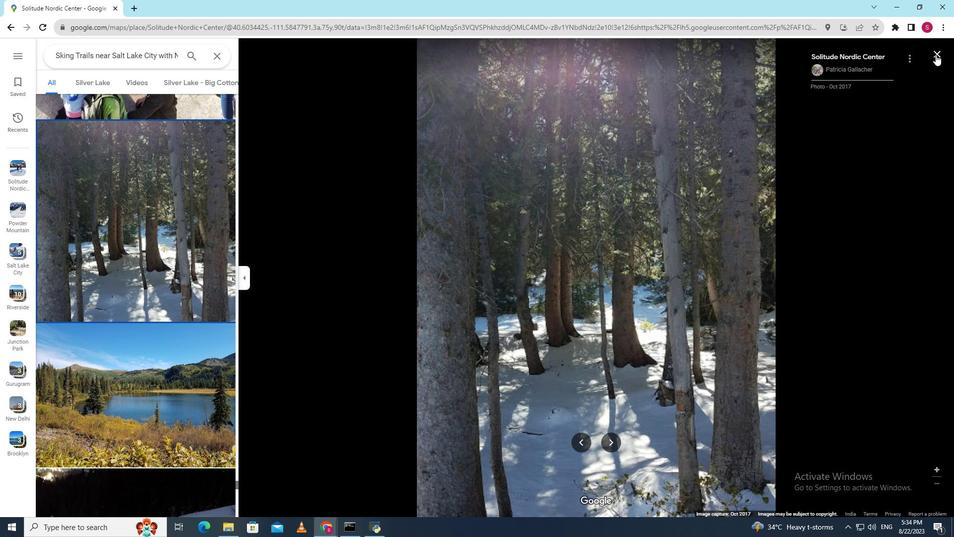 
Action: Mouse moved to (85, 338)
Screenshot: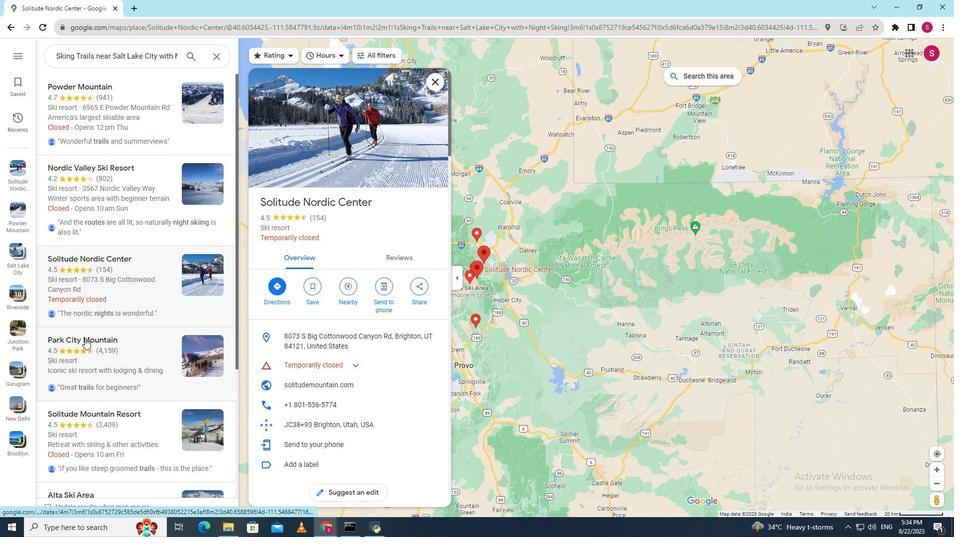 
Action: Mouse pressed left at (85, 338)
Screenshot: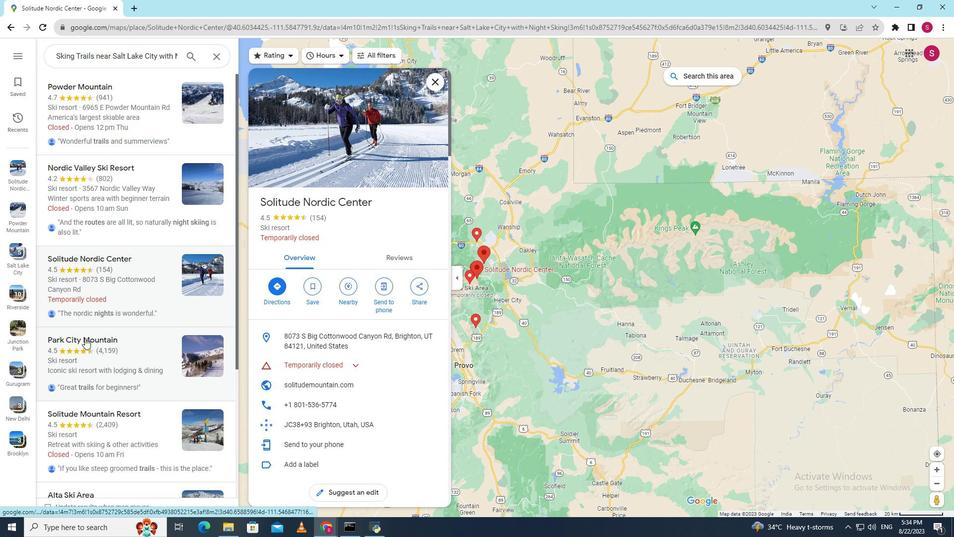 
Action: Mouse moved to (368, 150)
Screenshot: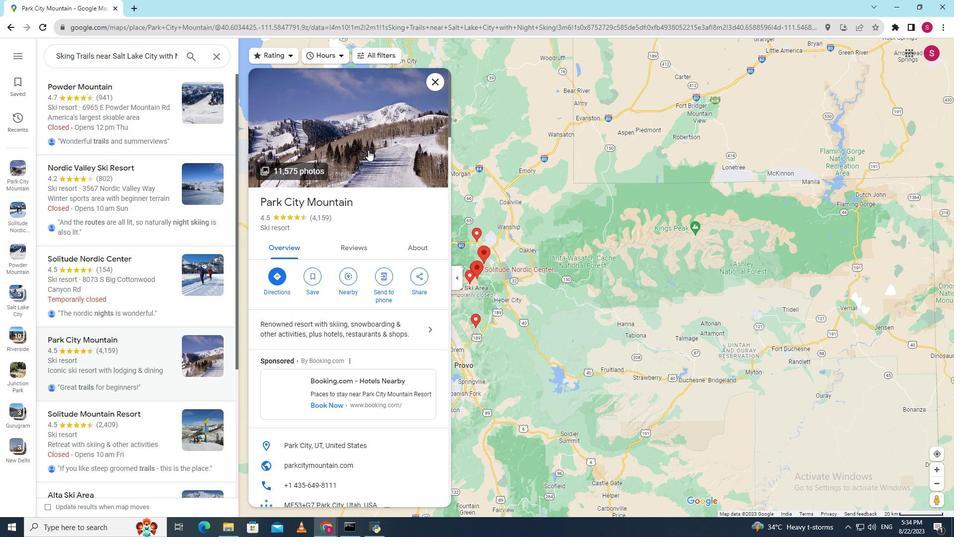 
Action: Mouse pressed left at (368, 150)
Screenshot: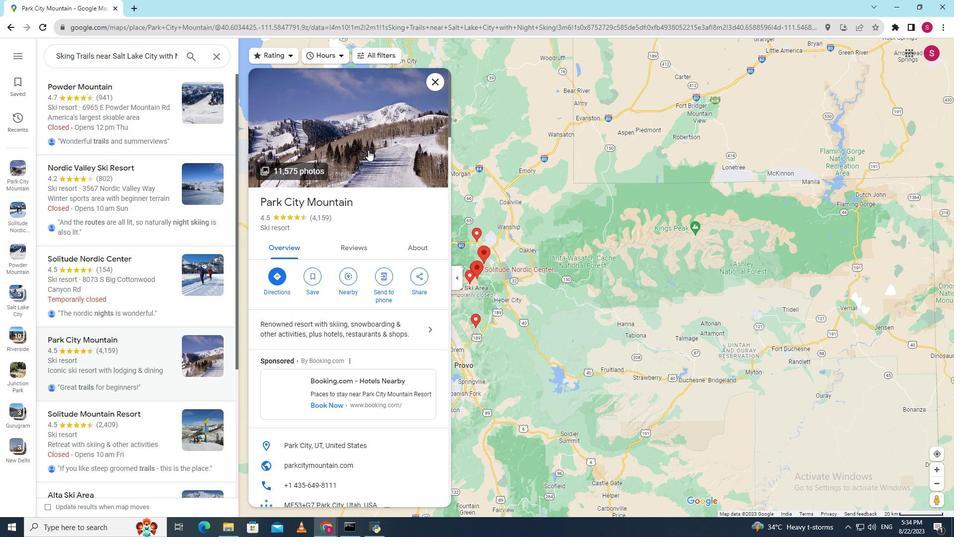 
Action: Mouse pressed left at (368, 150)
Screenshot: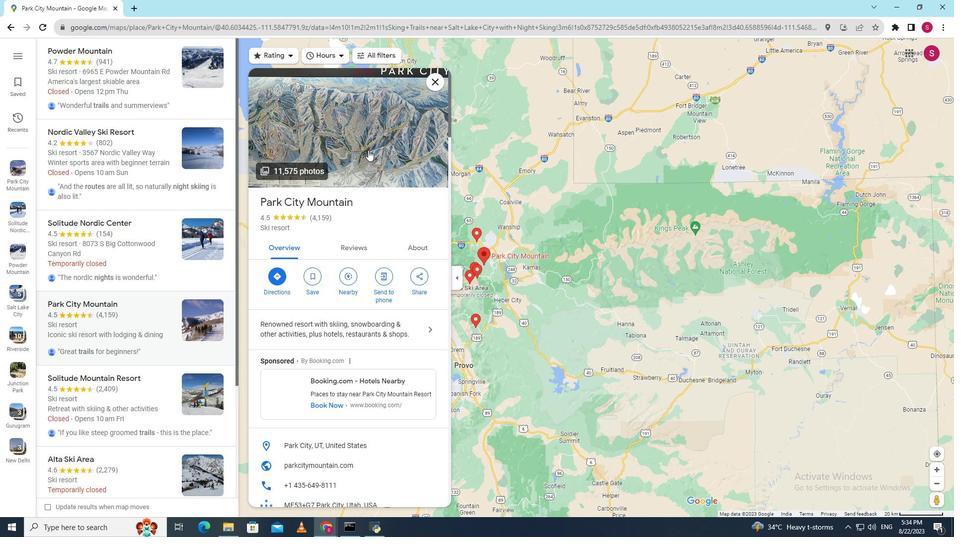 
Action: Mouse moved to (610, 442)
Screenshot: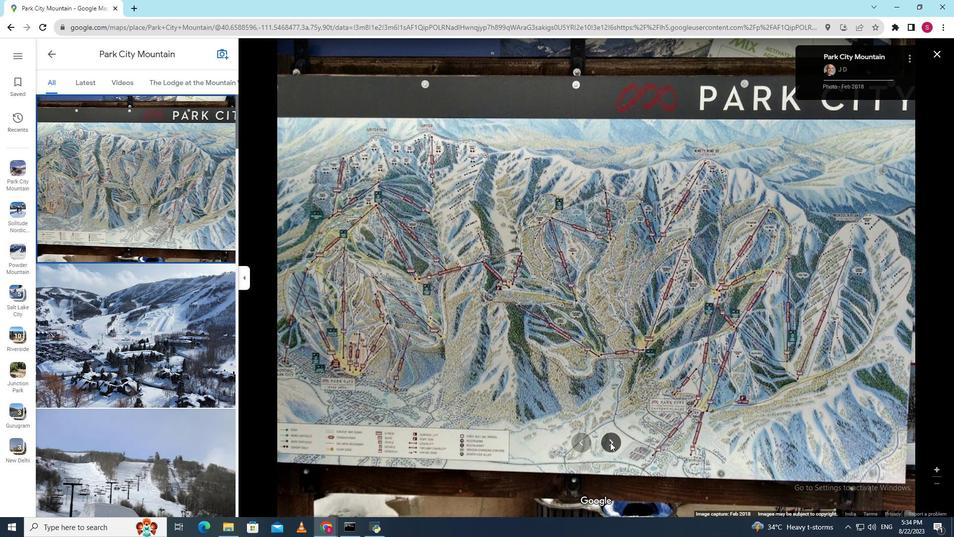 
Action: Mouse pressed left at (610, 442)
Screenshot: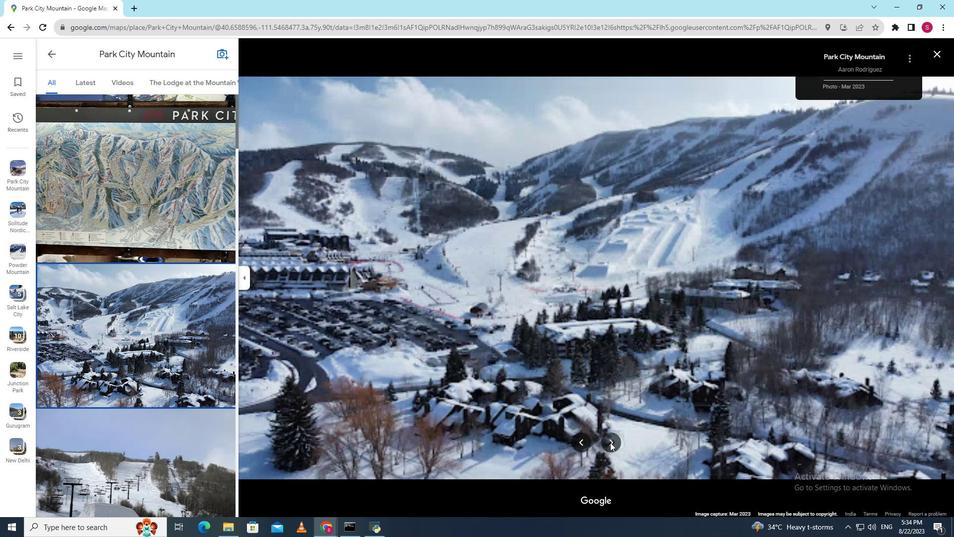 
Action: Mouse pressed left at (610, 442)
